 Task: Explore Airbnb accommodation in Kribi, Cameroon from 12th December, 2023 to 16th December, 2023 for 8 adults. Place can be private room with 8 bedrooms having 8 beds and 8 bathrooms. Property type can be hotel. Amenities needed are: wifi, TV, free parkinig on premises, gym, breakfast.
Action: Mouse moved to (533, 116)
Screenshot: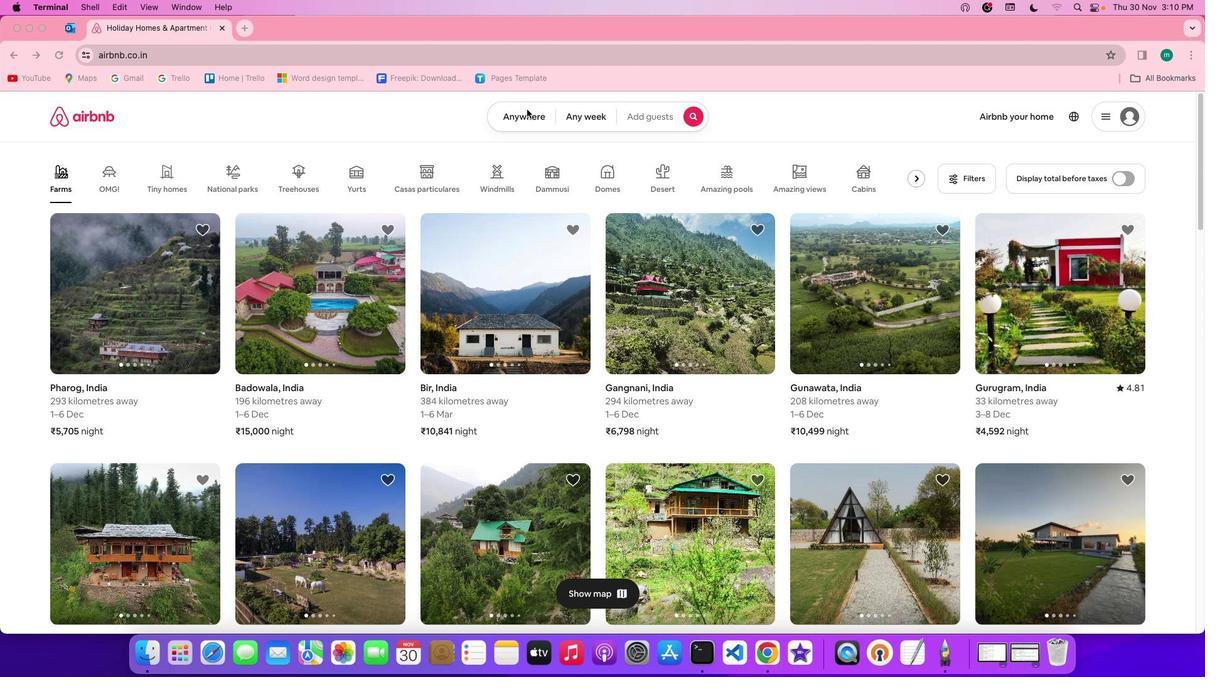 
Action: Mouse pressed left at (533, 116)
Screenshot: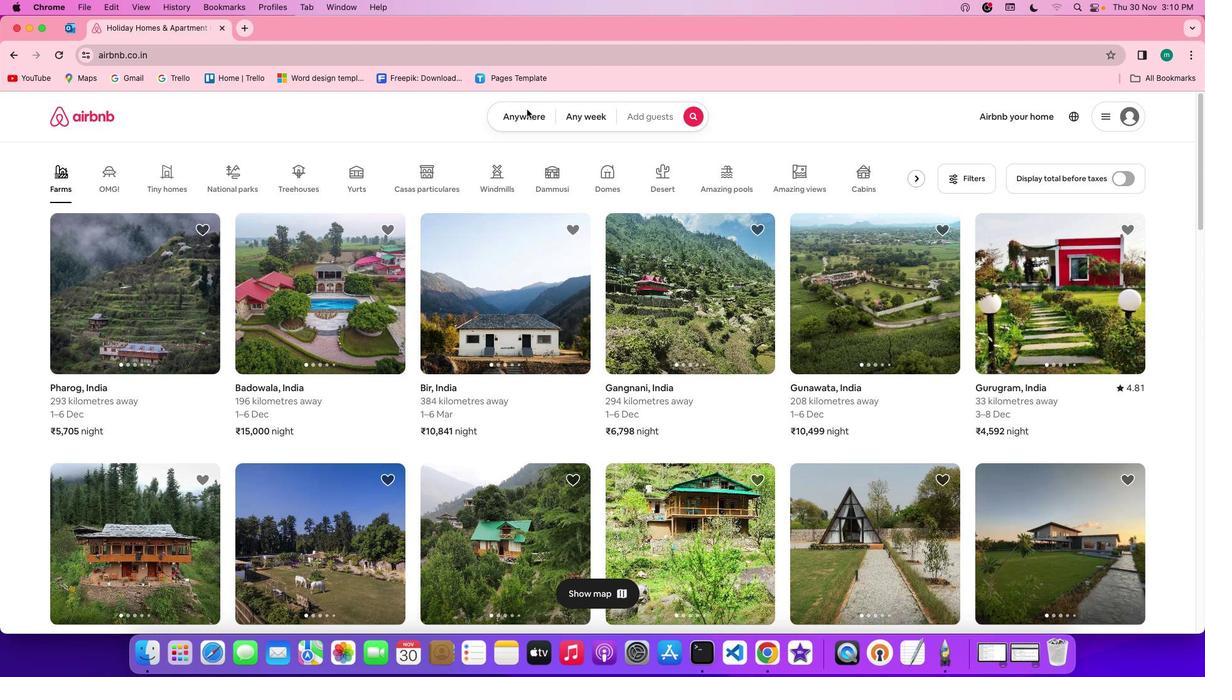 
Action: Mouse moved to (533, 116)
Screenshot: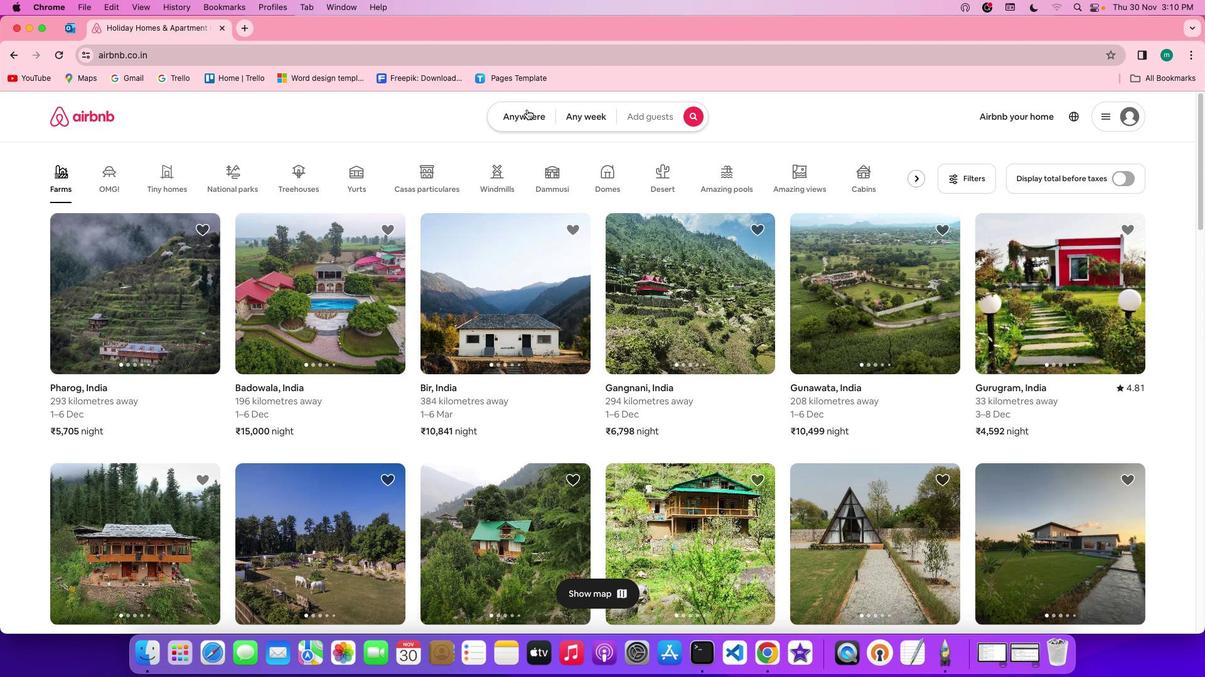 
Action: Mouse pressed left at (533, 116)
Screenshot: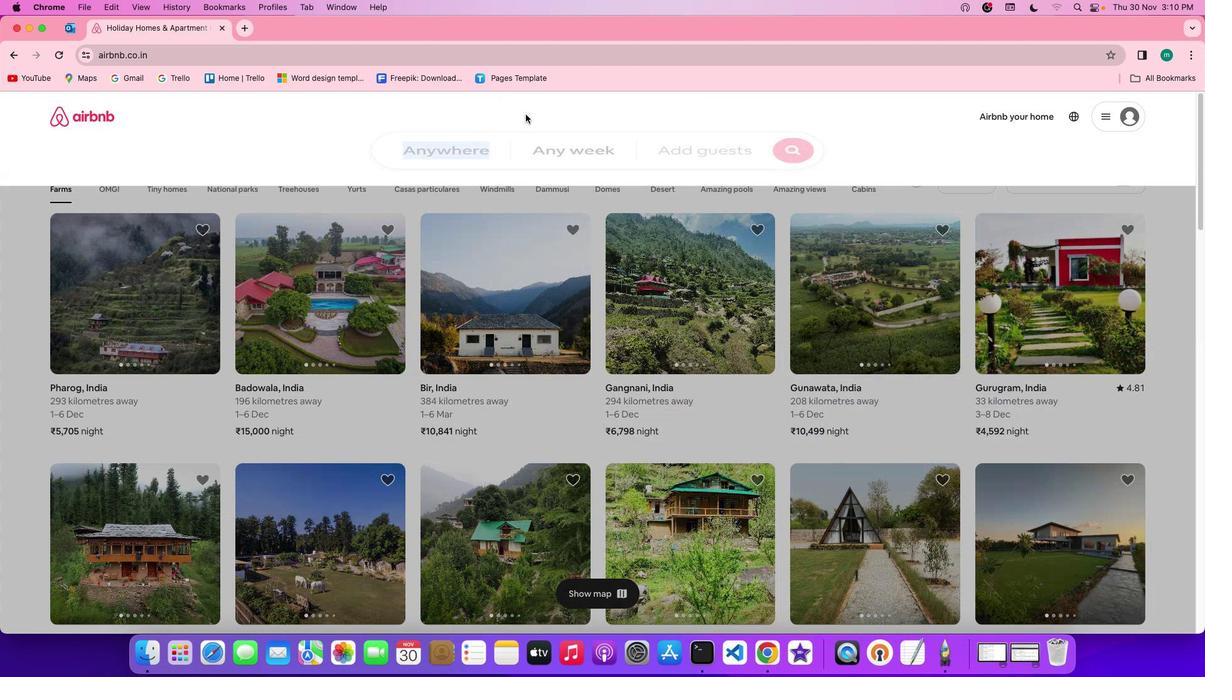 
Action: Mouse moved to (484, 172)
Screenshot: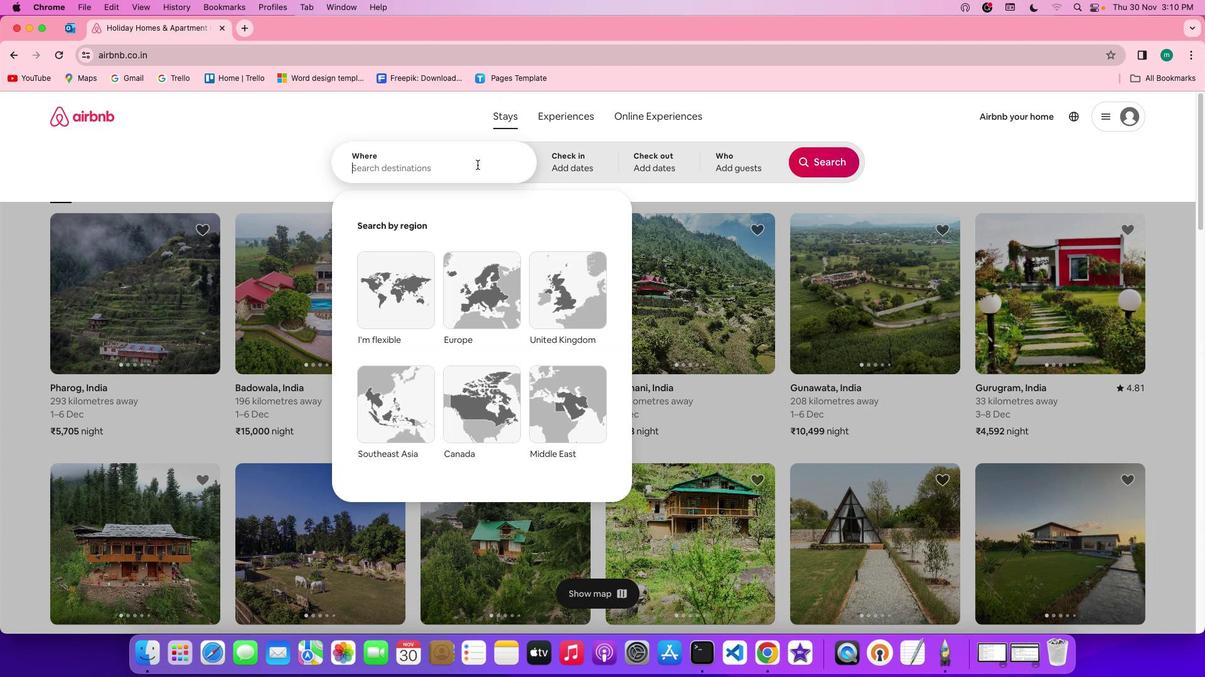 
Action: Mouse pressed left at (484, 172)
Screenshot: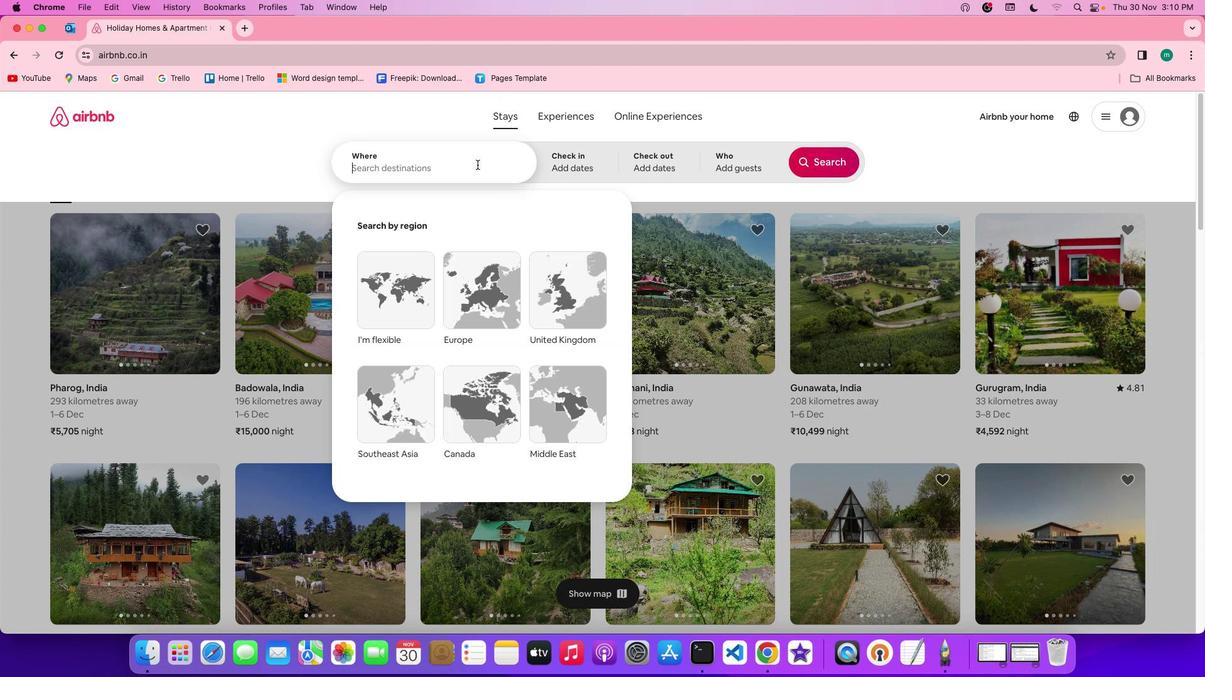 
Action: Key pressed Key.shift'K''r''i''b''i'','Key.spaceKey.shift'c''a''m''e''r''o''o''n'
Screenshot: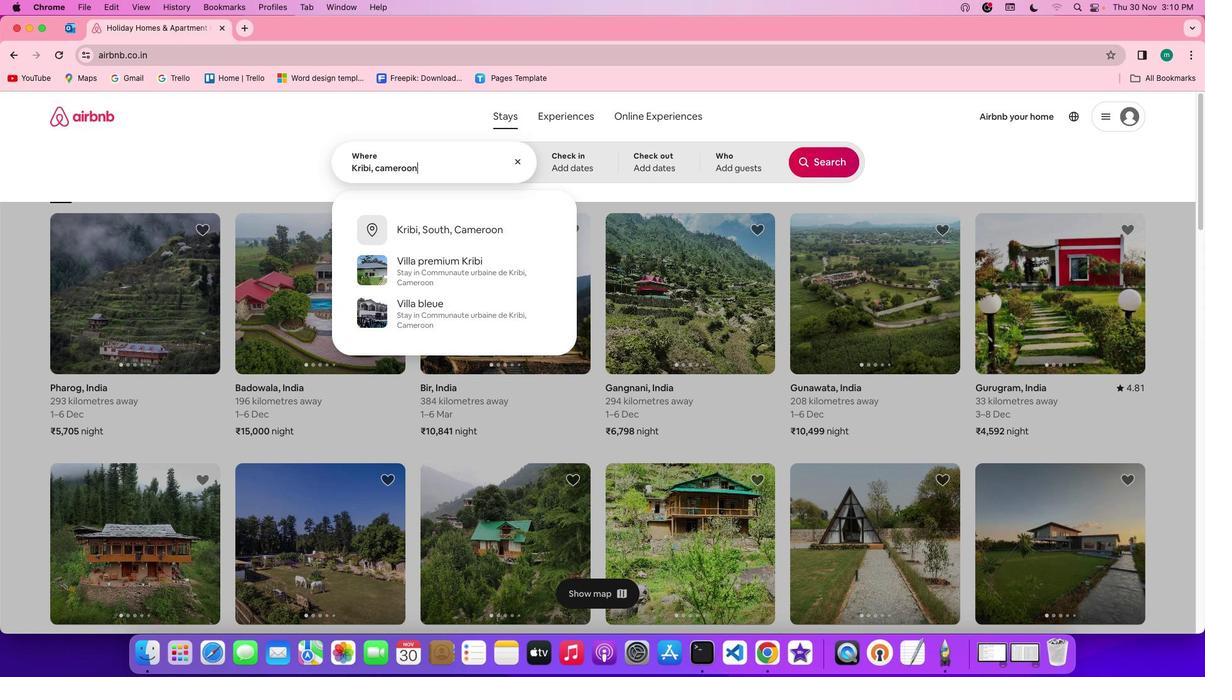 
Action: Mouse moved to (576, 172)
Screenshot: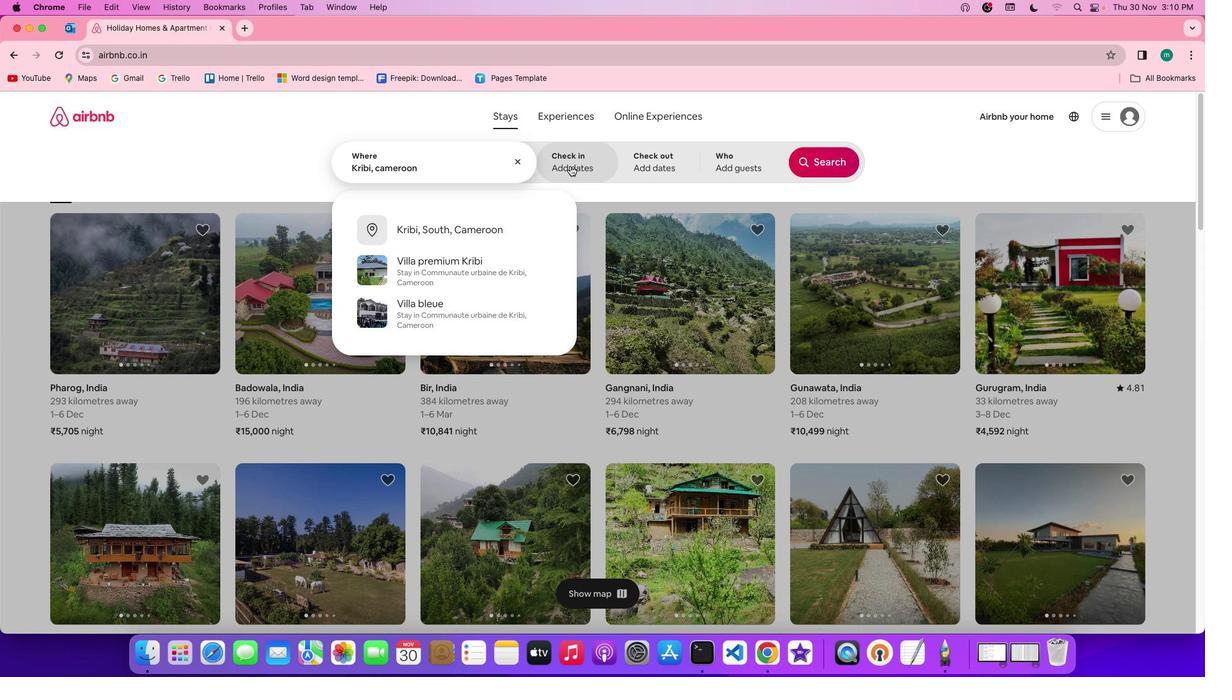 
Action: Mouse pressed left at (576, 172)
Screenshot: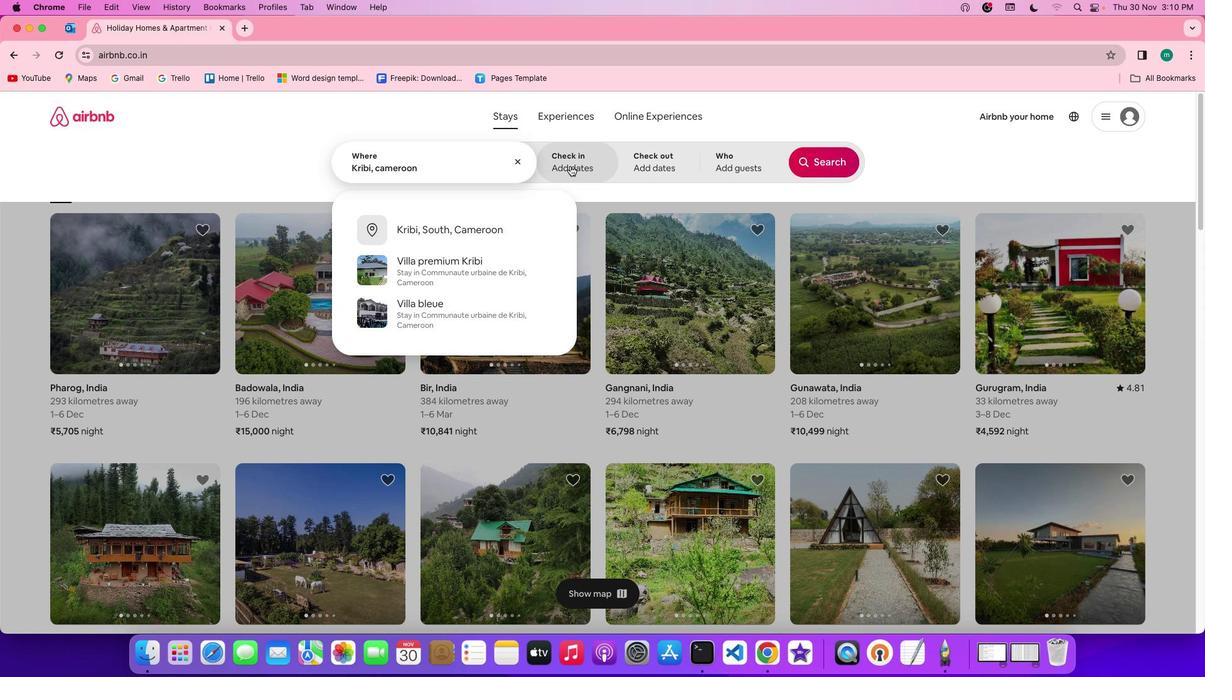 
Action: Mouse moved to (697, 392)
Screenshot: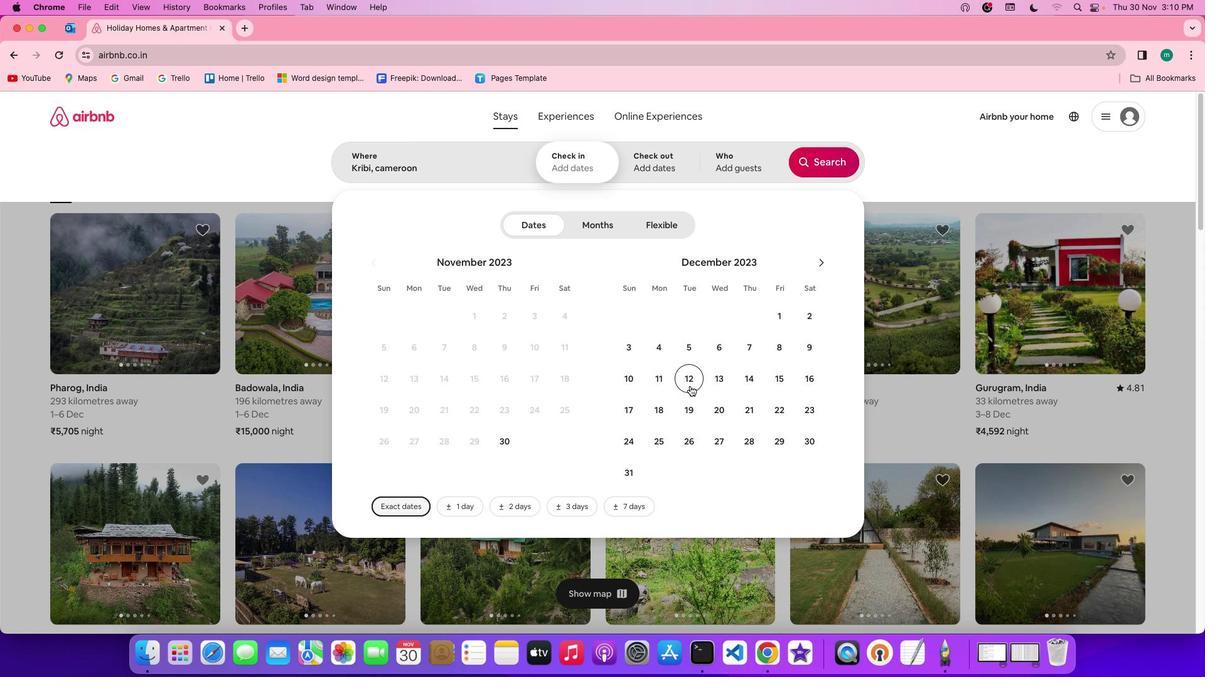 
Action: Mouse pressed left at (697, 392)
Screenshot: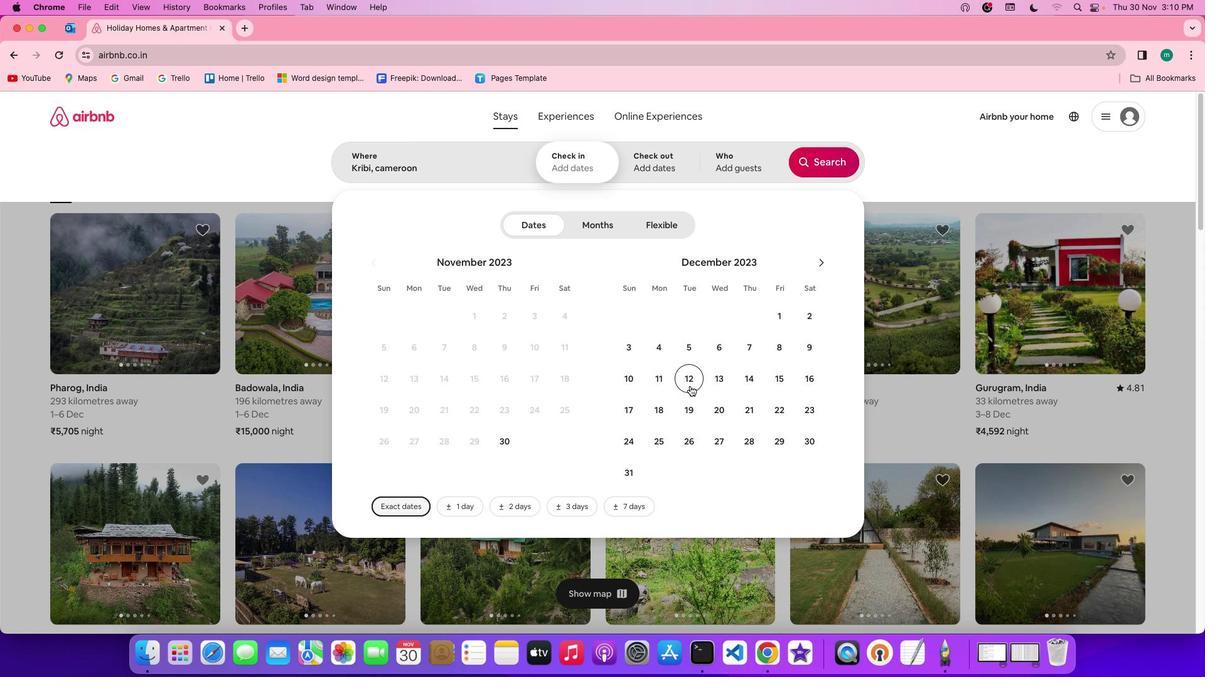 
Action: Mouse moved to (814, 389)
Screenshot: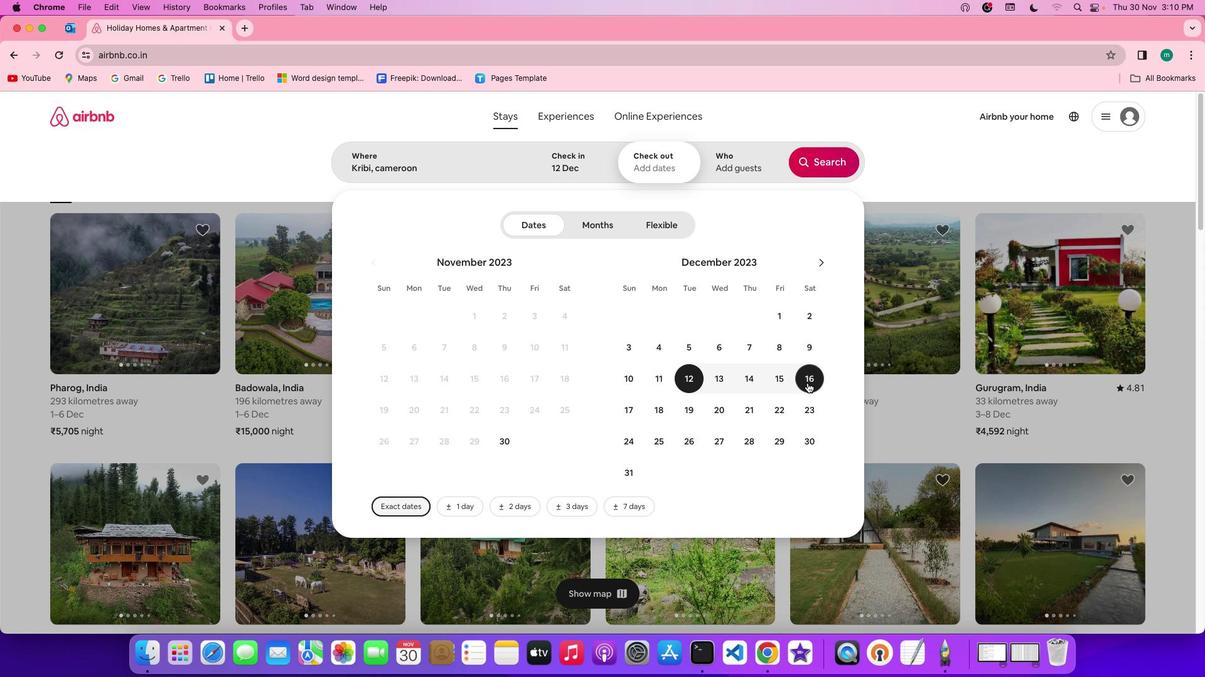 
Action: Mouse pressed left at (814, 389)
Screenshot: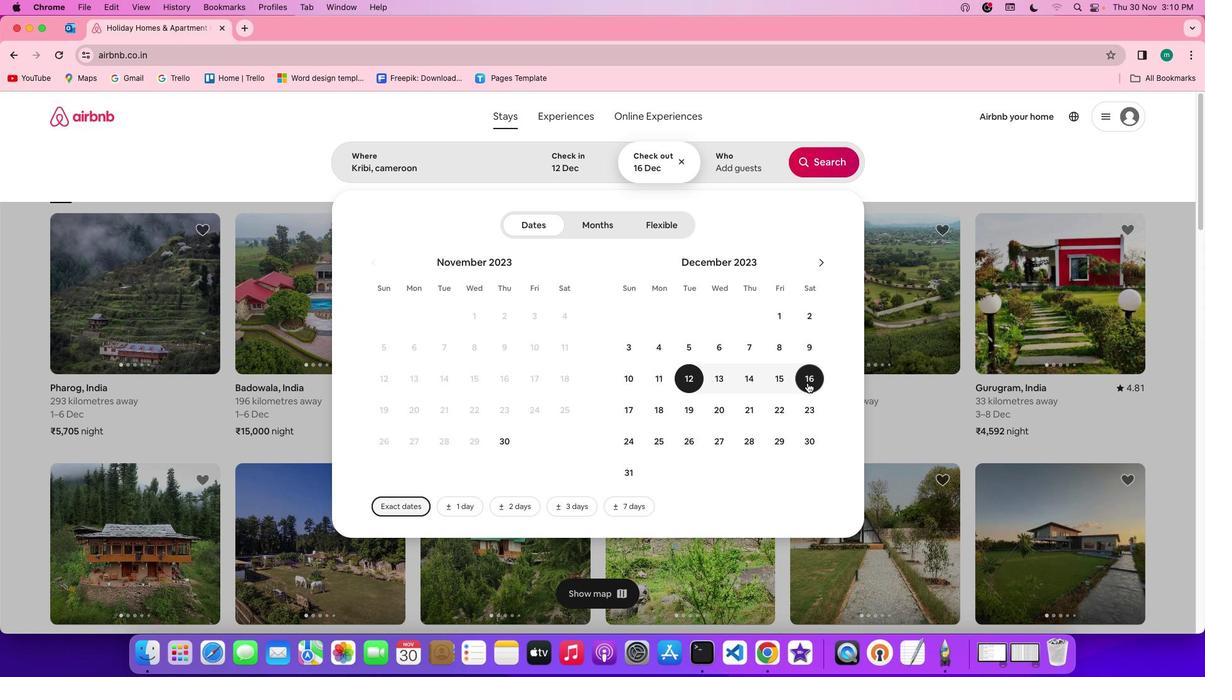 
Action: Mouse moved to (740, 182)
Screenshot: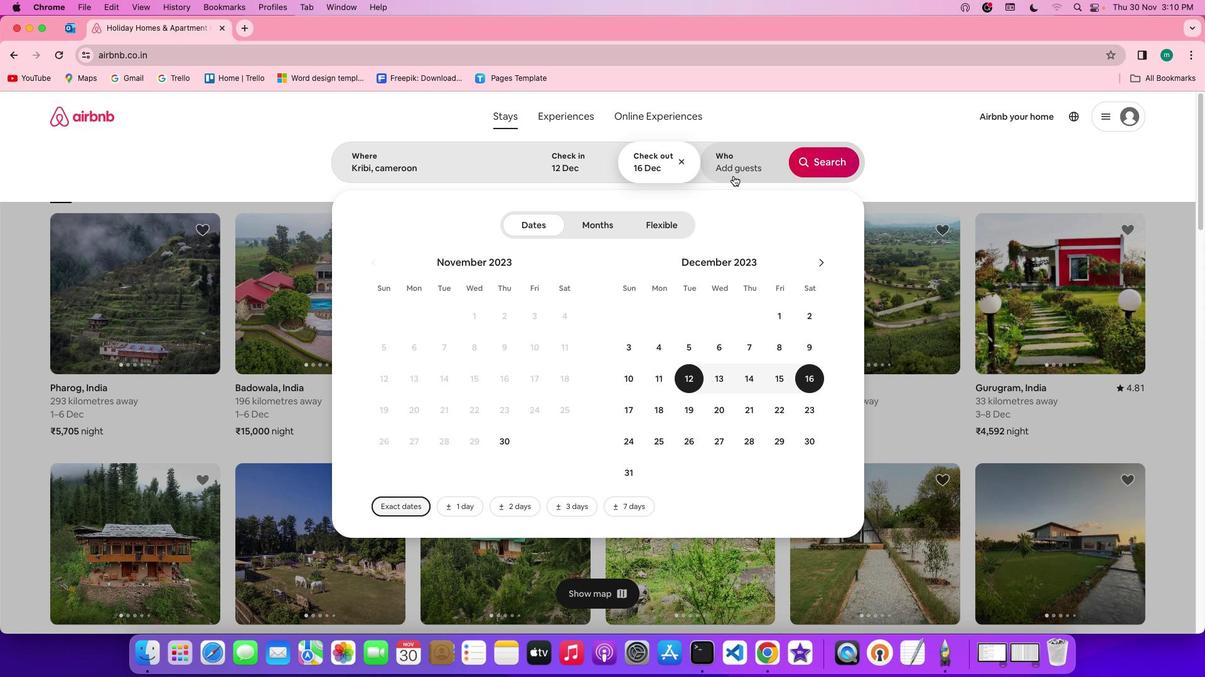 
Action: Mouse pressed left at (740, 182)
Screenshot: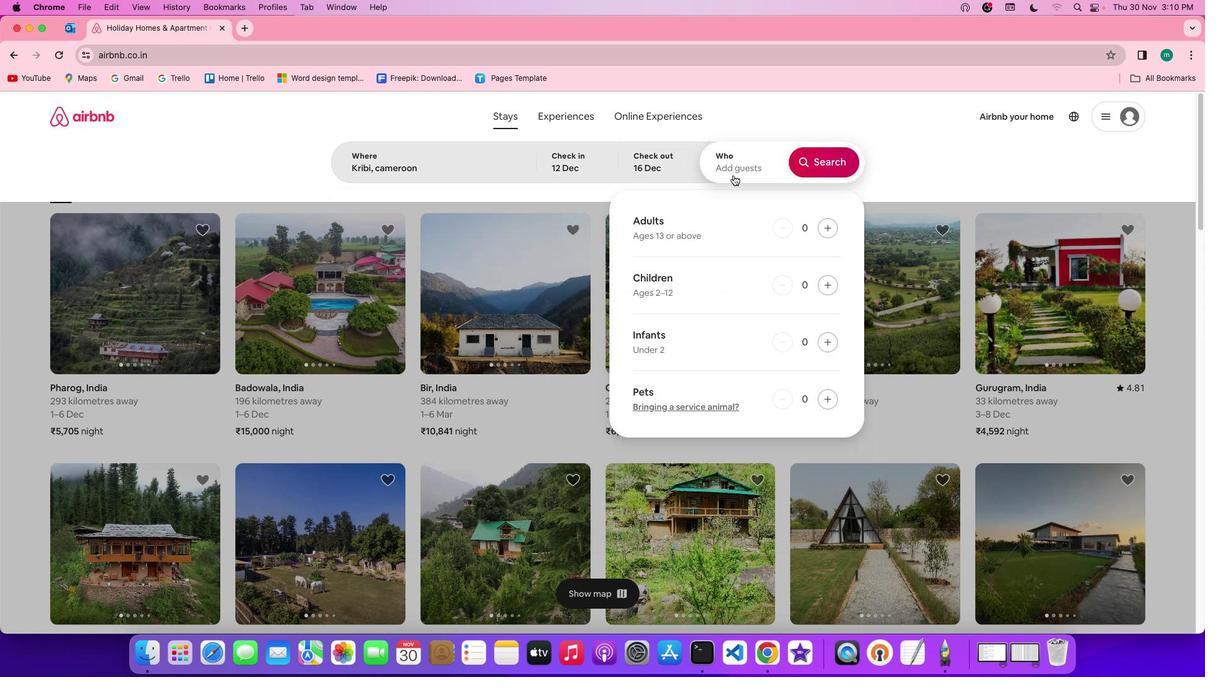 
Action: Mouse moved to (836, 232)
Screenshot: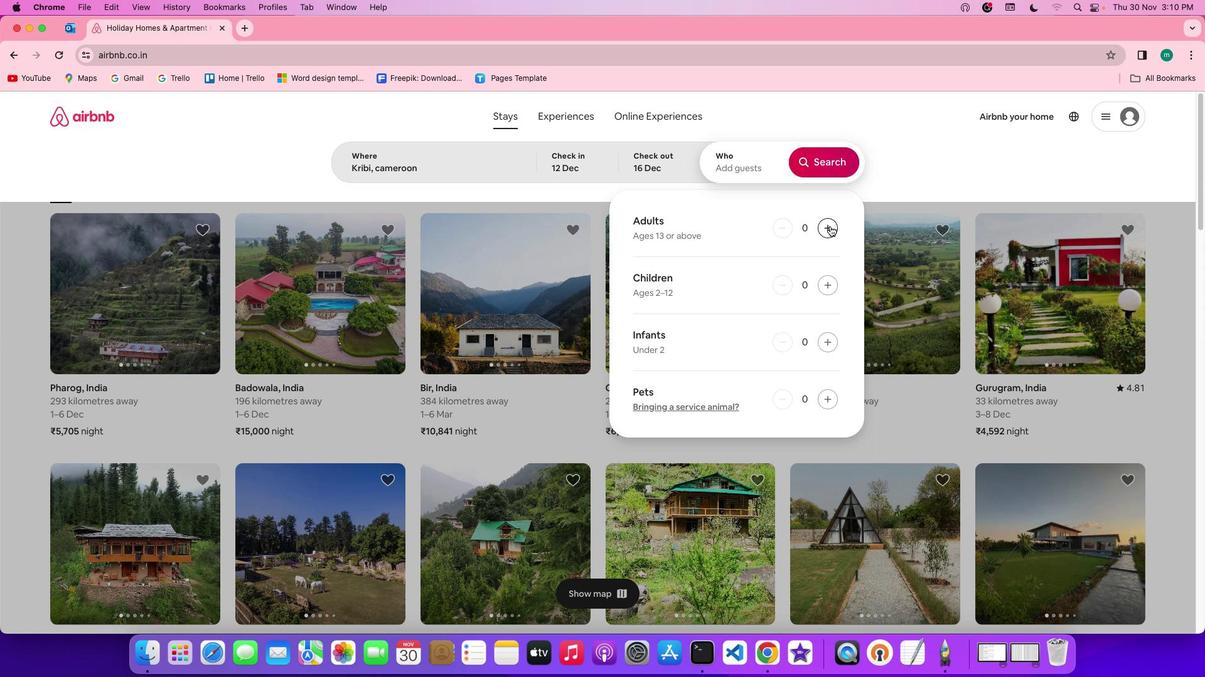 
Action: Mouse pressed left at (836, 232)
Screenshot: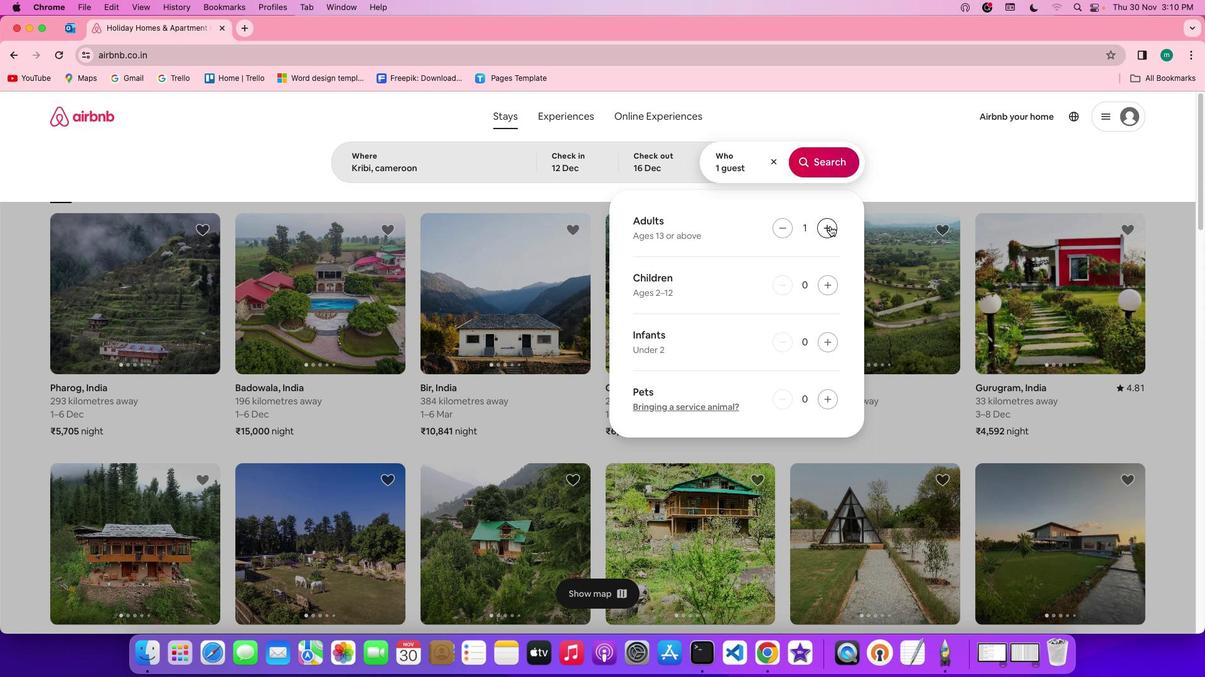 
Action: Mouse pressed left at (836, 232)
Screenshot: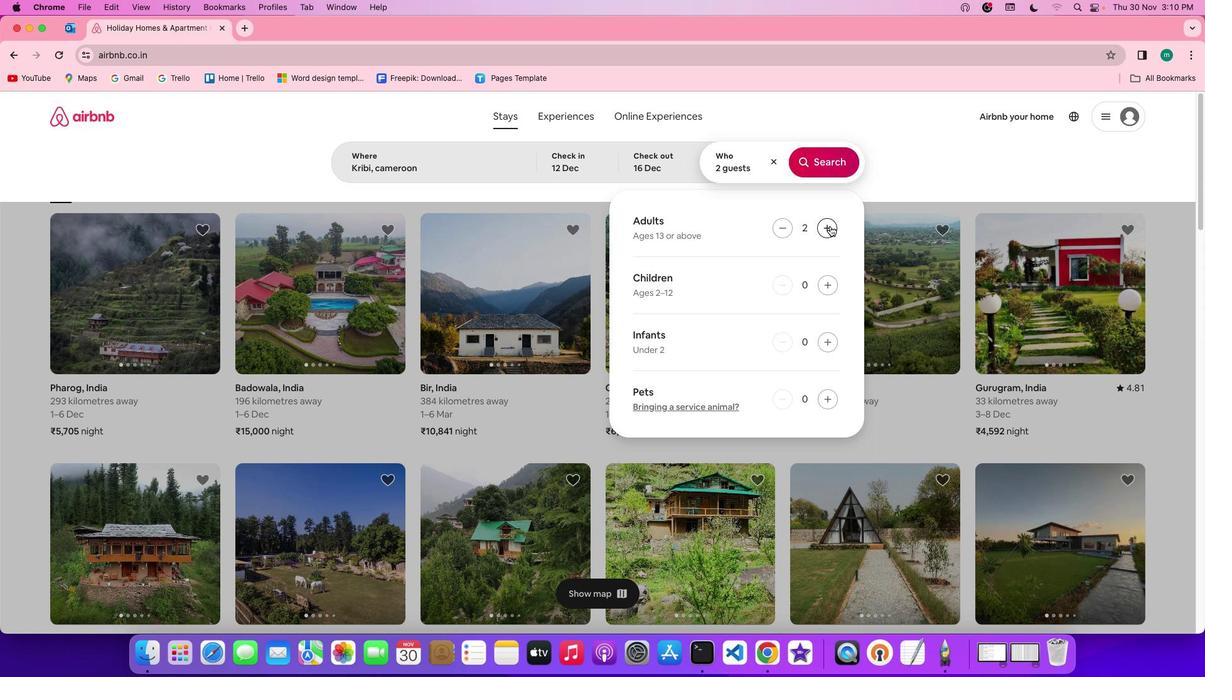 
Action: Mouse pressed left at (836, 232)
Screenshot: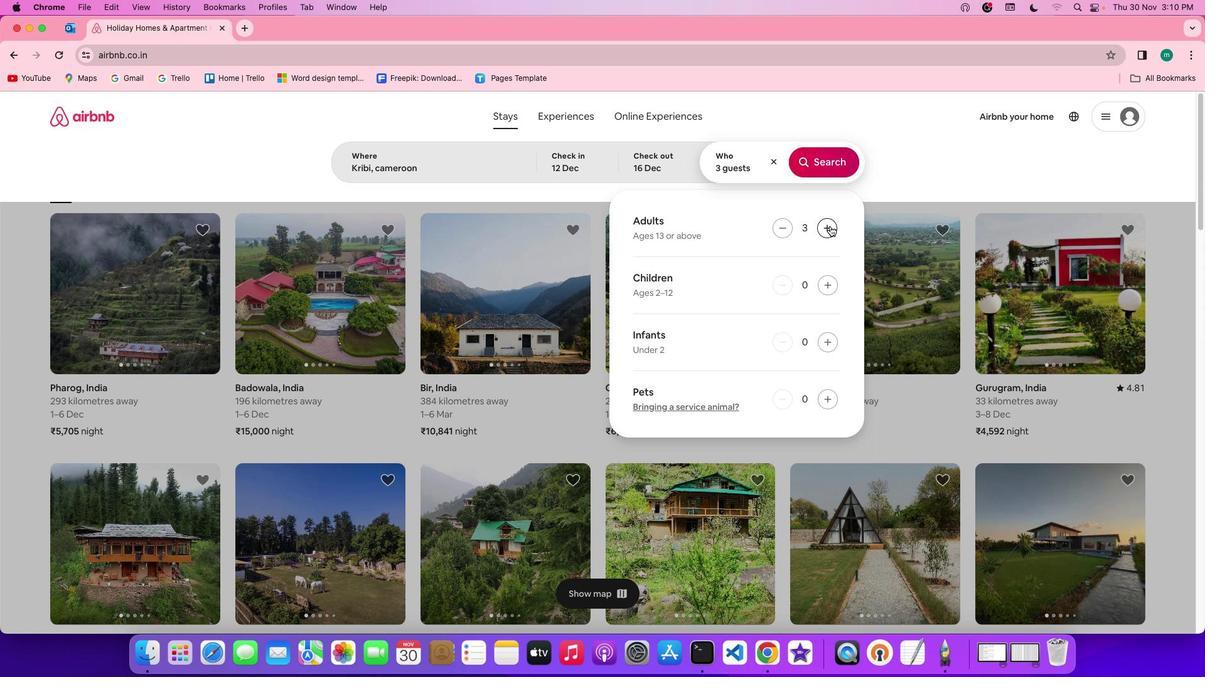 
Action: Mouse pressed left at (836, 232)
Screenshot: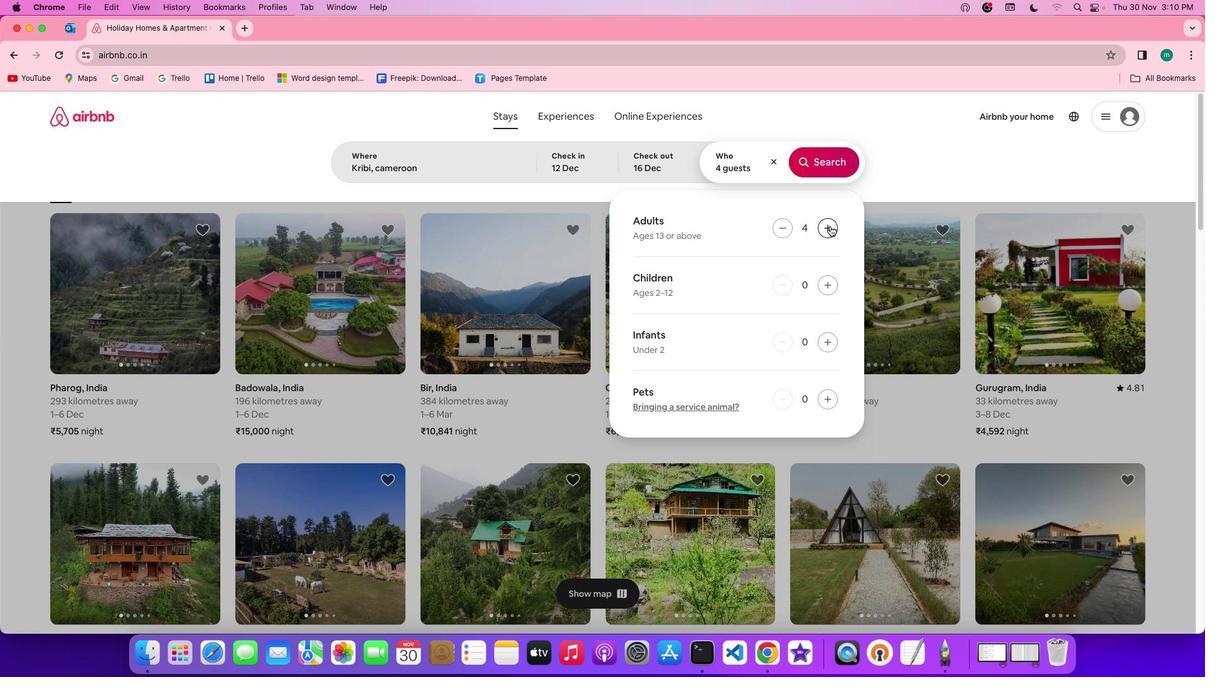 
Action: Mouse pressed left at (836, 232)
Screenshot: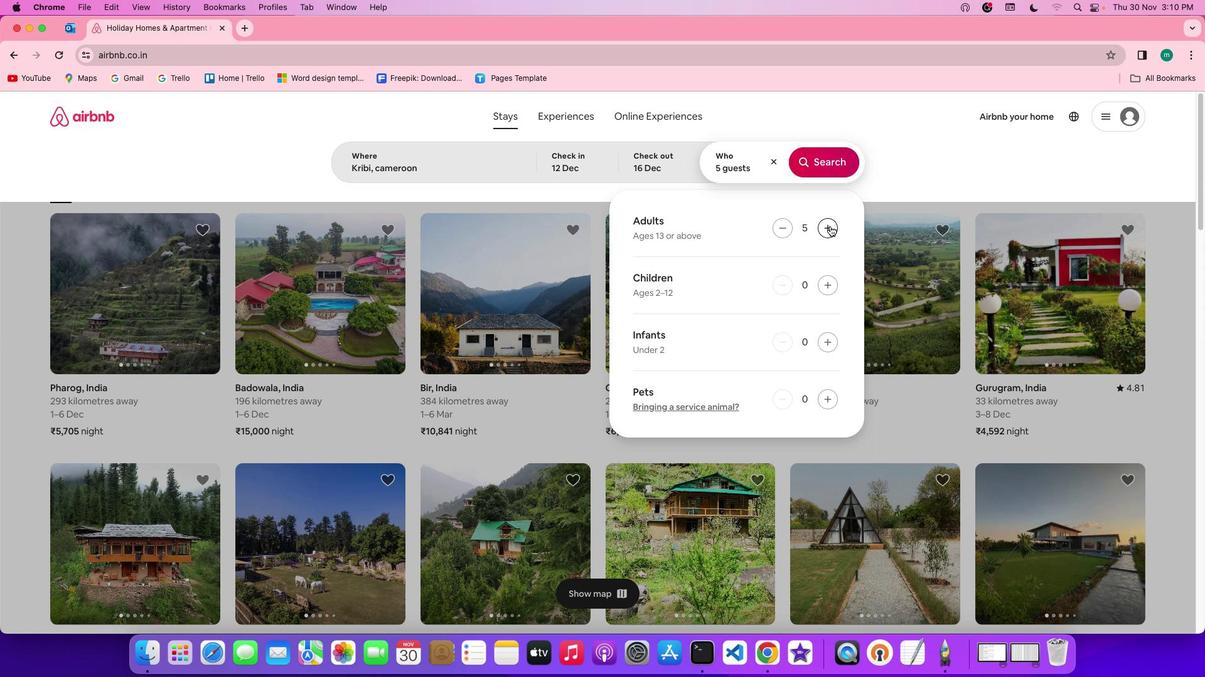 
Action: Mouse pressed left at (836, 232)
Screenshot: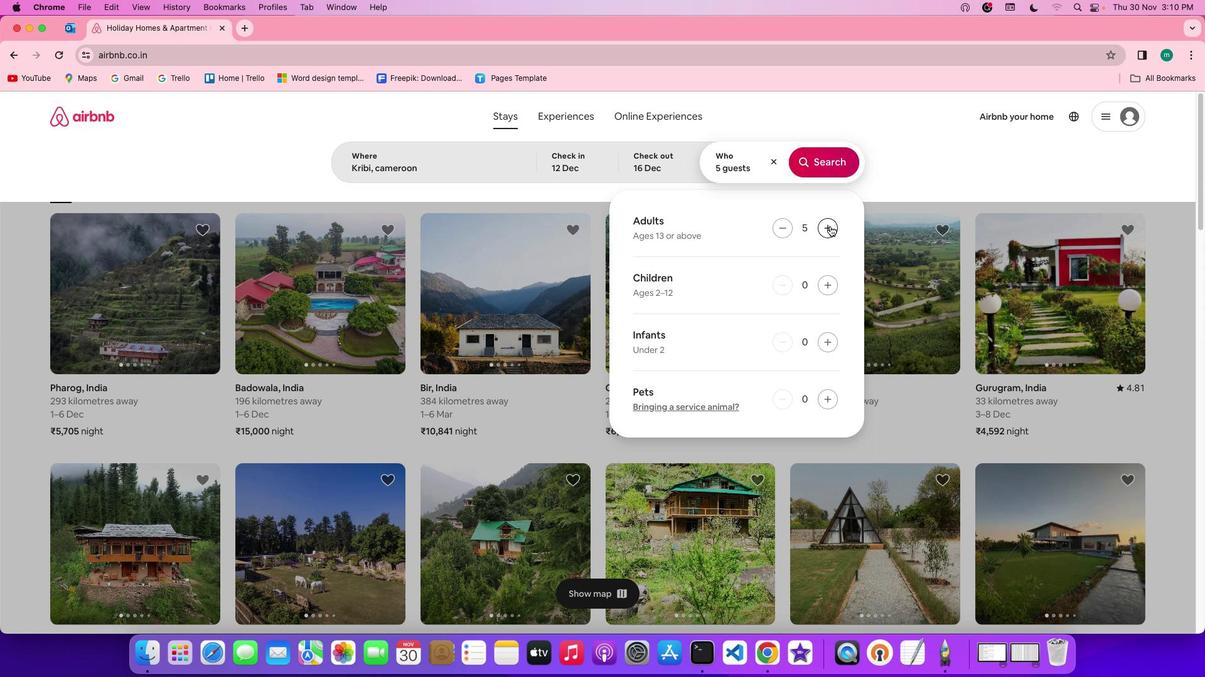 
Action: Mouse pressed left at (836, 232)
Screenshot: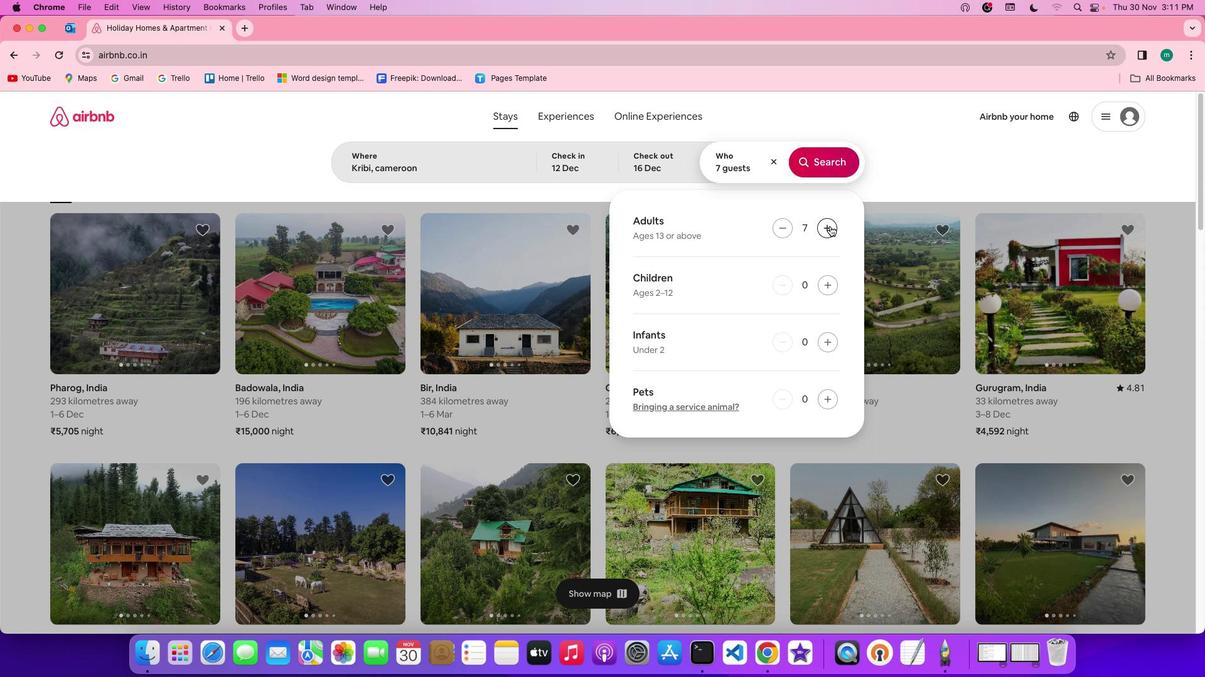 
Action: Mouse pressed left at (836, 232)
Screenshot: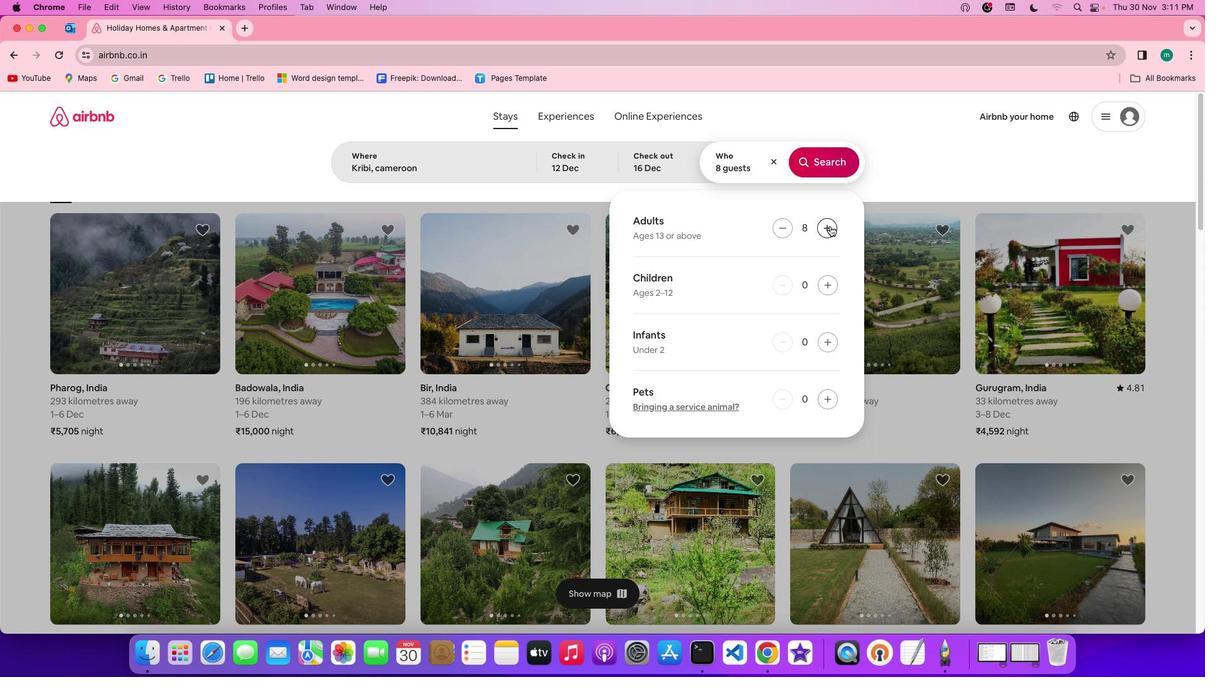 
Action: Mouse moved to (822, 167)
Screenshot: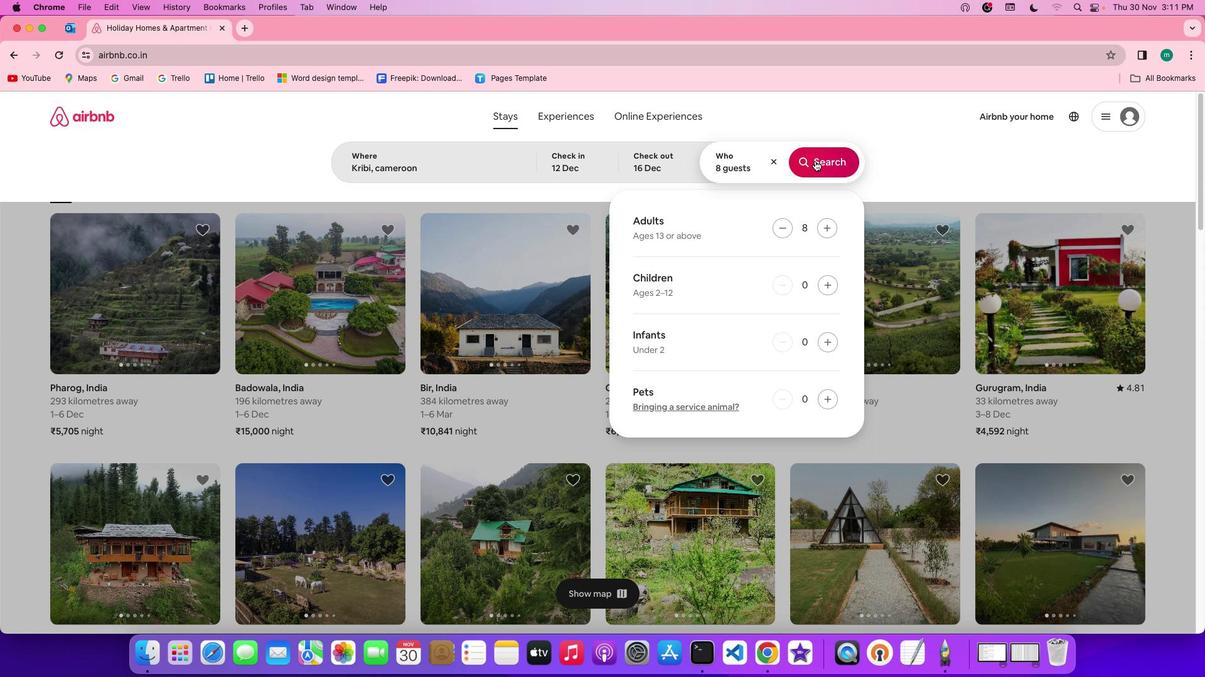 
Action: Mouse pressed left at (822, 167)
Screenshot: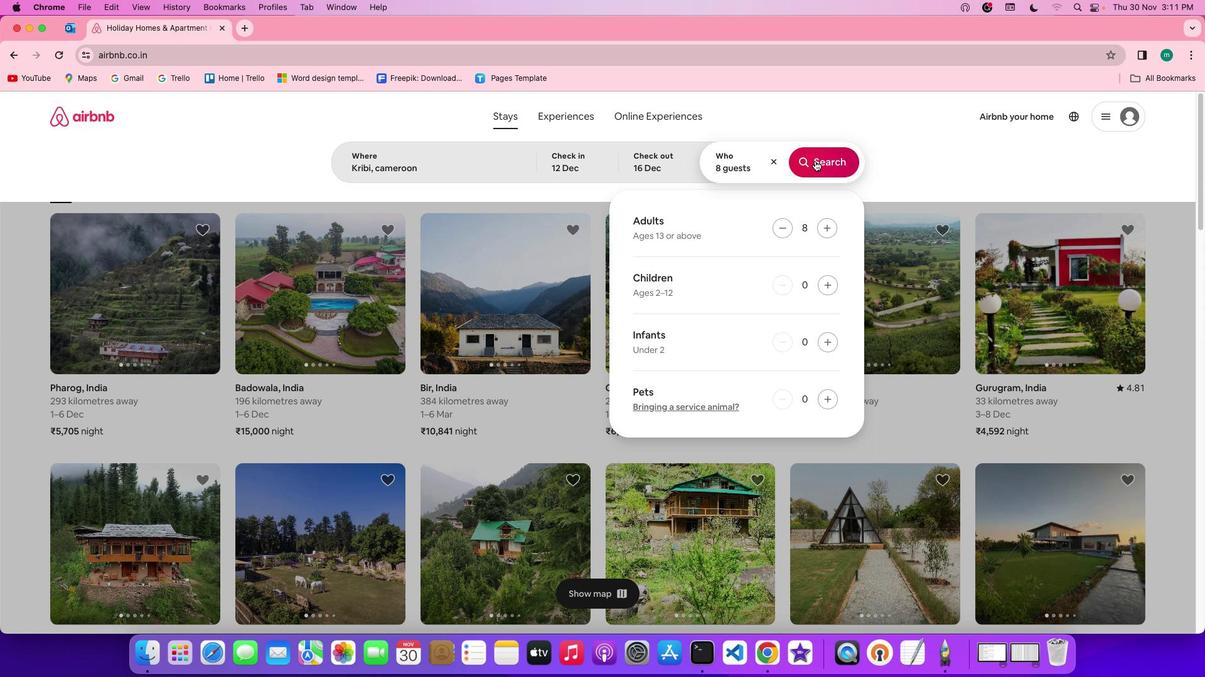 
Action: Mouse moved to (1005, 174)
Screenshot: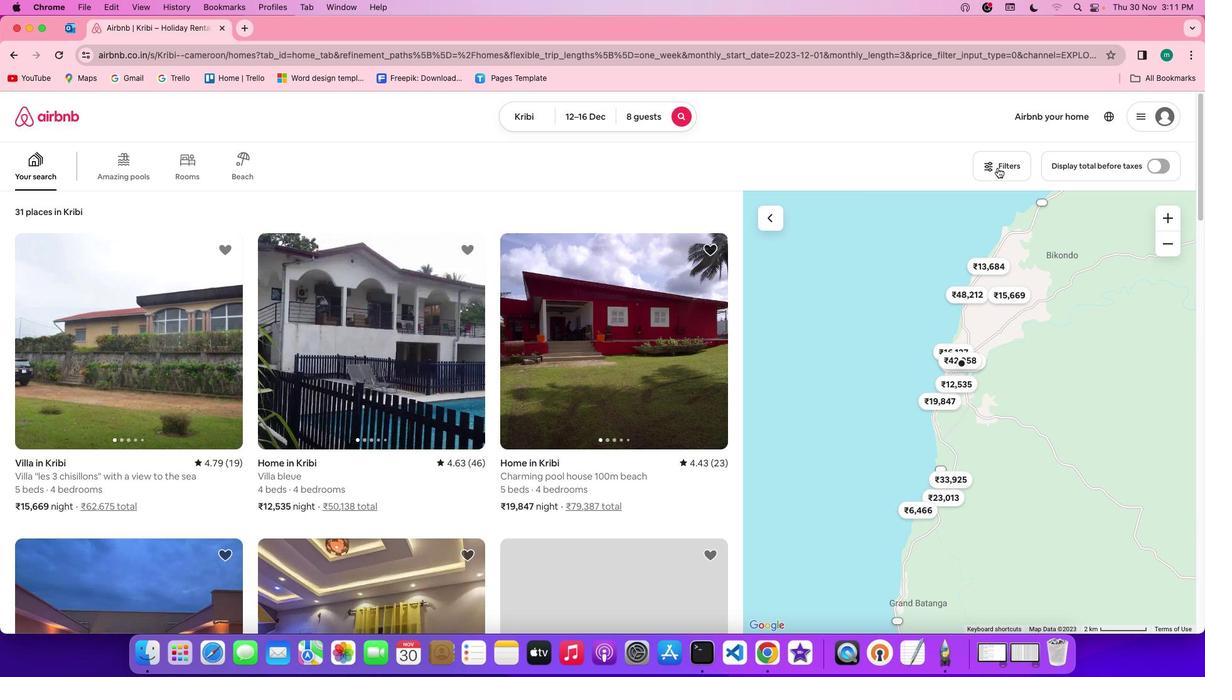 
Action: Mouse pressed left at (1005, 174)
Screenshot: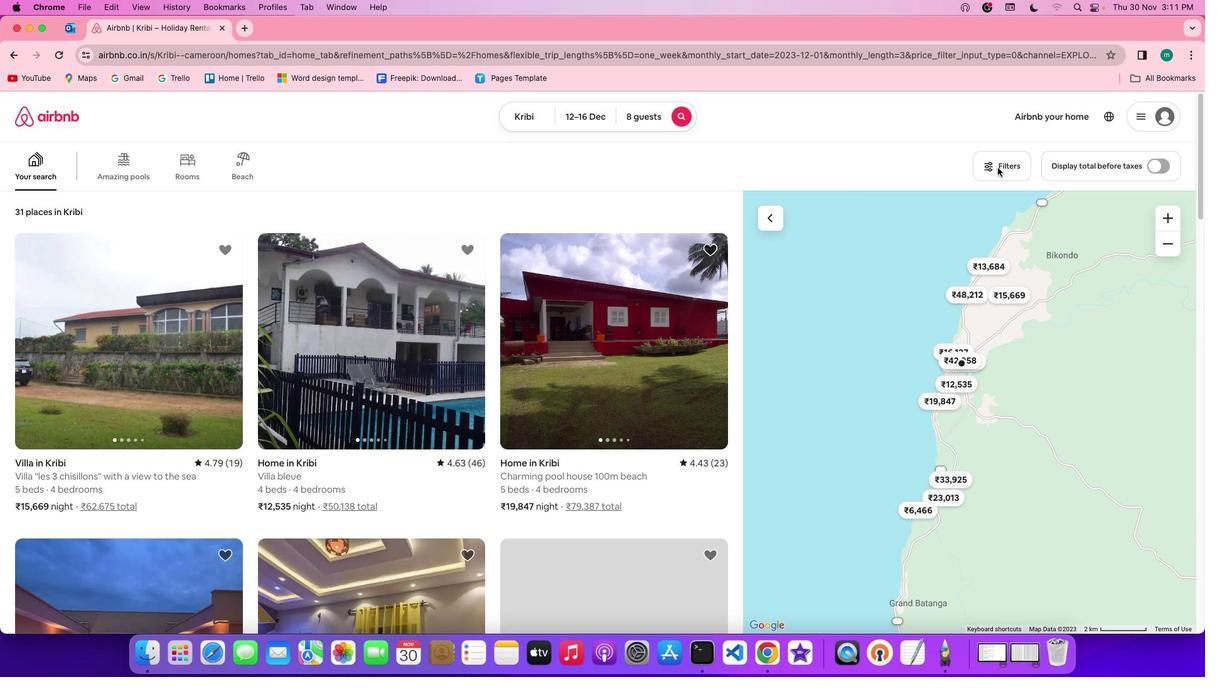 
Action: Mouse moved to (772, 325)
Screenshot: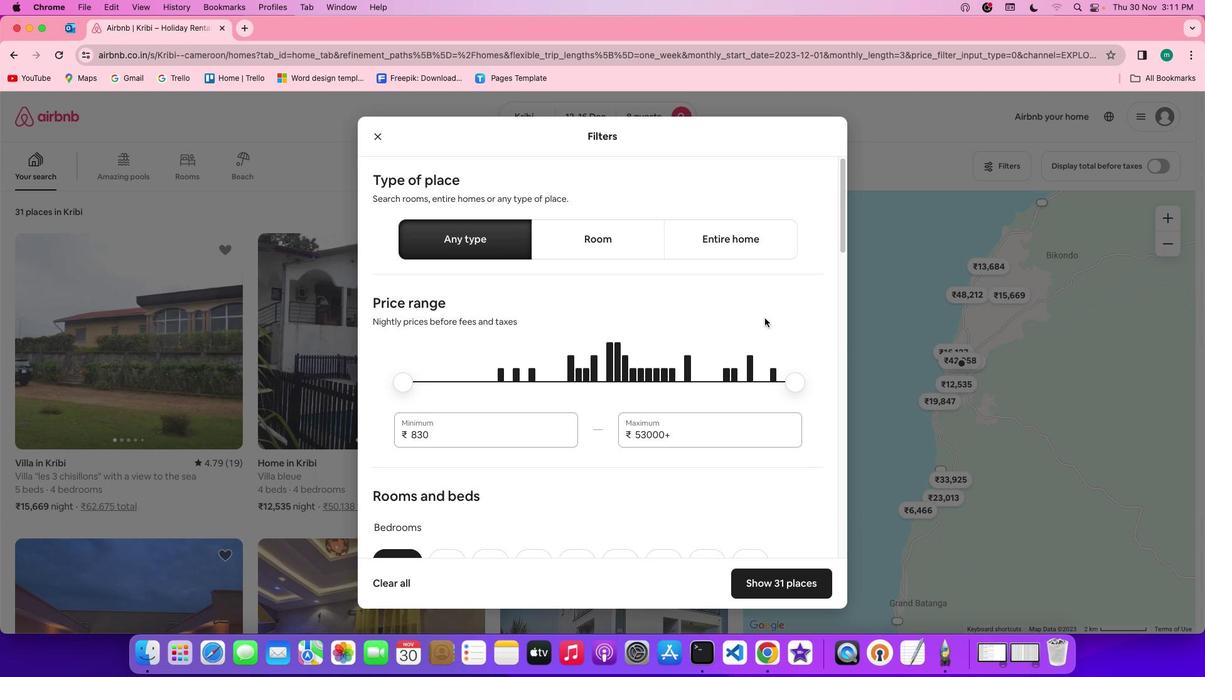 
Action: Mouse scrolled (772, 325) with delta (6, 6)
Screenshot: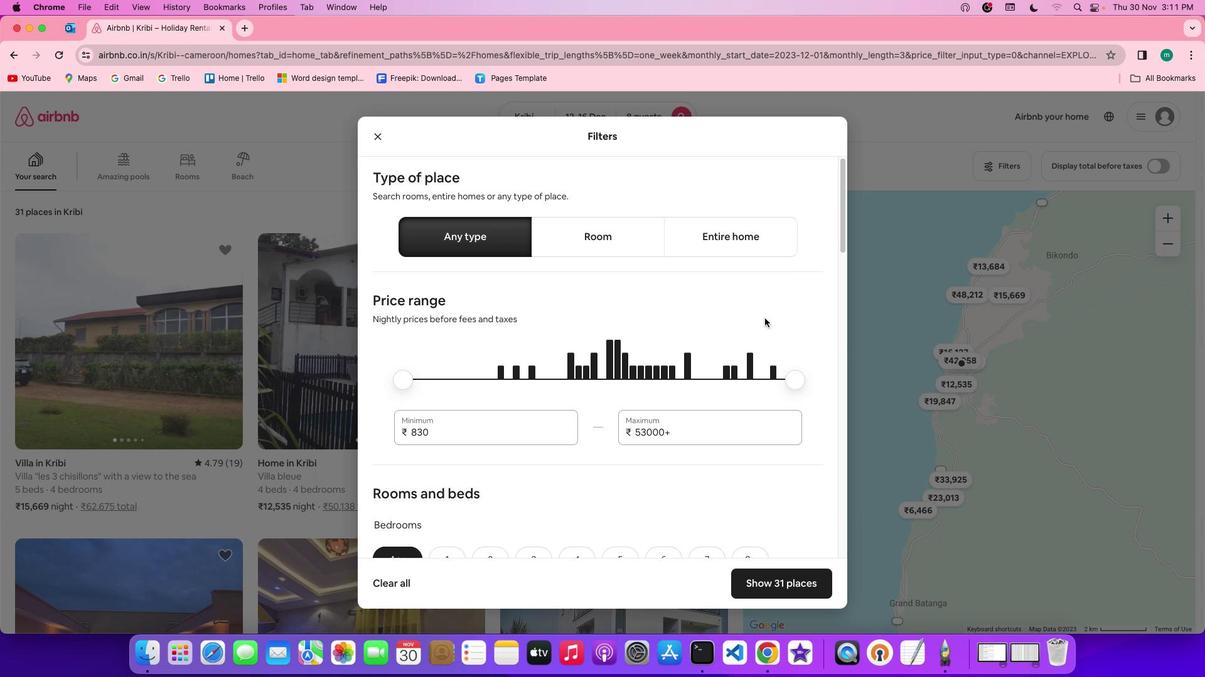
Action: Mouse scrolled (772, 325) with delta (6, 6)
Screenshot: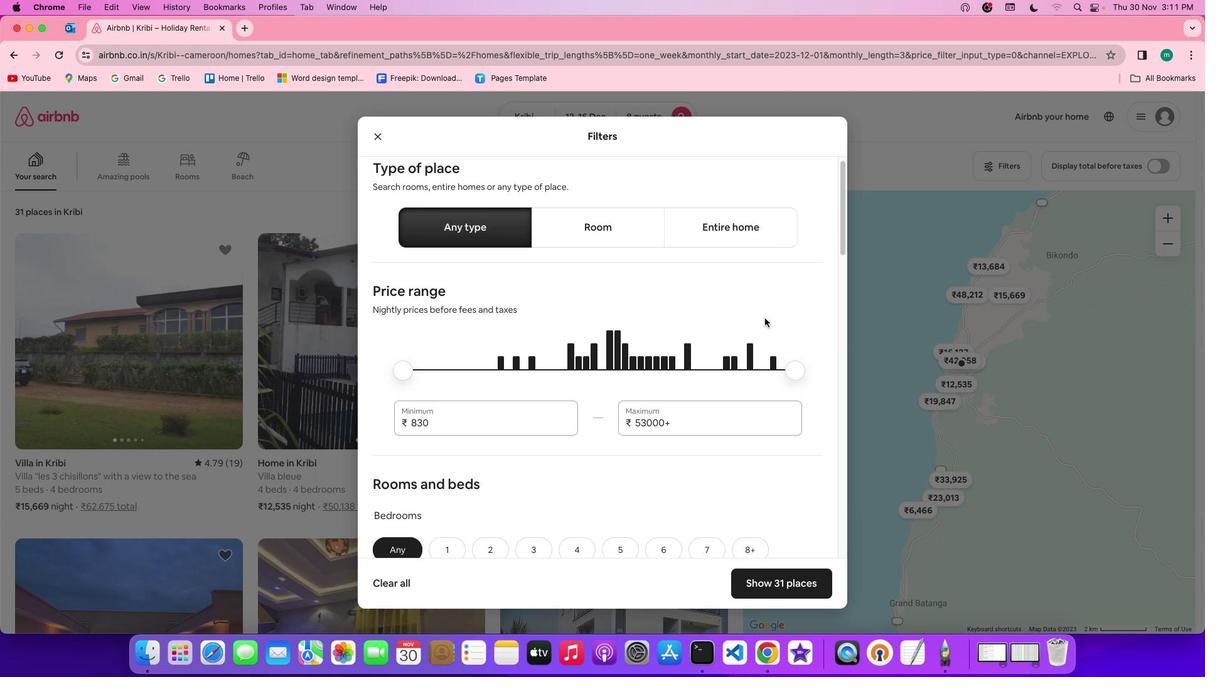 
Action: Mouse scrolled (772, 325) with delta (6, 6)
Screenshot: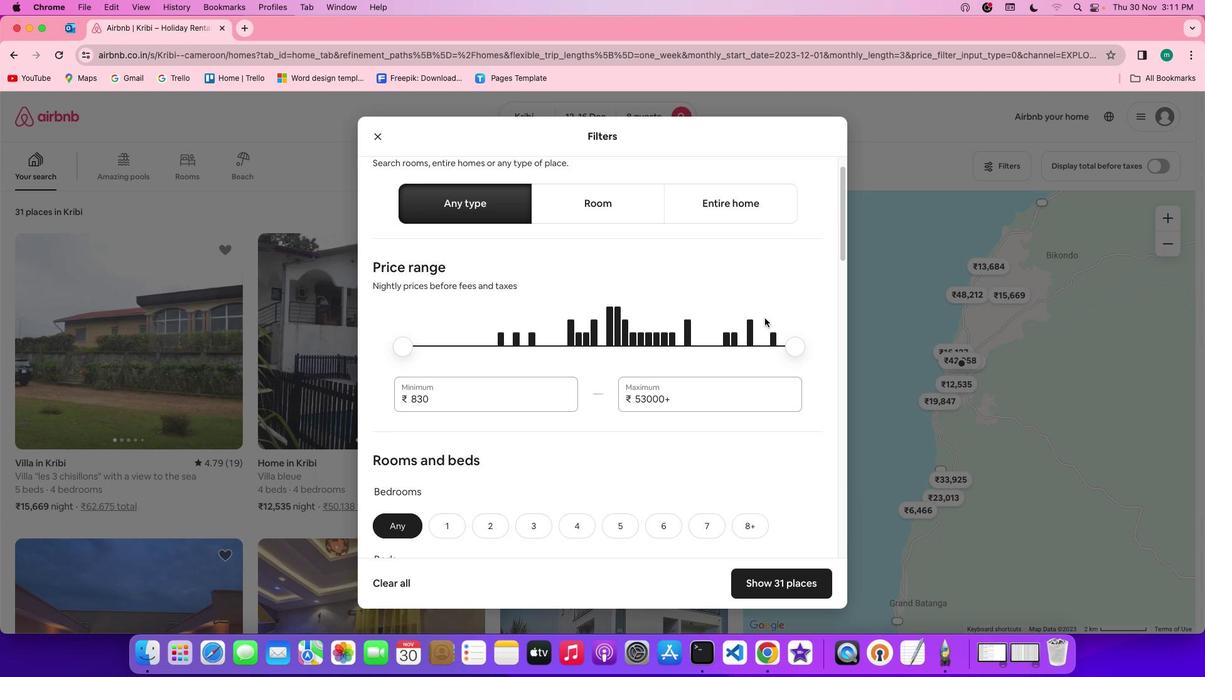 
Action: Mouse scrolled (772, 325) with delta (6, 6)
Screenshot: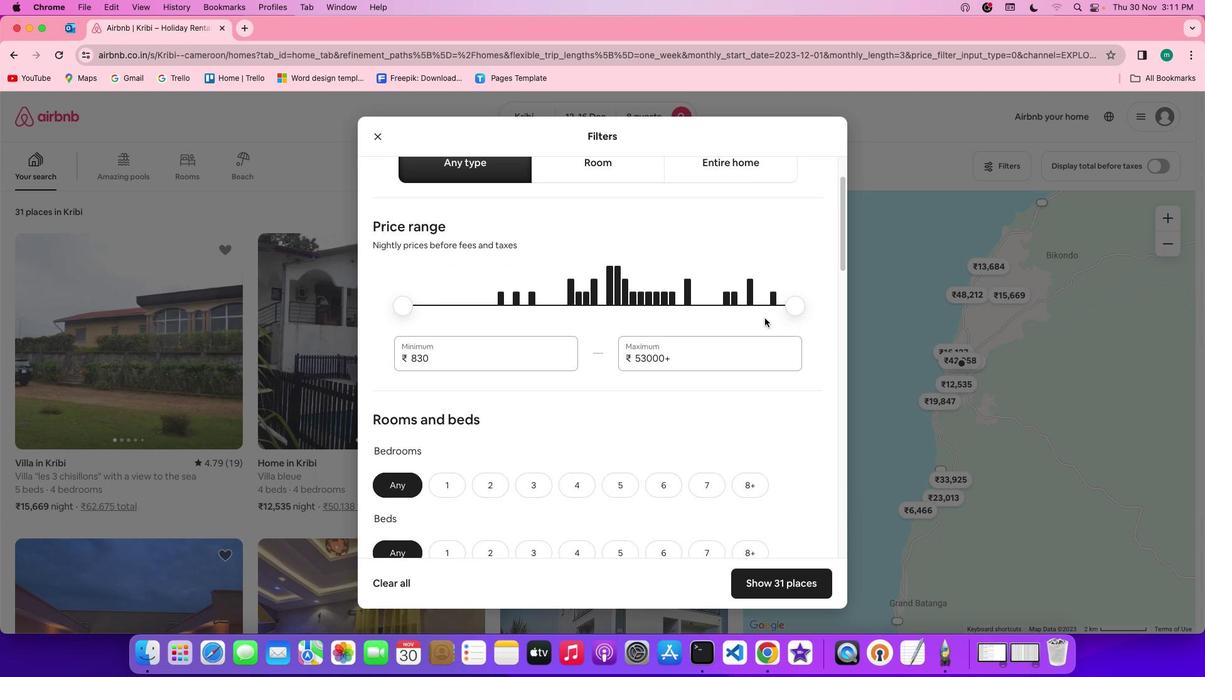 
Action: Mouse scrolled (772, 325) with delta (6, 6)
Screenshot: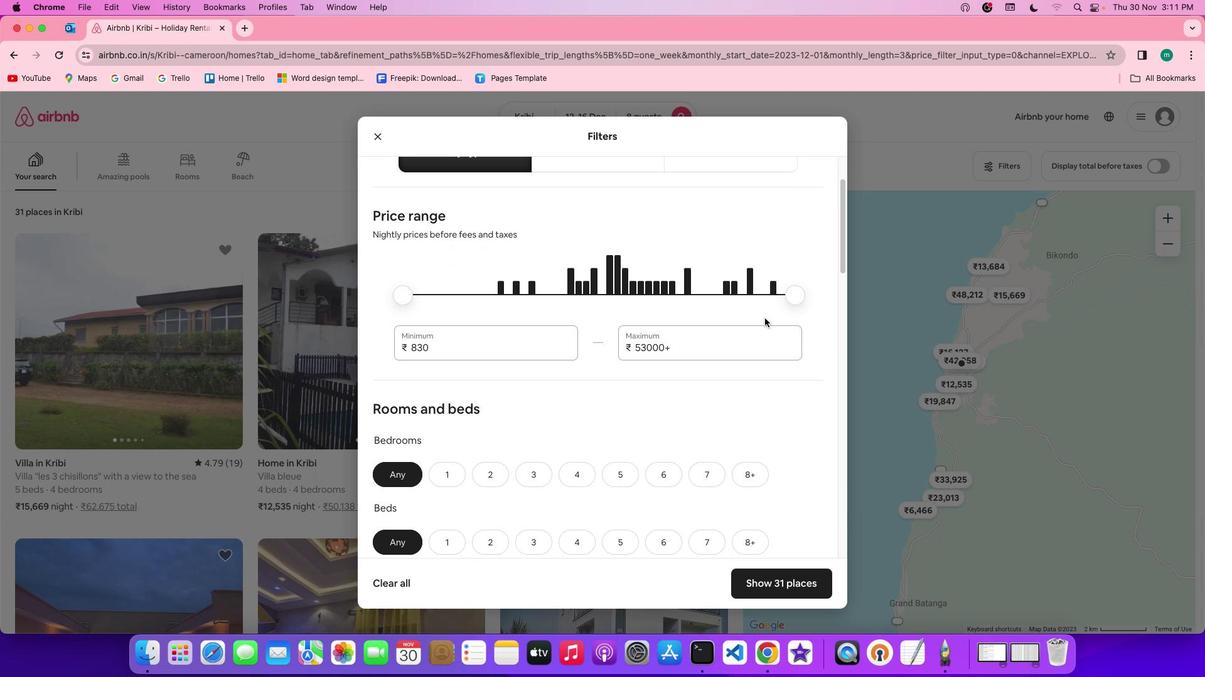 
Action: Mouse scrolled (772, 325) with delta (6, 6)
Screenshot: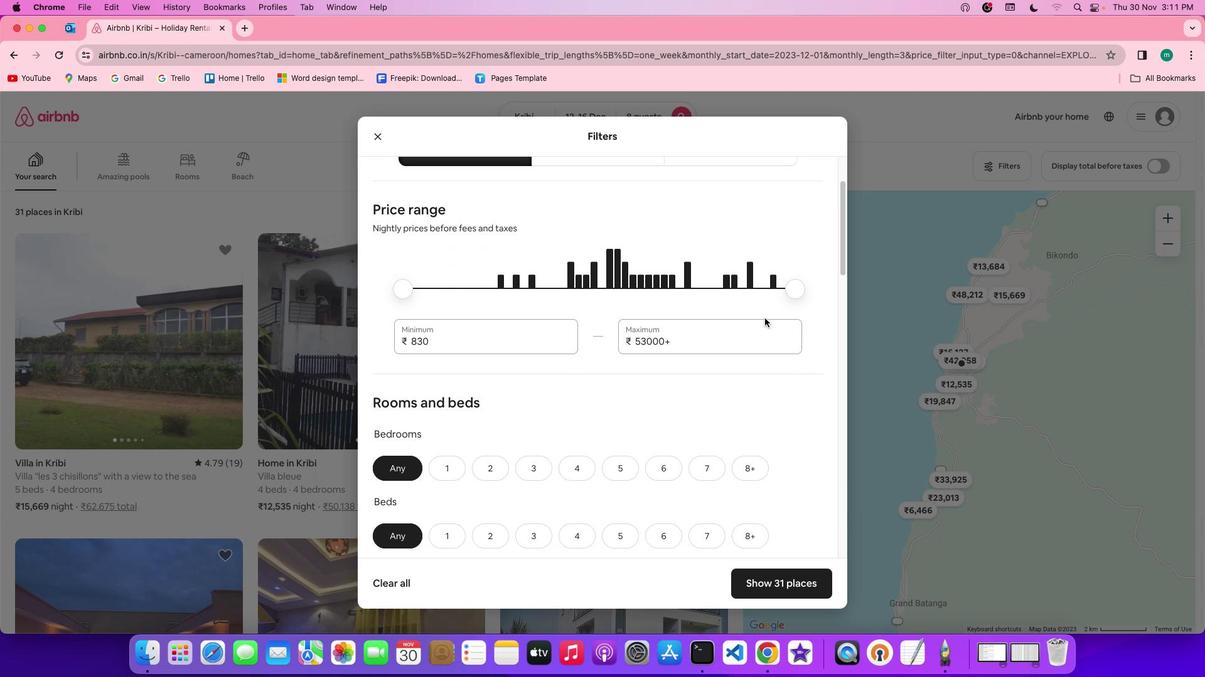 
Action: Mouse scrolled (772, 325) with delta (6, 6)
Screenshot: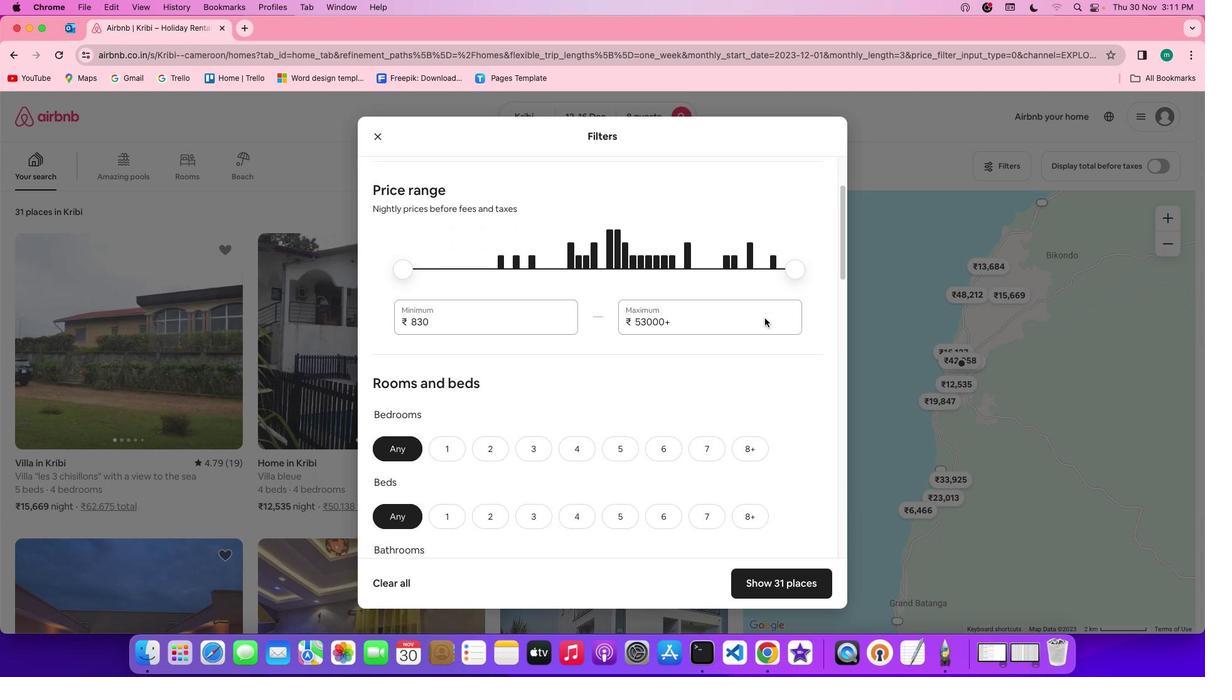 
Action: Mouse scrolled (772, 325) with delta (6, 6)
Screenshot: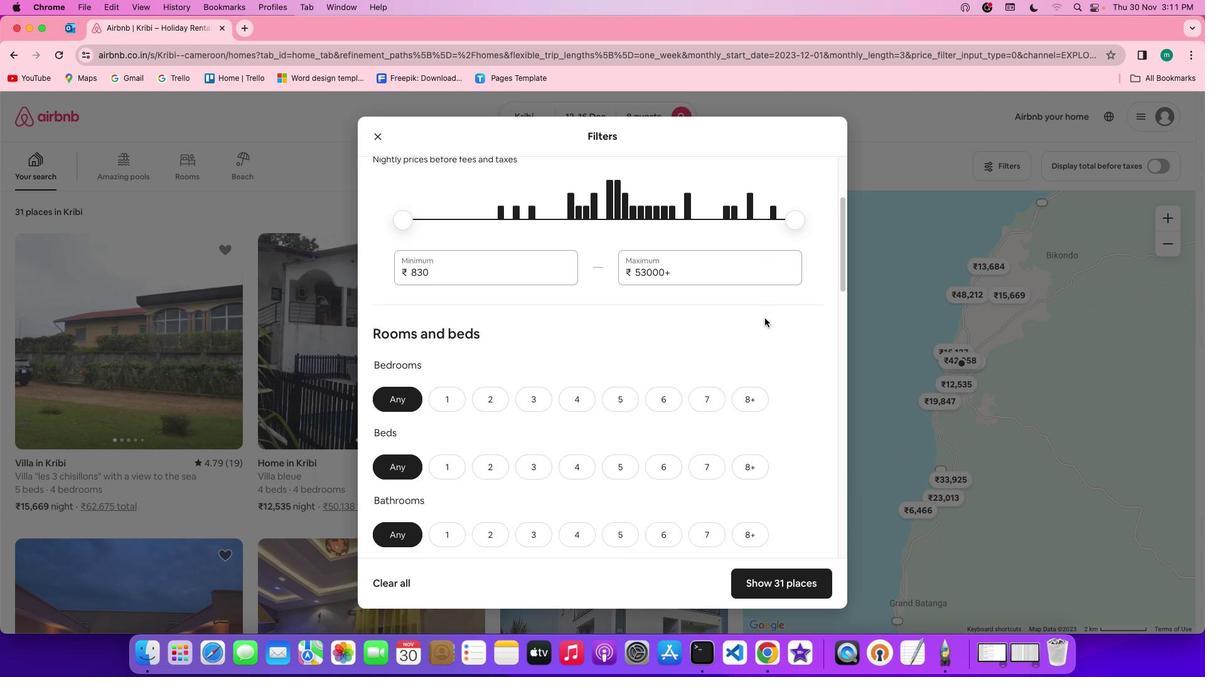 
Action: Mouse moved to (756, 398)
Screenshot: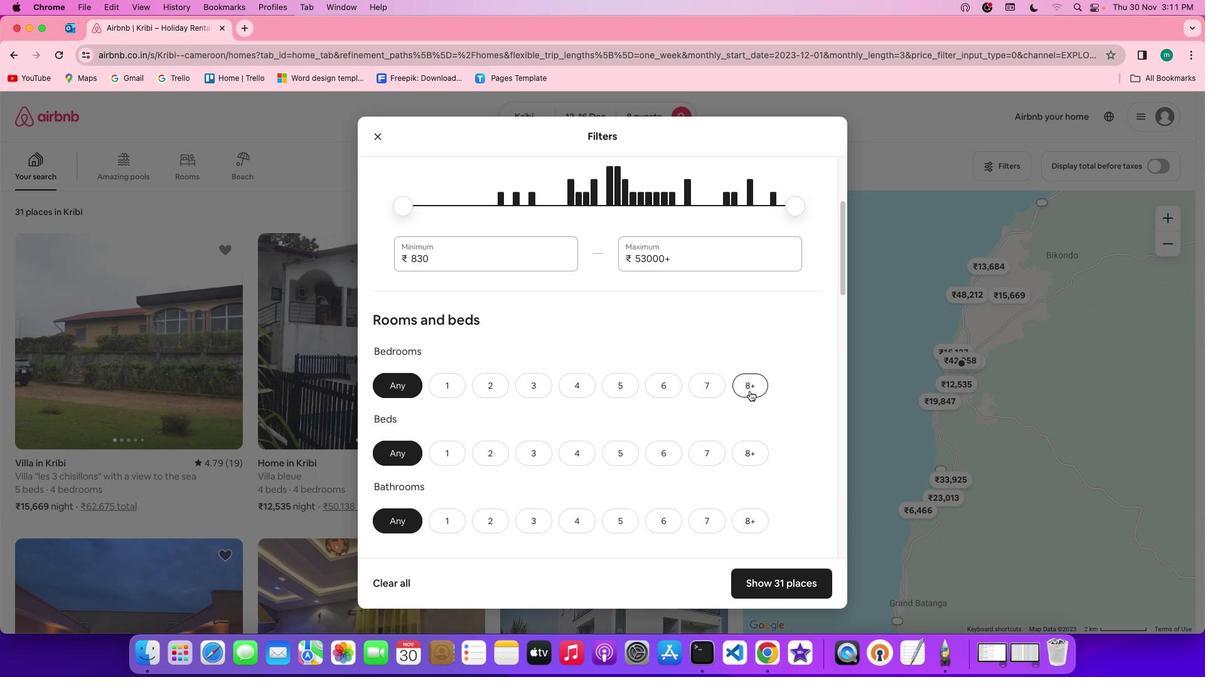 
Action: Mouse pressed left at (756, 398)
Screenshot: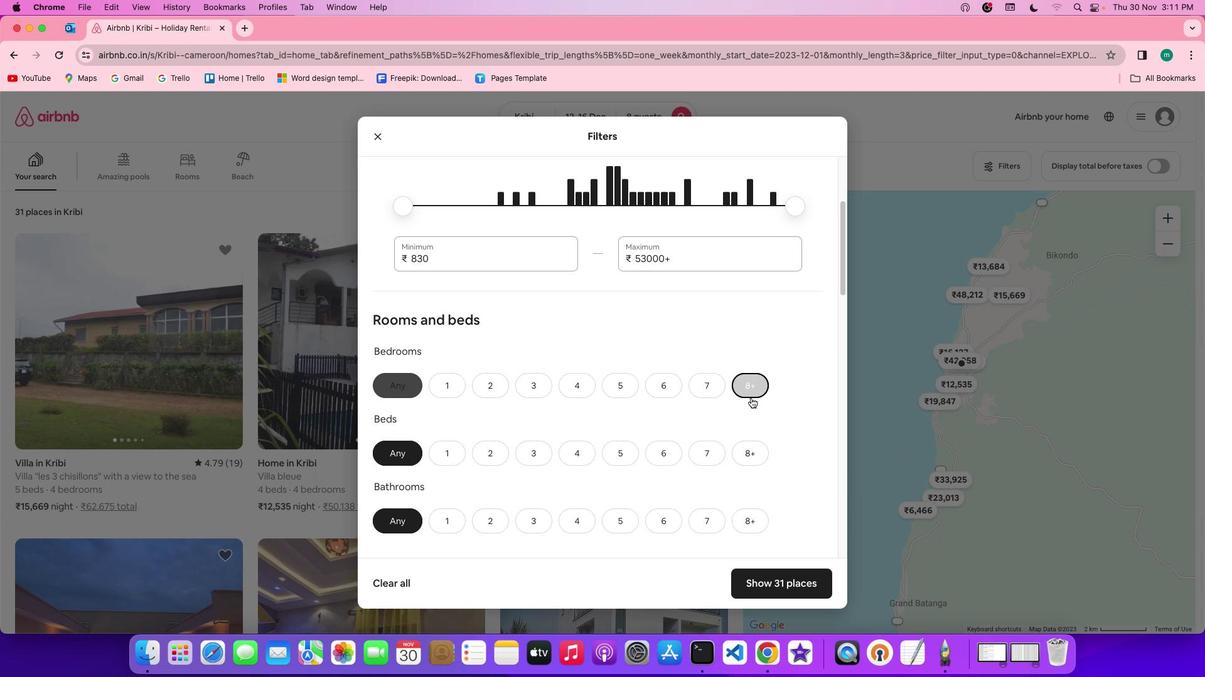 
Action: Mouse moved to (759, 463)
Screenshot: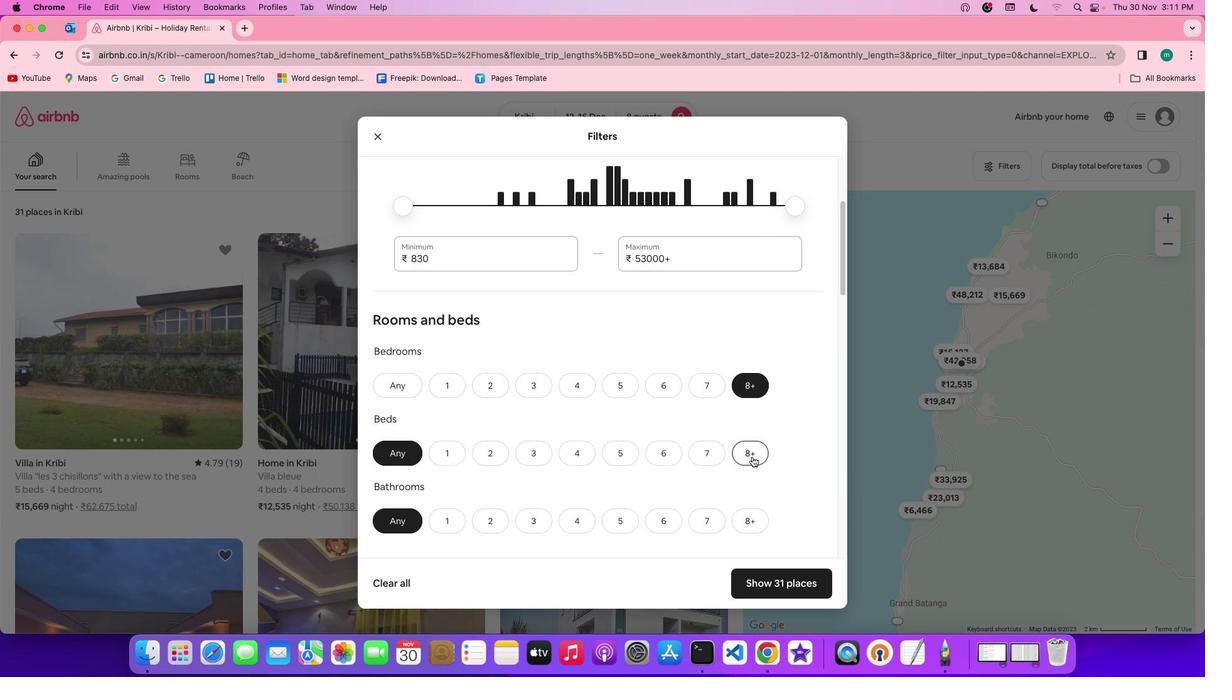 
Action: Mouse pressed left at (759, 463)
Screenshot: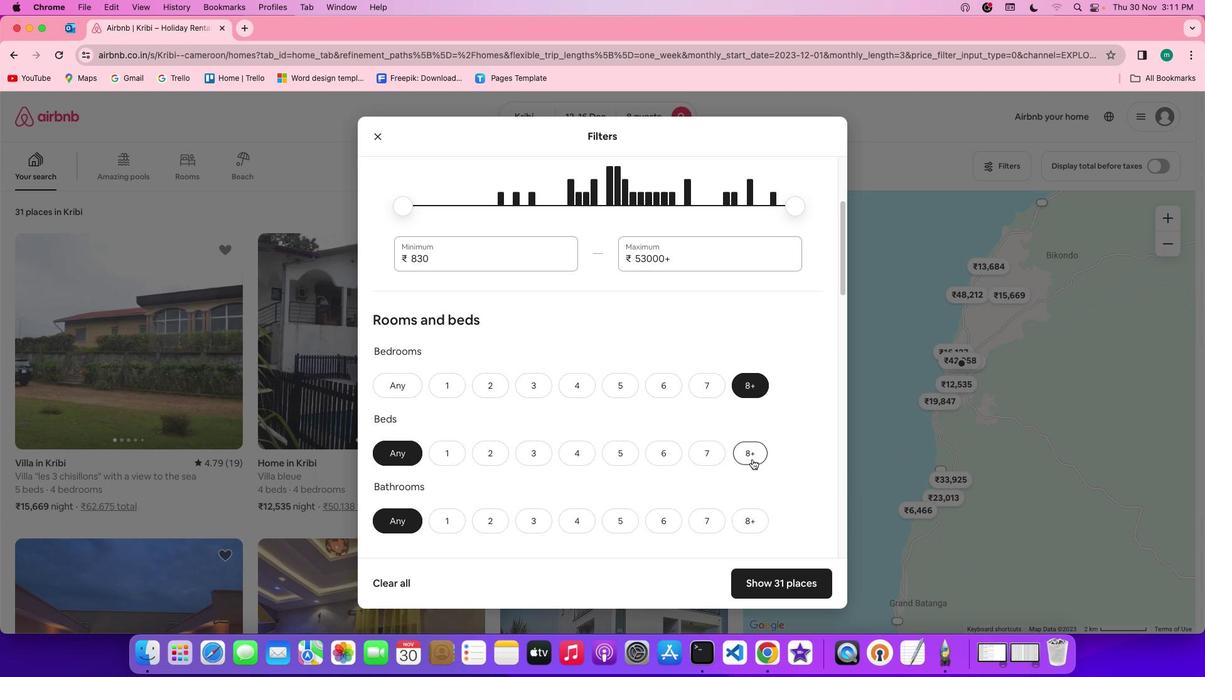 
Action: Mouse moved to (757, 536)
Screenshot: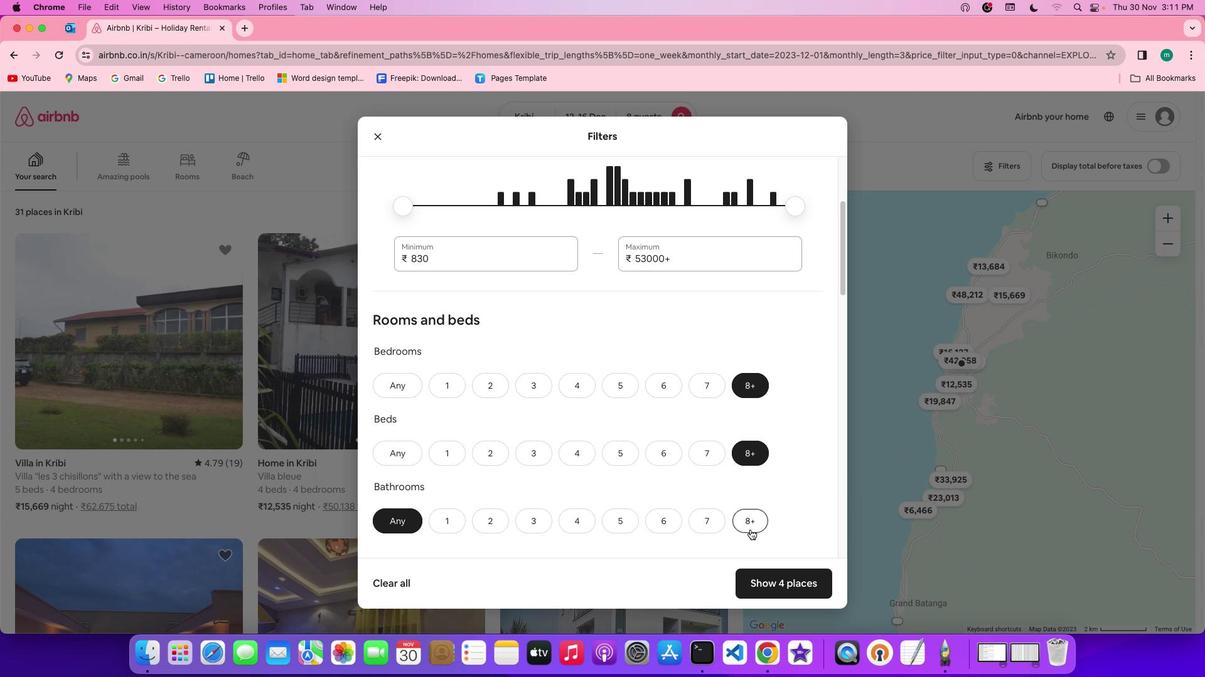 
Action: Mouse pressed left at (757, 536)
Screenshot: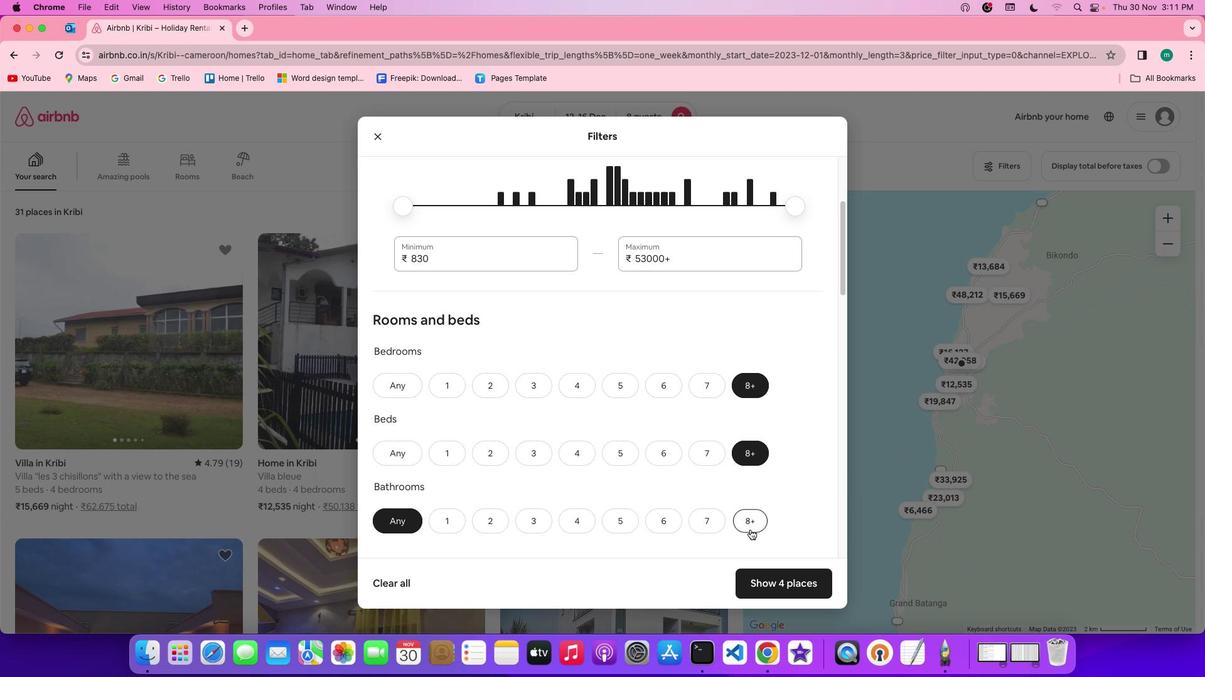 
Action: Mouse moved to (674, 463)
Screenshot: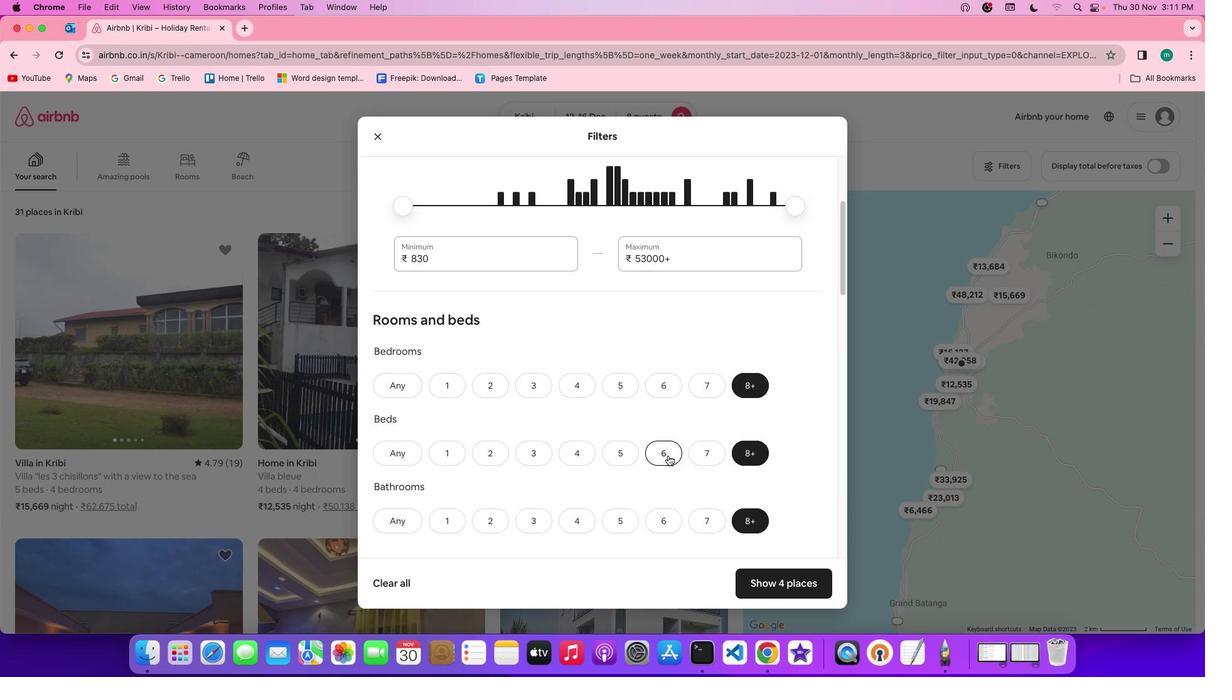 
Action: Mouse scrolled (674, 463) with delta (6, 6)
Screenshot: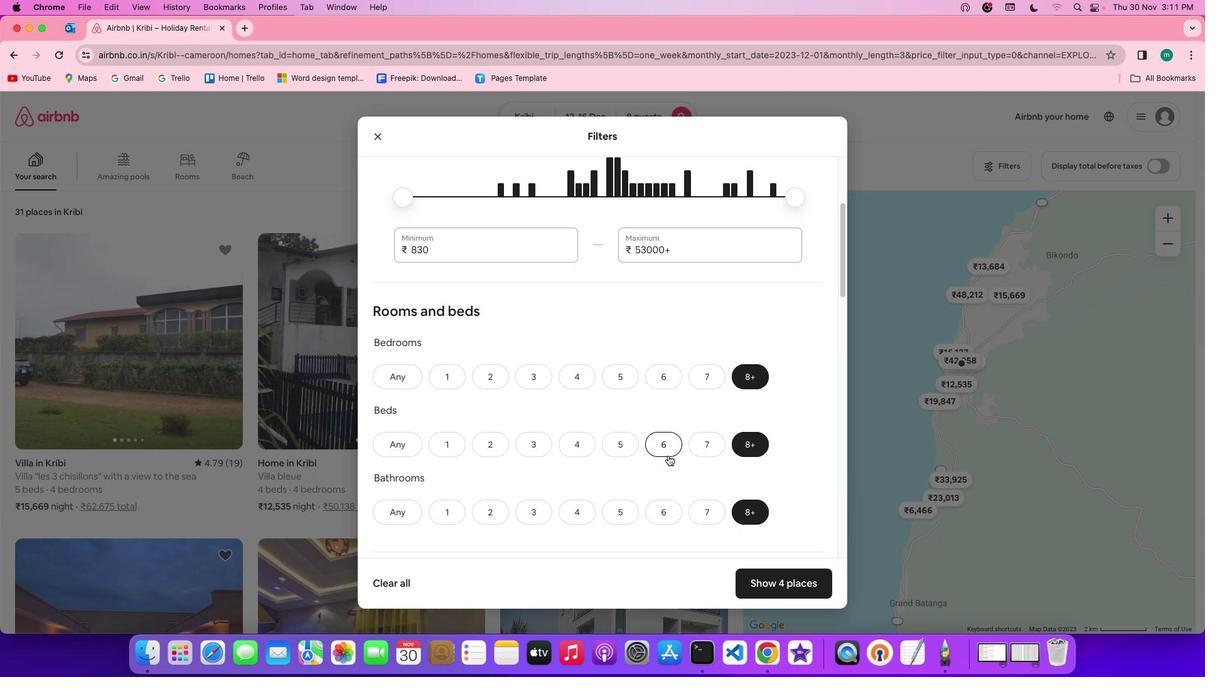 
Action: Mouse scrolled (674, 463) with delta (6, 6)
Screenshot: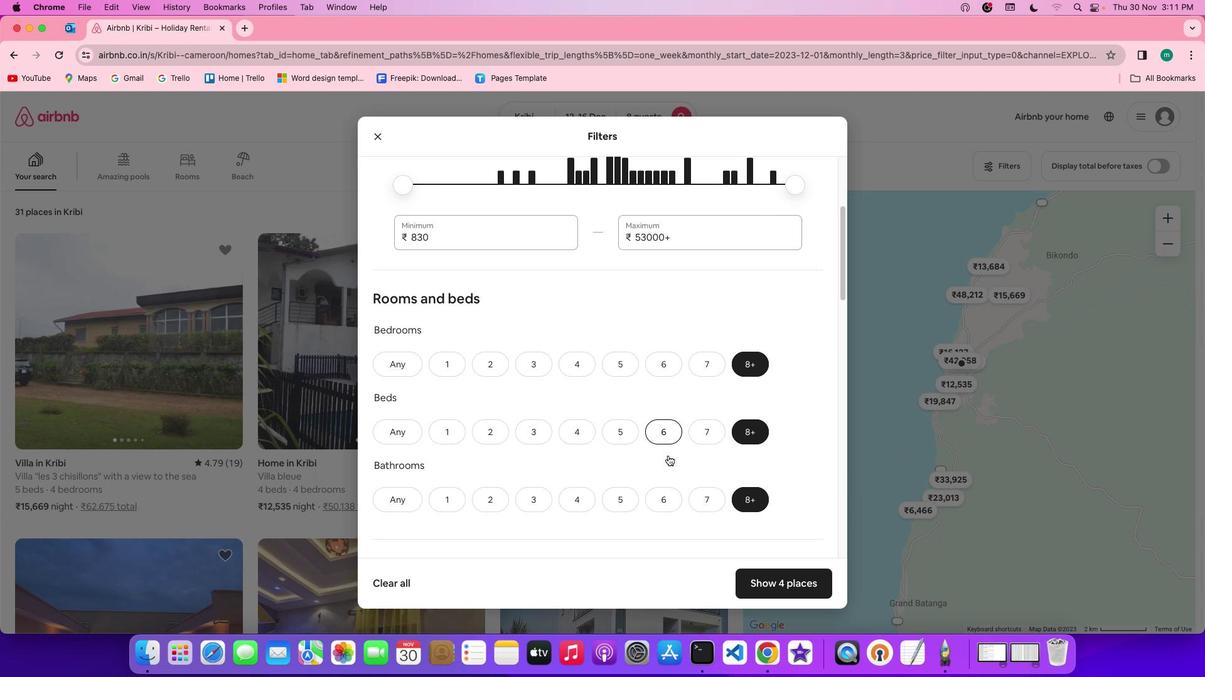 
Action: Mouse scrolled (674, 463) with delta (6, 5)
Screenshot: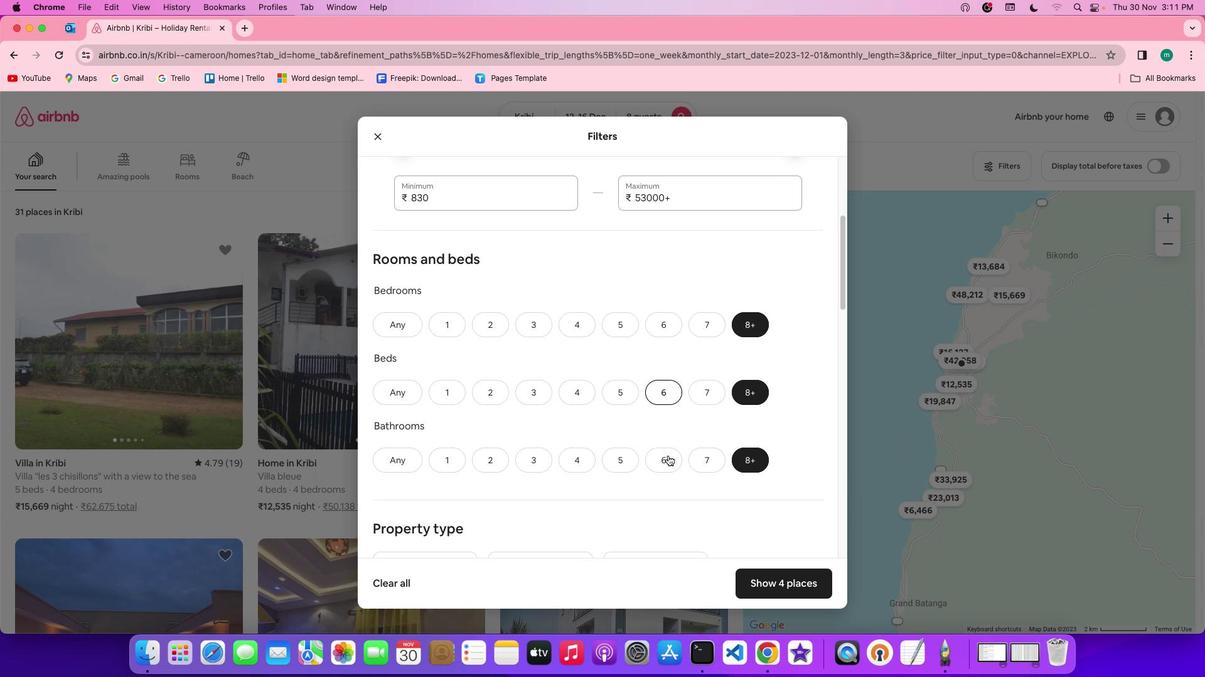 
Action: Mouse scrolled (674, 463) with delta (6, 6)
Screenshot: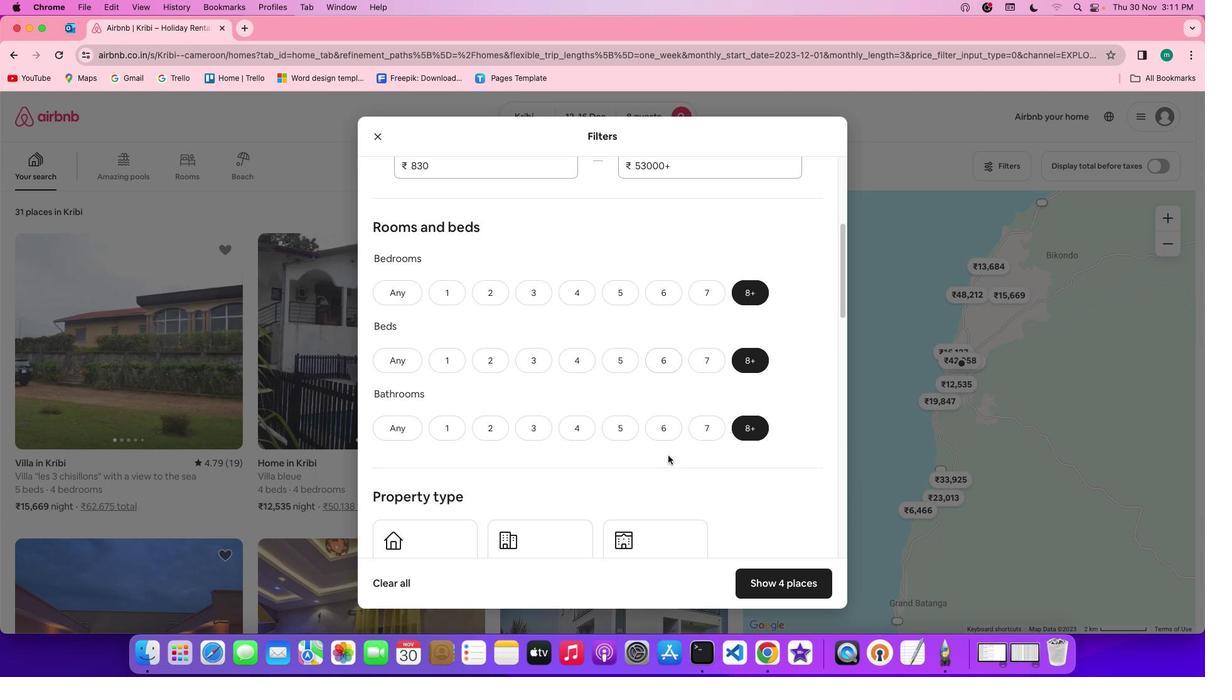 
Action: Mouse moved to (674, 462)
Screenshot: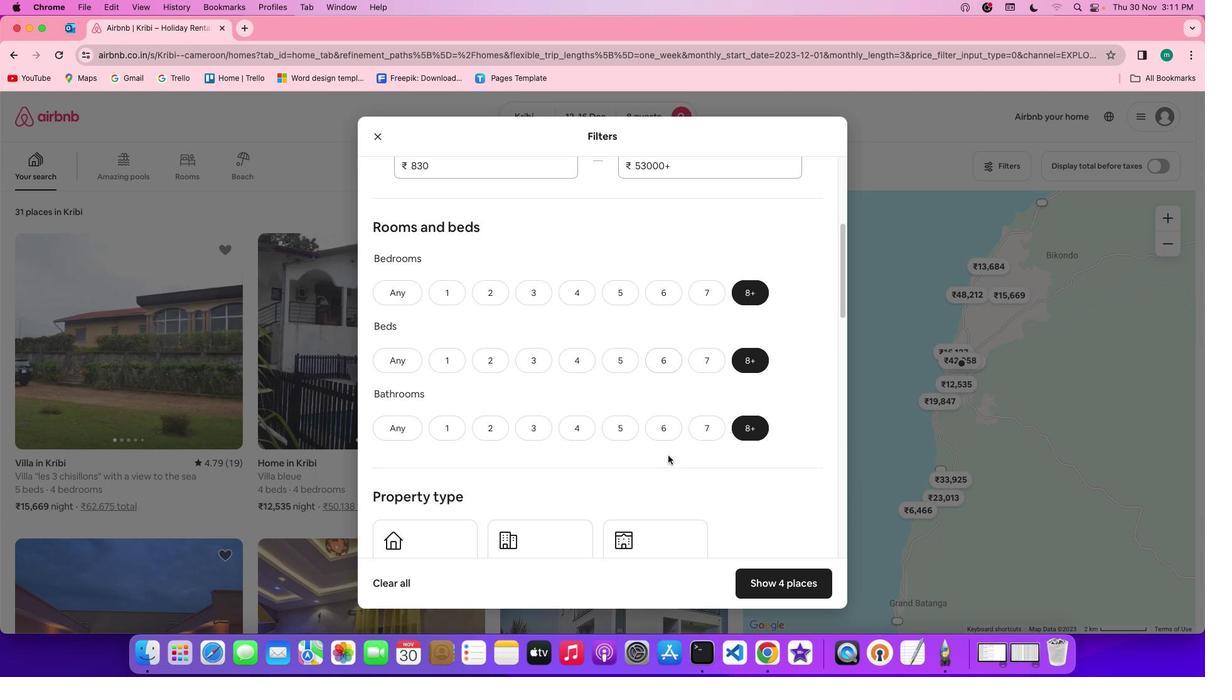 
Action: Mouse scrolled (674, 462) with delta (6, 6)
Screenshot: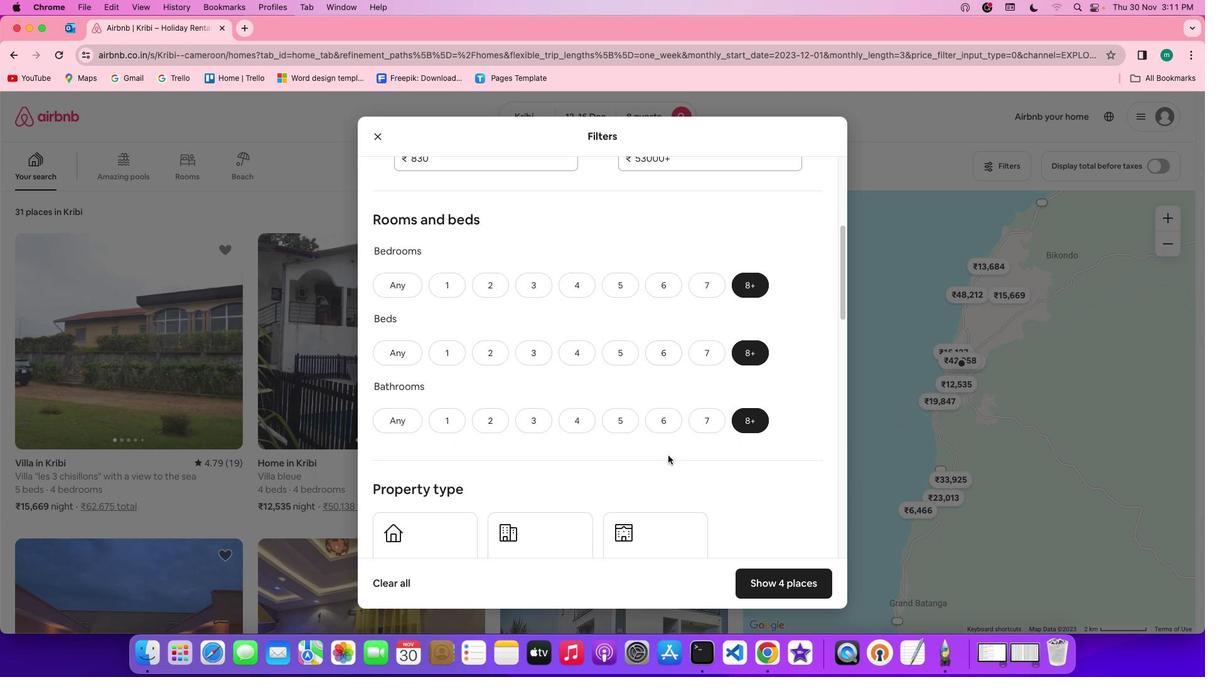
Action: Mouse scrolled (674, 462) with delta (6, 5)
Screenshot: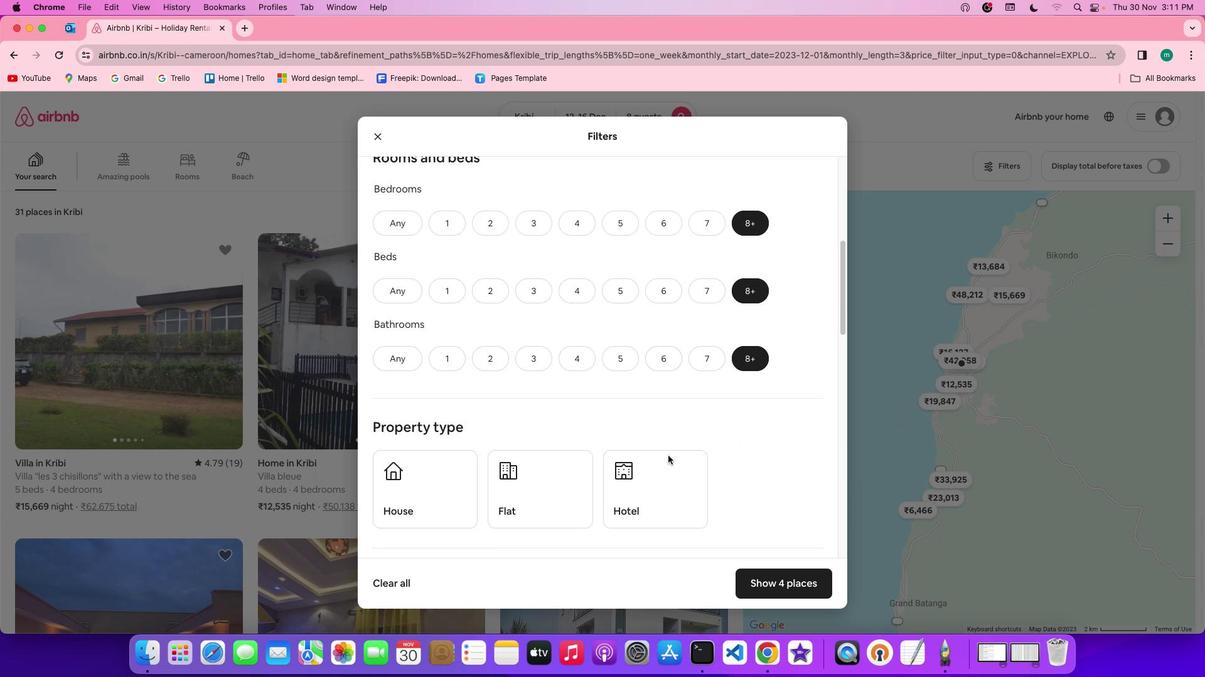 
Action: Mouse scrolled (674, 462) with delta (6, 4)
Screenshot: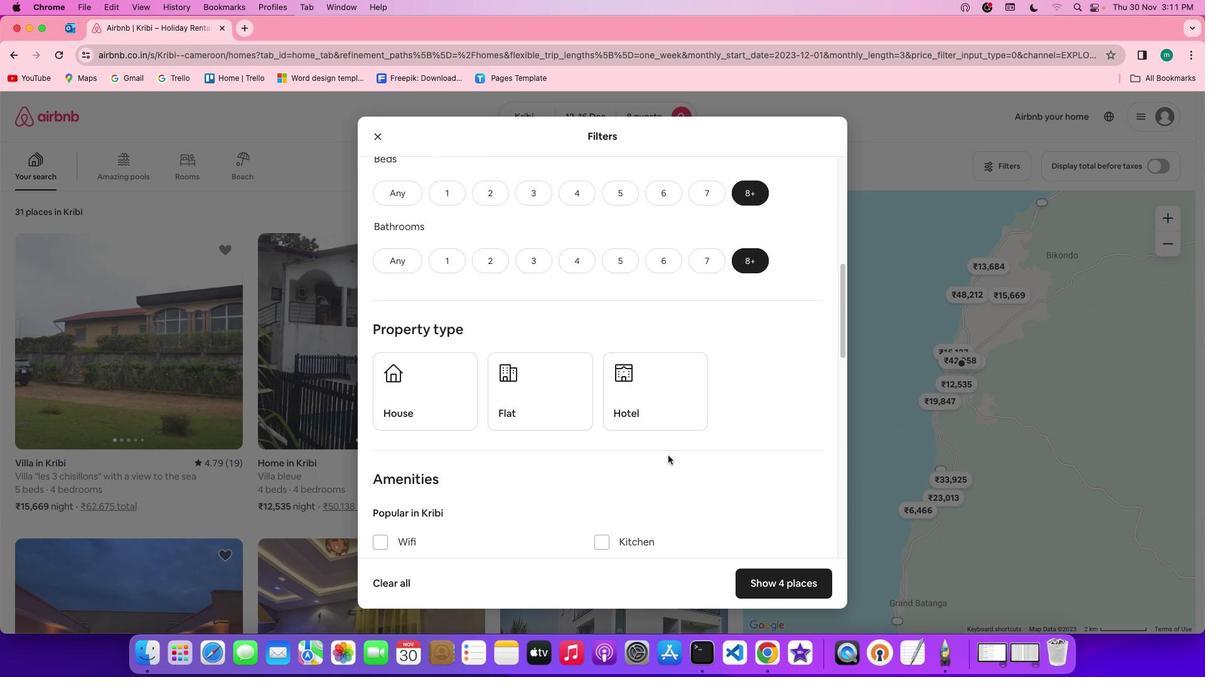 
Action: Mouse moved to (671, 462)
Screenshot: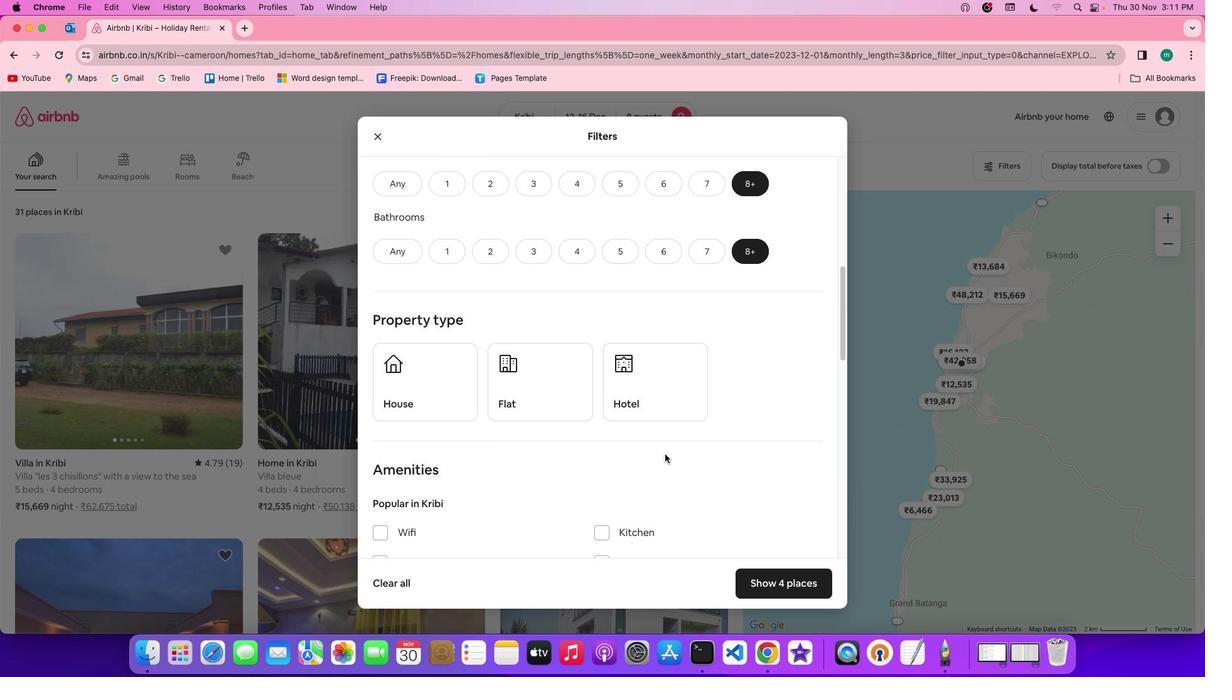 
Action: Mouse scrolled (671, 462) with delta (6, 6)
Screenshot: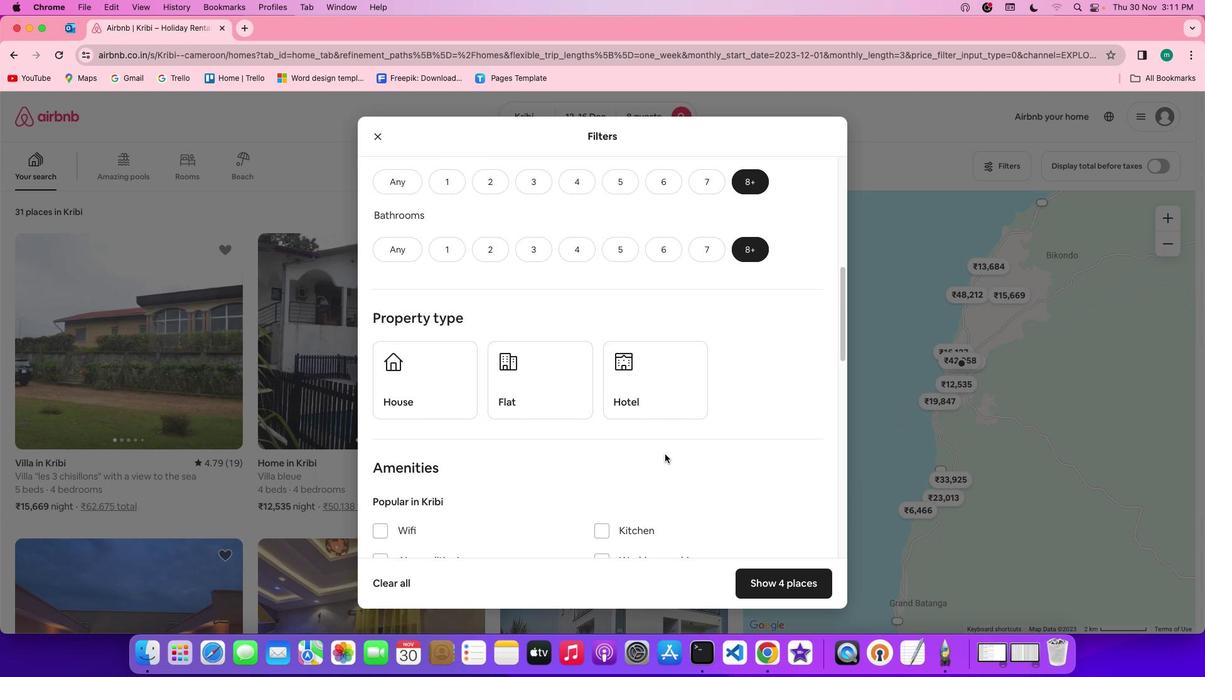 
Action: Mouse scrolled (671, 462) with delta (6, 6)
Screenshot: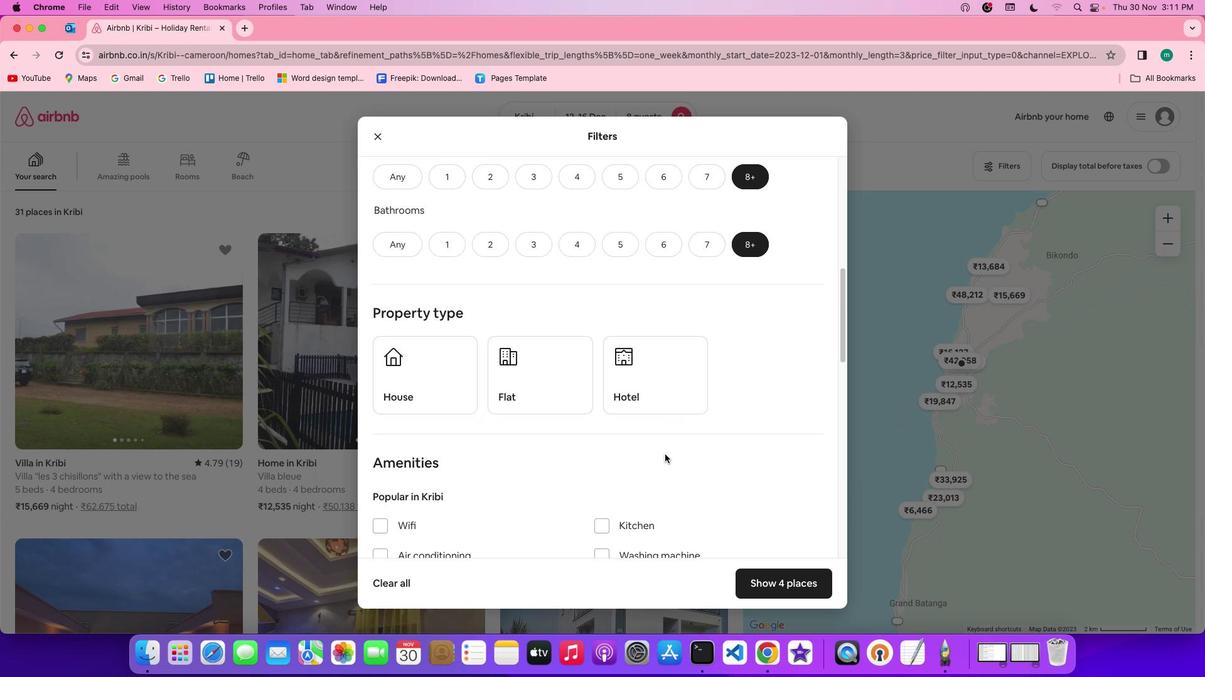 
Action: Mouse scrolled (671, 462) with delta (6, 6)
Screenshot: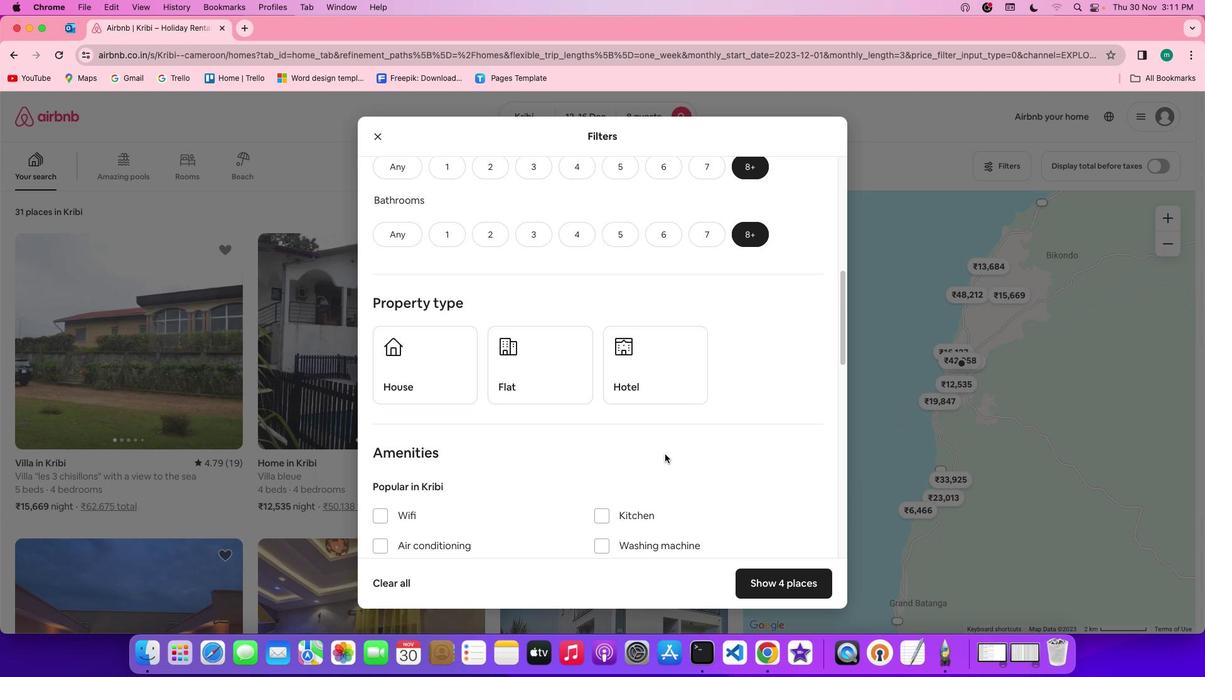 
Action: Mouse scrolled (671, 462) with delta (6, 6)
Screenshot: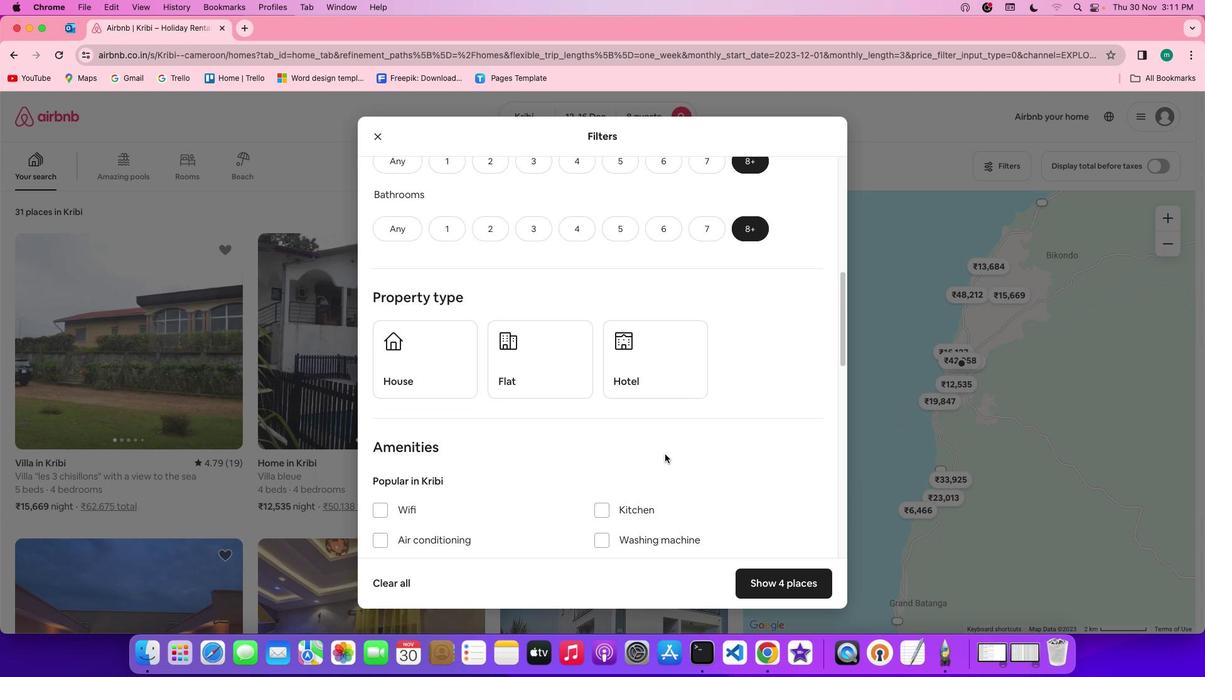 
Action: Mouse scrolled (671, 462) with delta (6, 6)
Screenshot: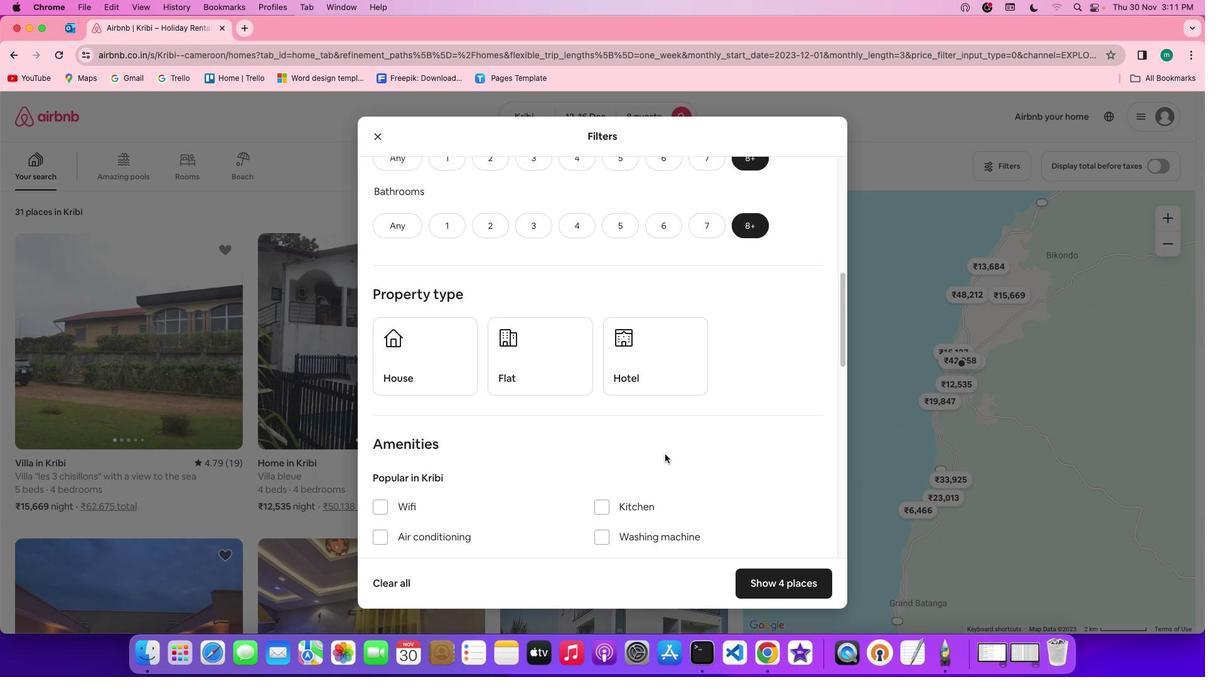 
Action: Mouse scrolled (671, 462) with delta (6, 6)
Screenshot: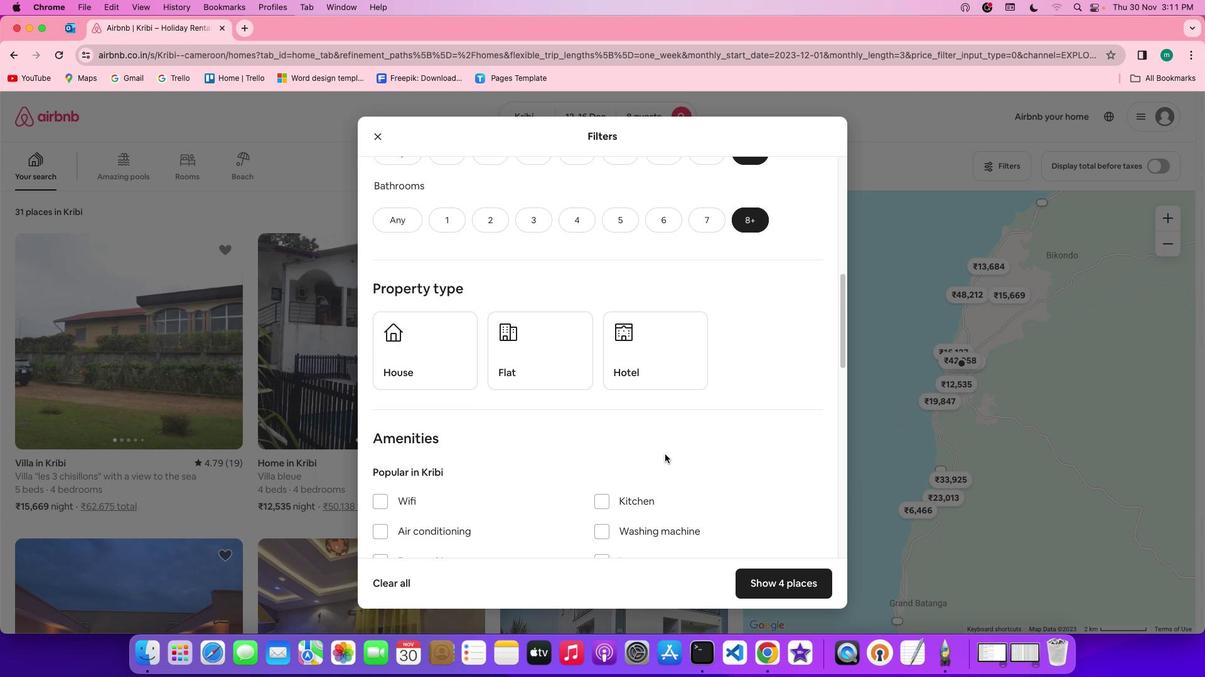 
Action: Mouse scrolled (671, 462) with delta (6, 6)
Screenshot: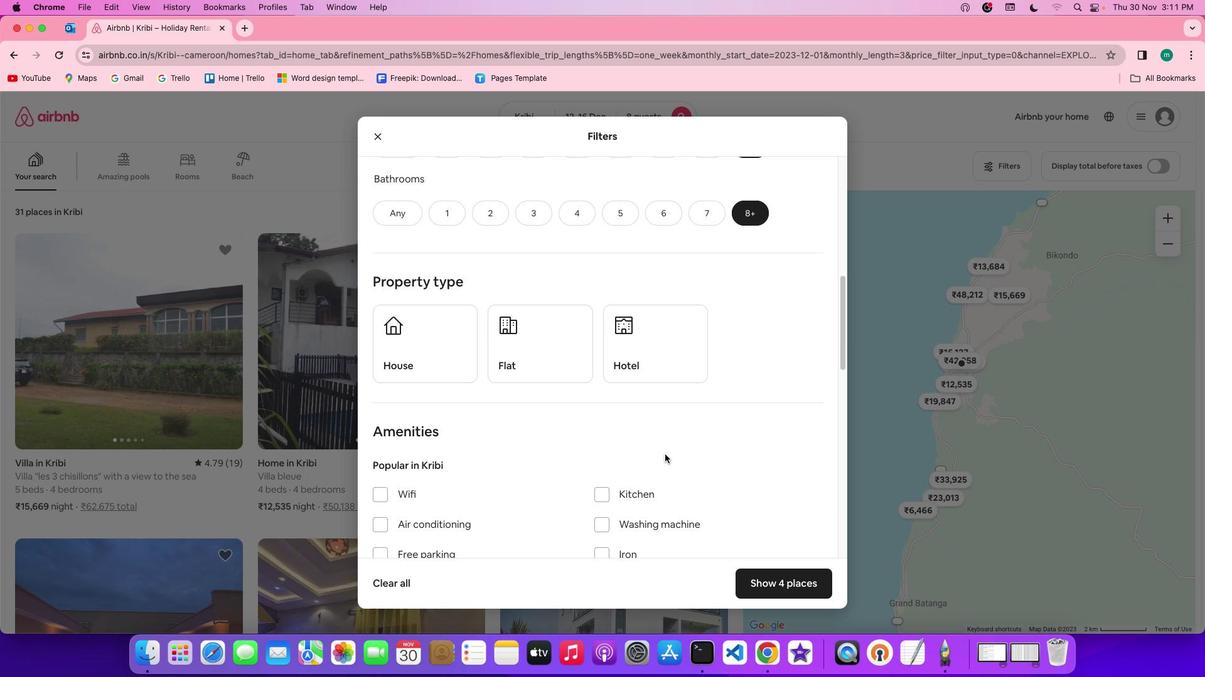 
Action: Mouse scrolled (671, 462) with delta (6, 6)
Screenshot: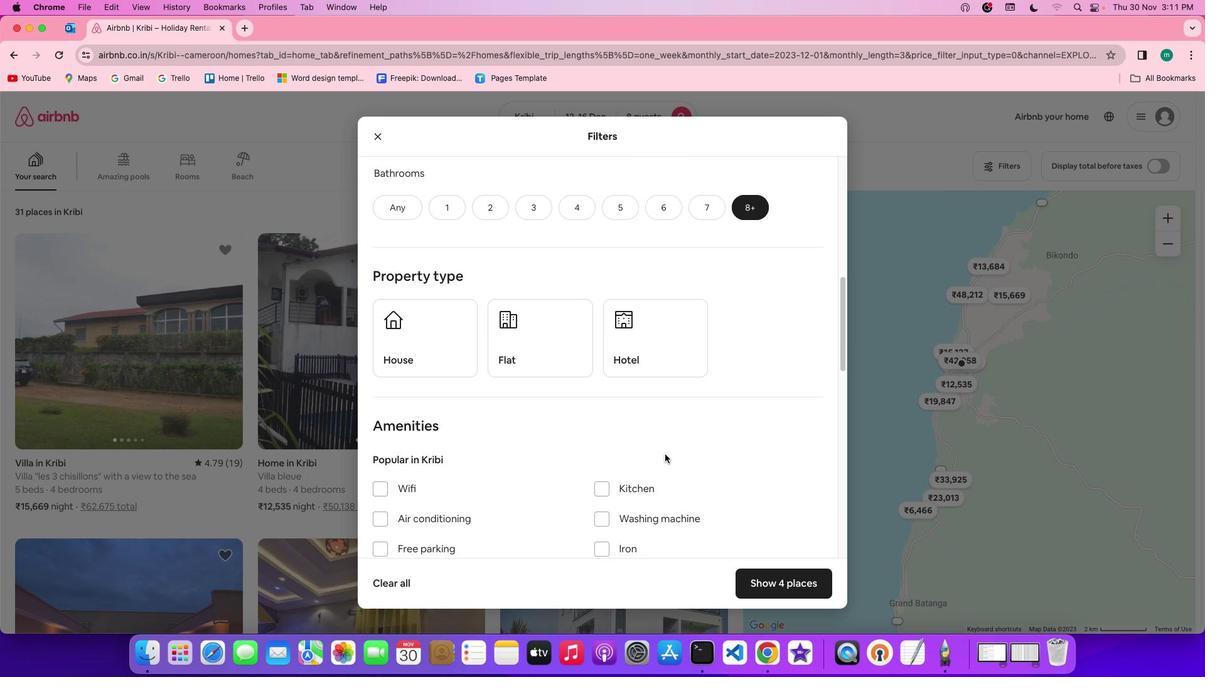 
Action: Mouse scrolled (671, 462) with delta (6, 6)
Screenshot: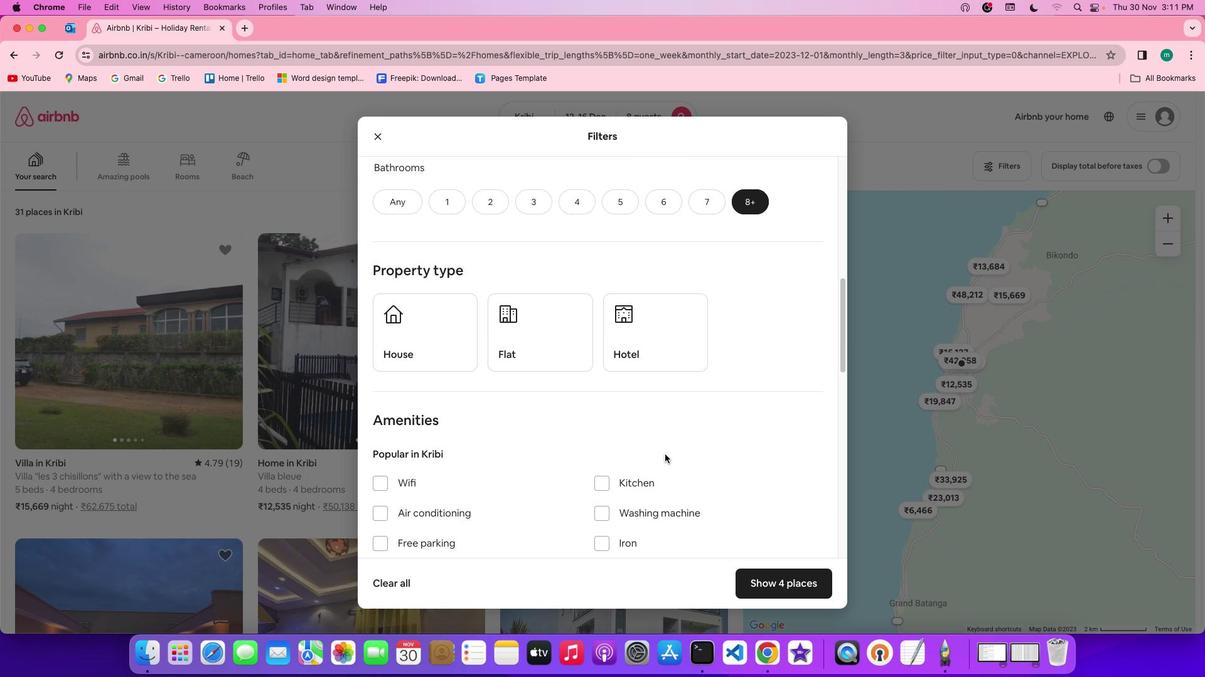 
Action: Mouse moved to (678, 367)
Screenshot: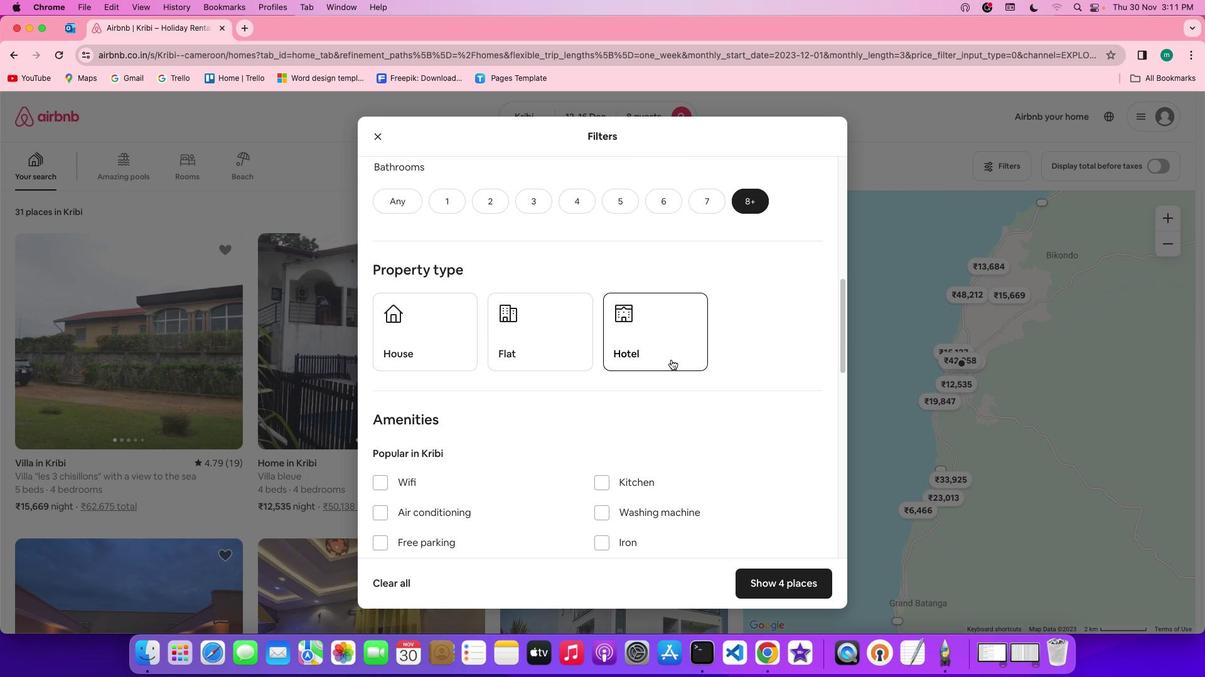 
Action: Mouse pressed left at (678, 367)
Screenshot: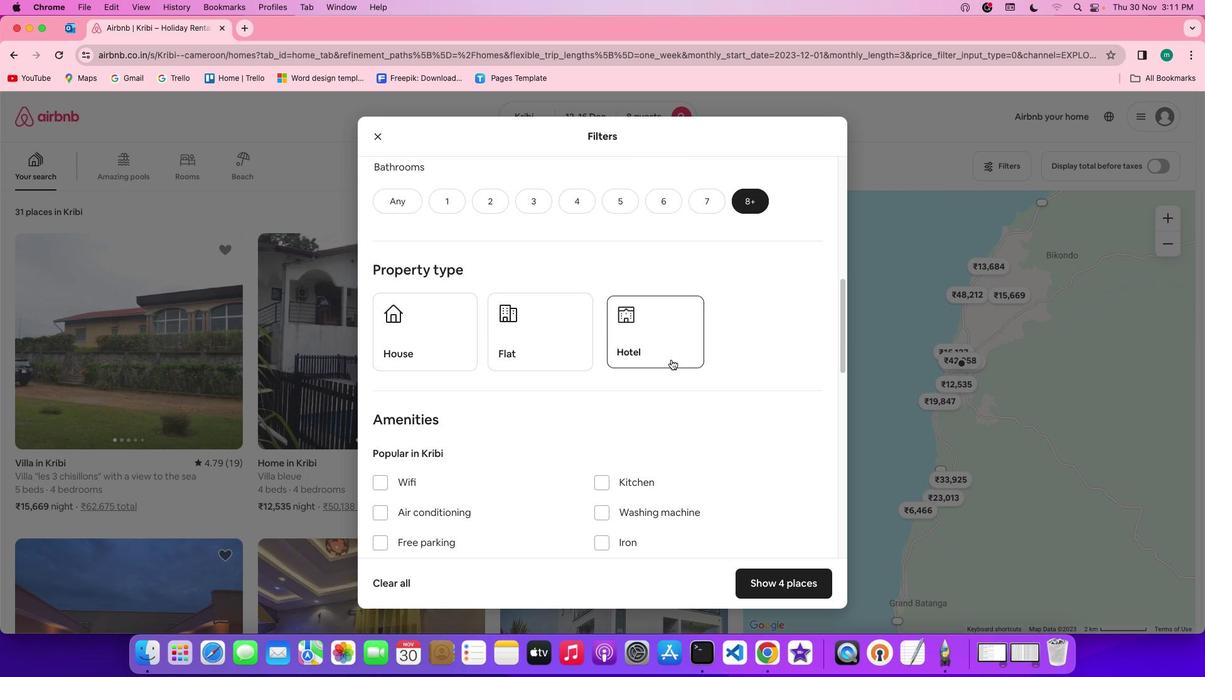
Action: Mouse moved to (759, 443)
Screenshot: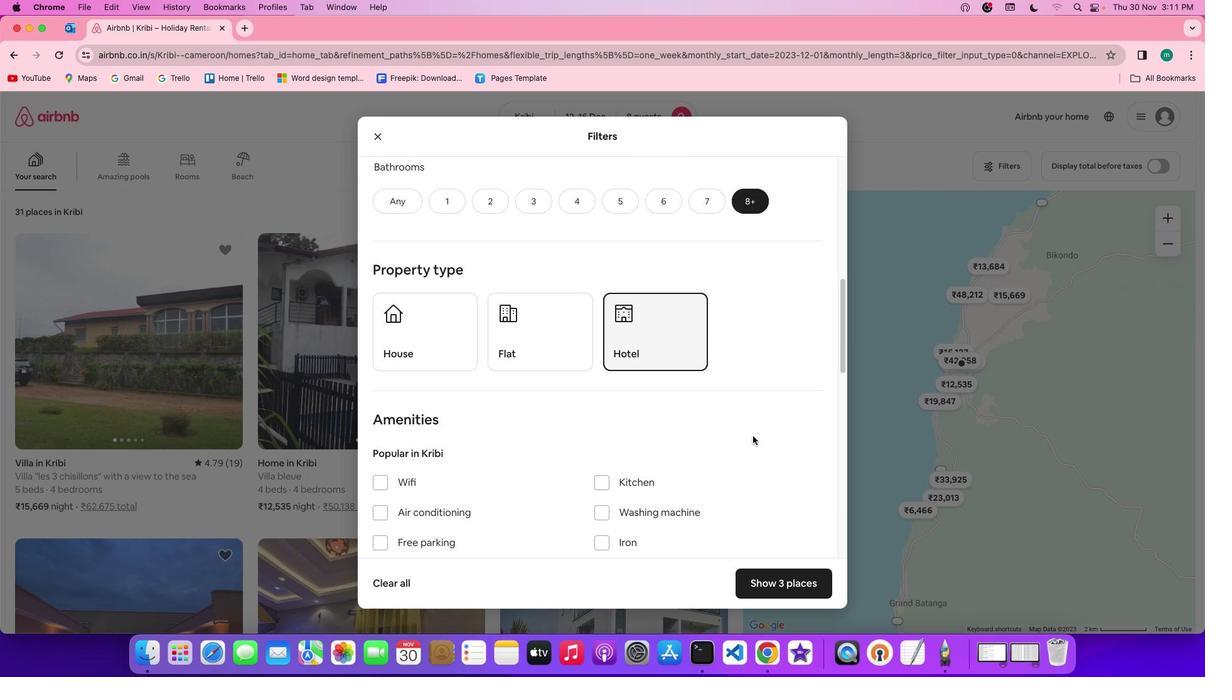 
Action: Mouse scrolled (759, 443) with delta (6, 6)
Screenshot: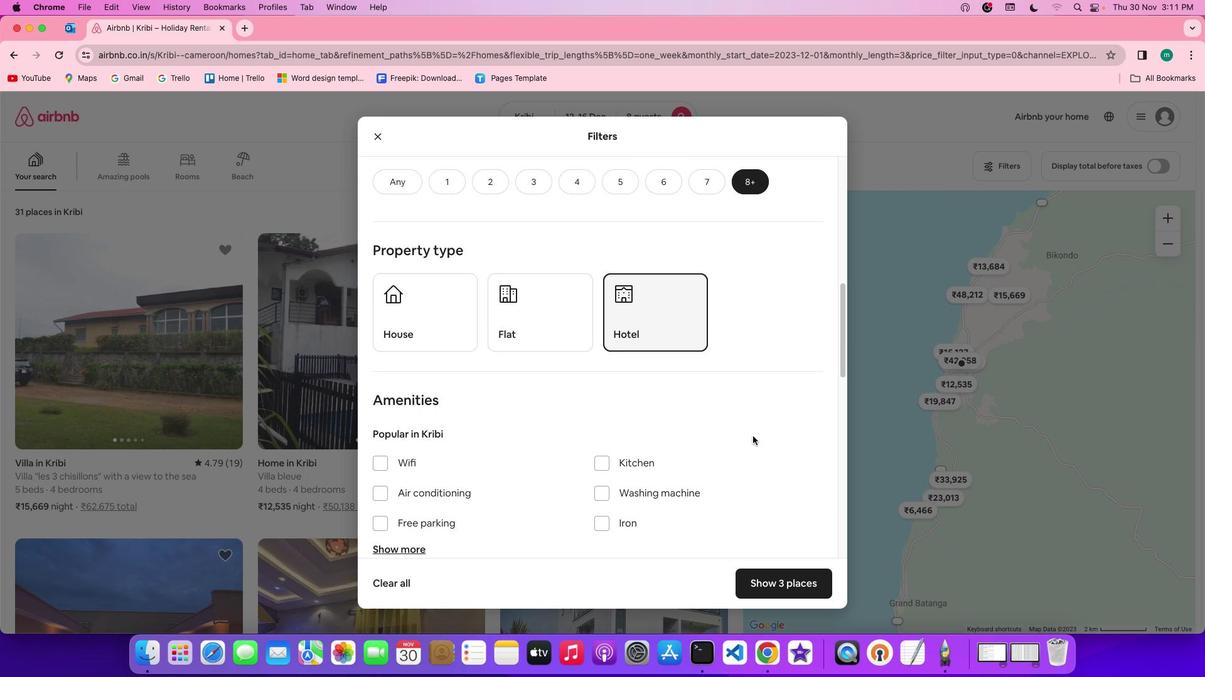 
Action: Mouse scrolled (759, 443) with delta (6, 6)
Screenshot: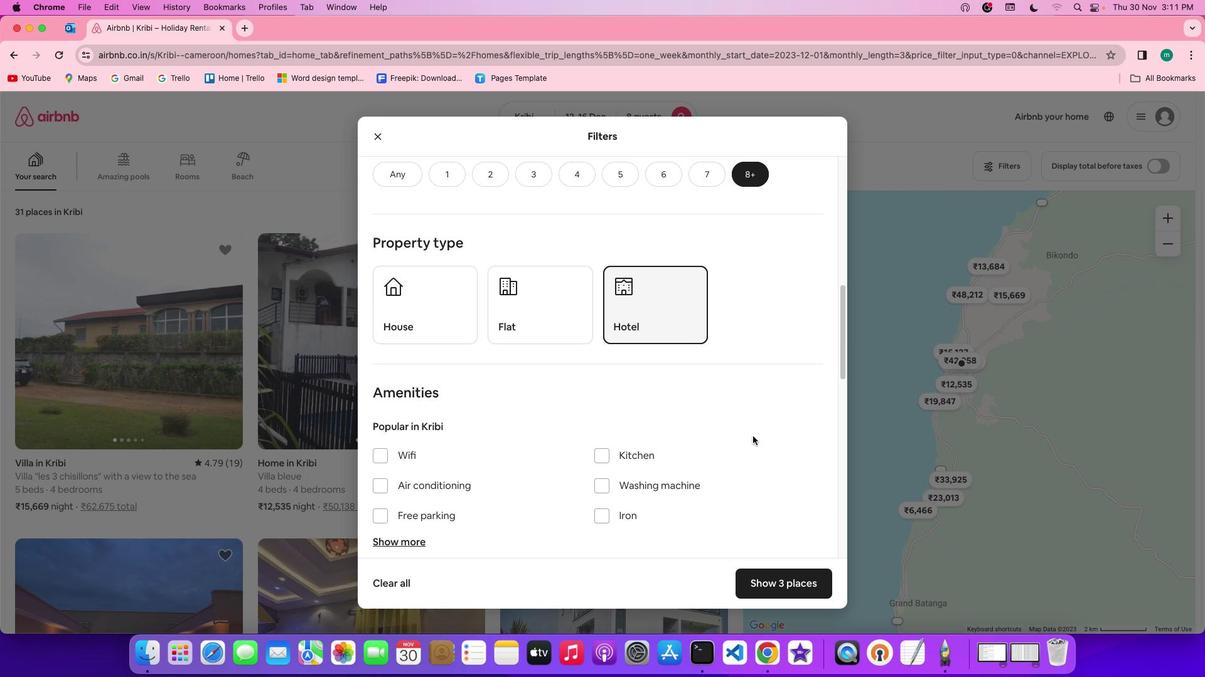 
Action: Mouse scrolled (759, 443) with delta (6, 5)
Screenshot: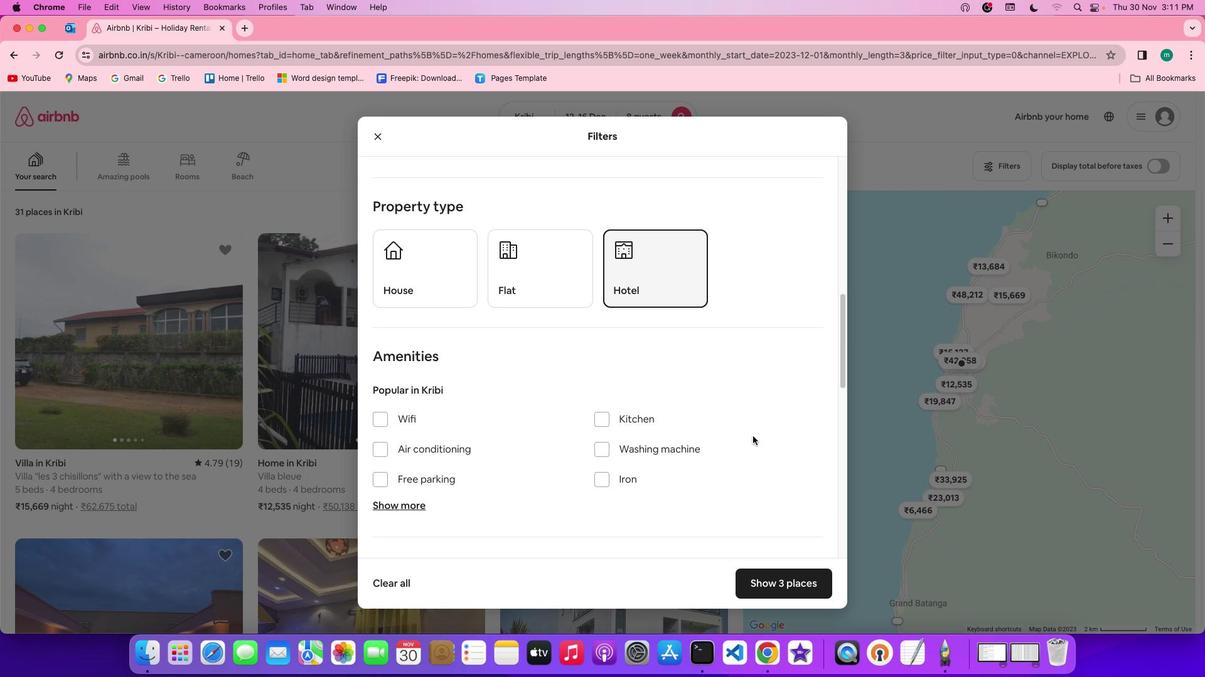 
Action: Mouse scrolled (759, 443) with delta (6, 6)
Screenshot: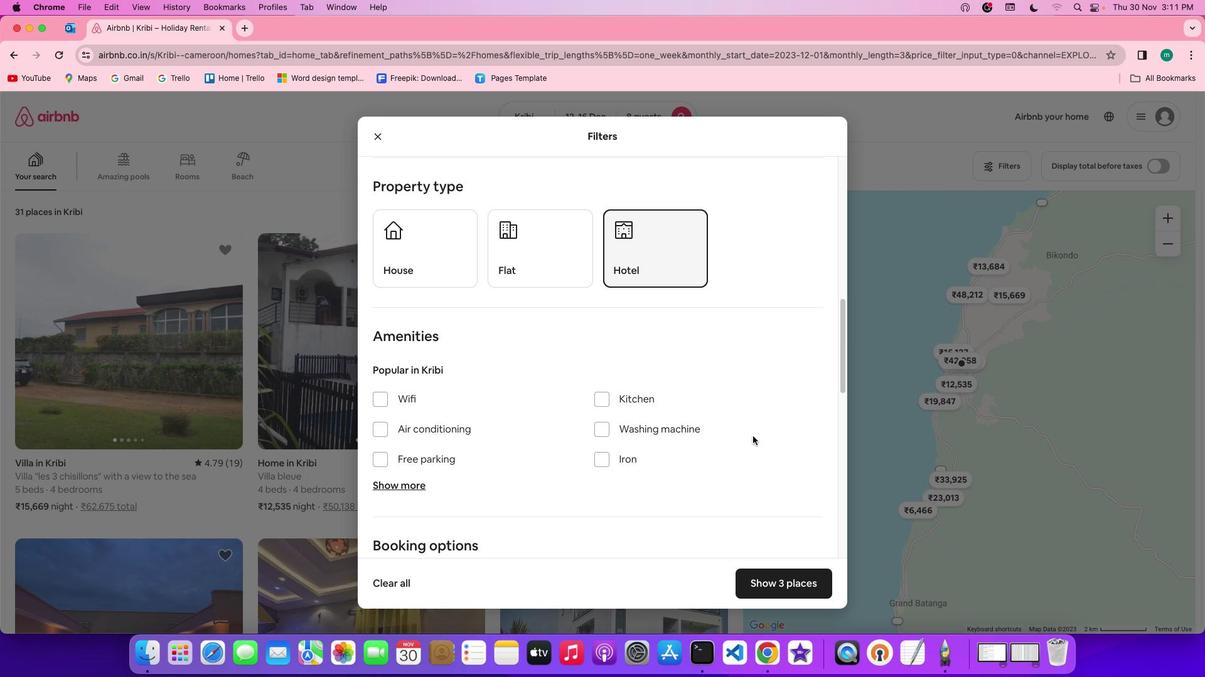 
Action: Mouse scrolled (759, 443) with delta (6, 6)
Screenshot: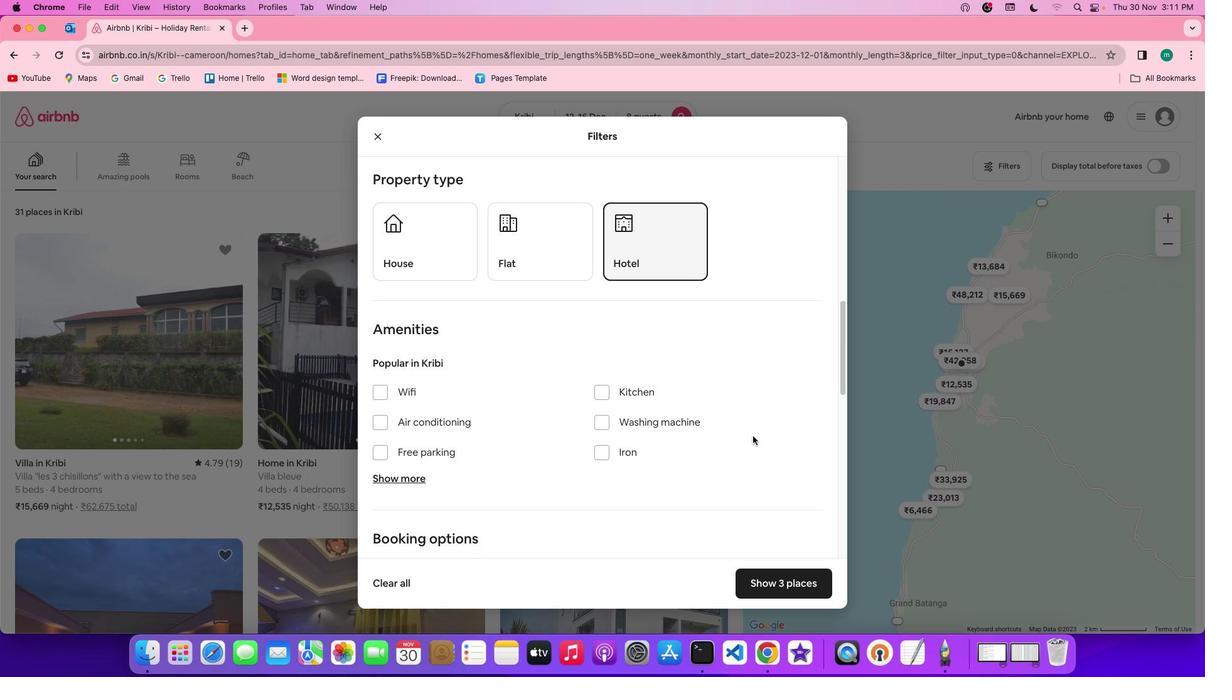 
Action: Mouse scrolled (759, 443) with delta (6, 6)
Screenshot: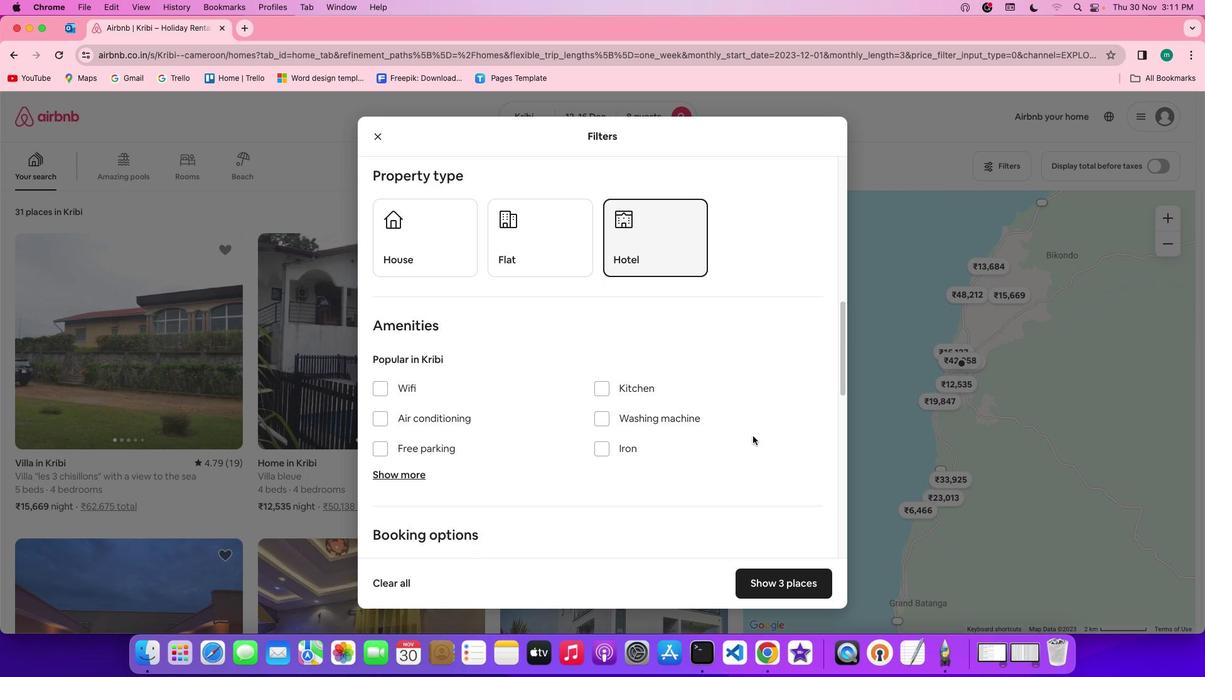 
Action: Mouse scrolled (759, 443) with delta (6, 6)
Screenshot: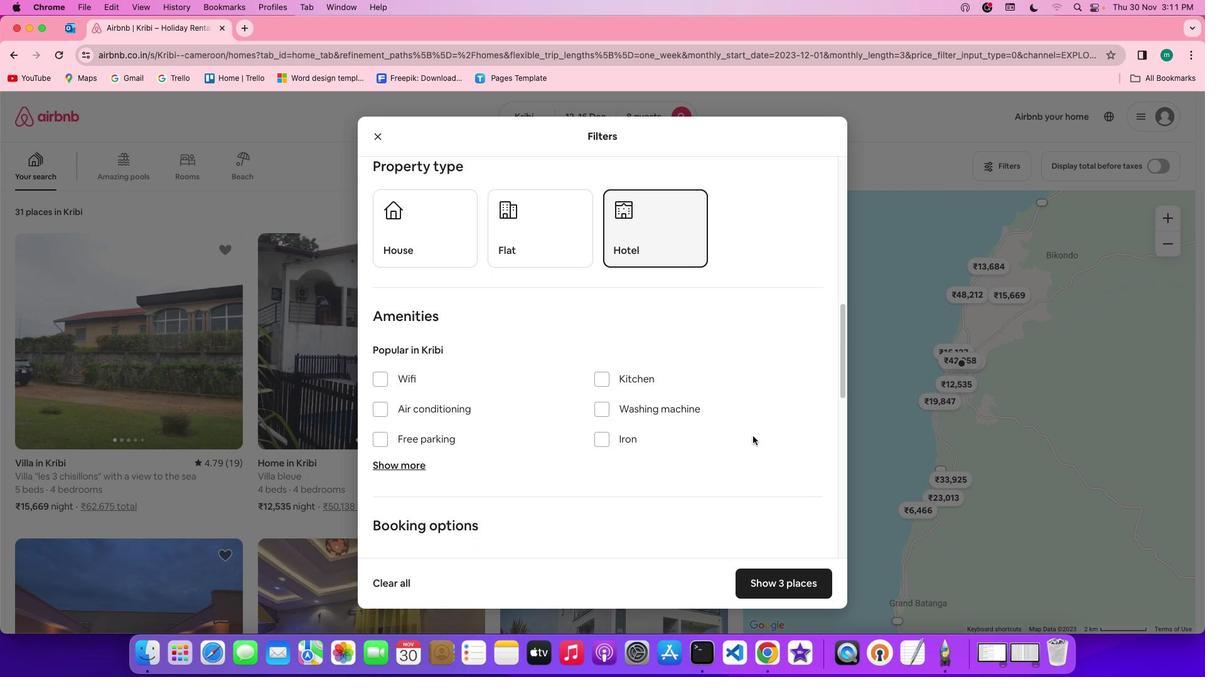 
Action: Mouse scrolled (759, 443) with delta (6, 6)
Screenshot: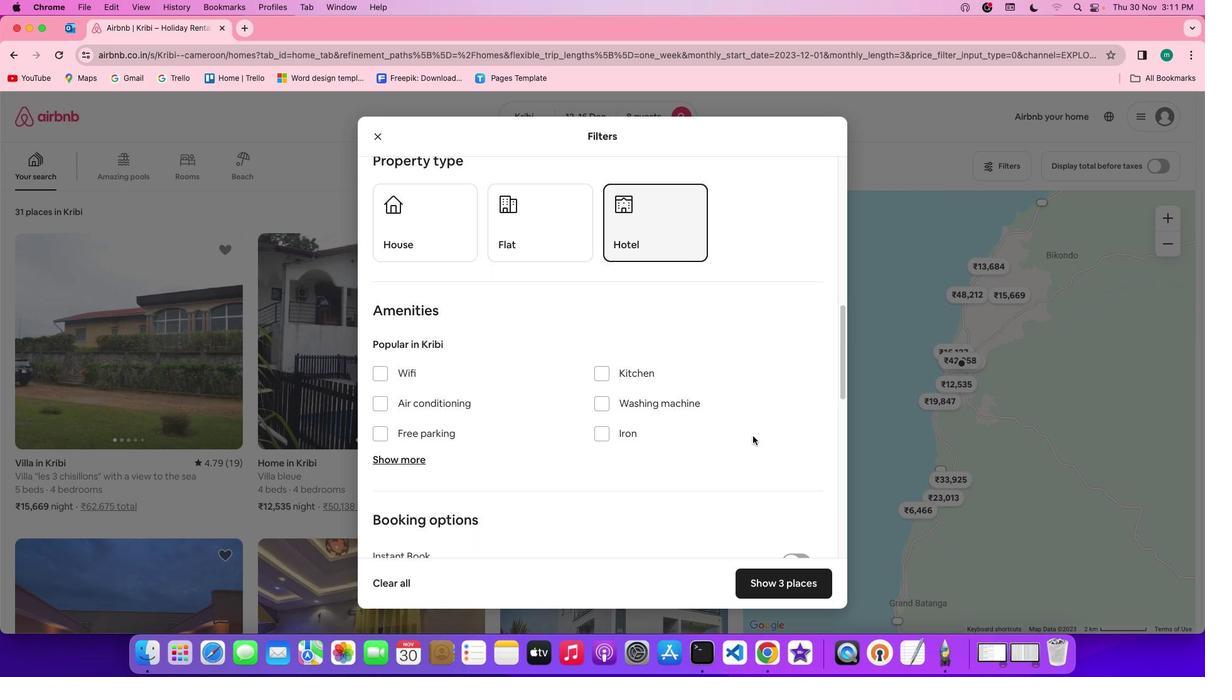
Action: Mouse scrolled (759, 443) with delta (6, 6)
Screenshot: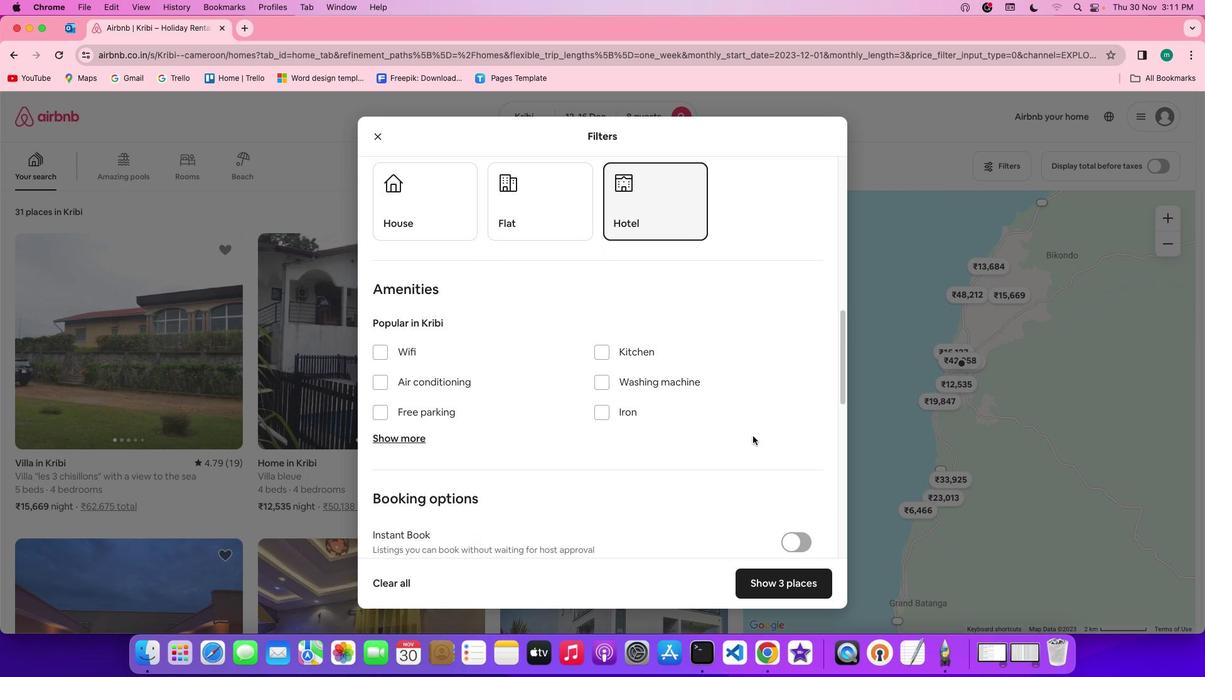 
Action: Mouse scrolled (759, 443) with delta (6, 6)
Screenshot: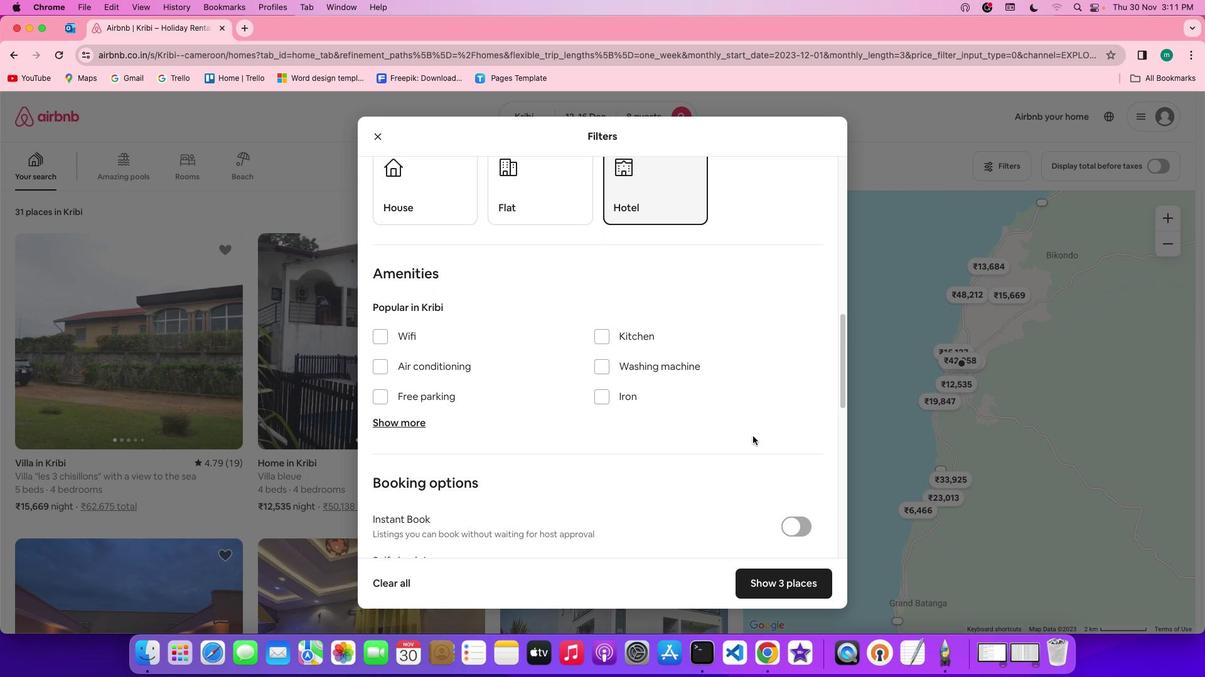 
Action: Mouse scrolled (759, 443) with delta (6, 6)
Screenshot: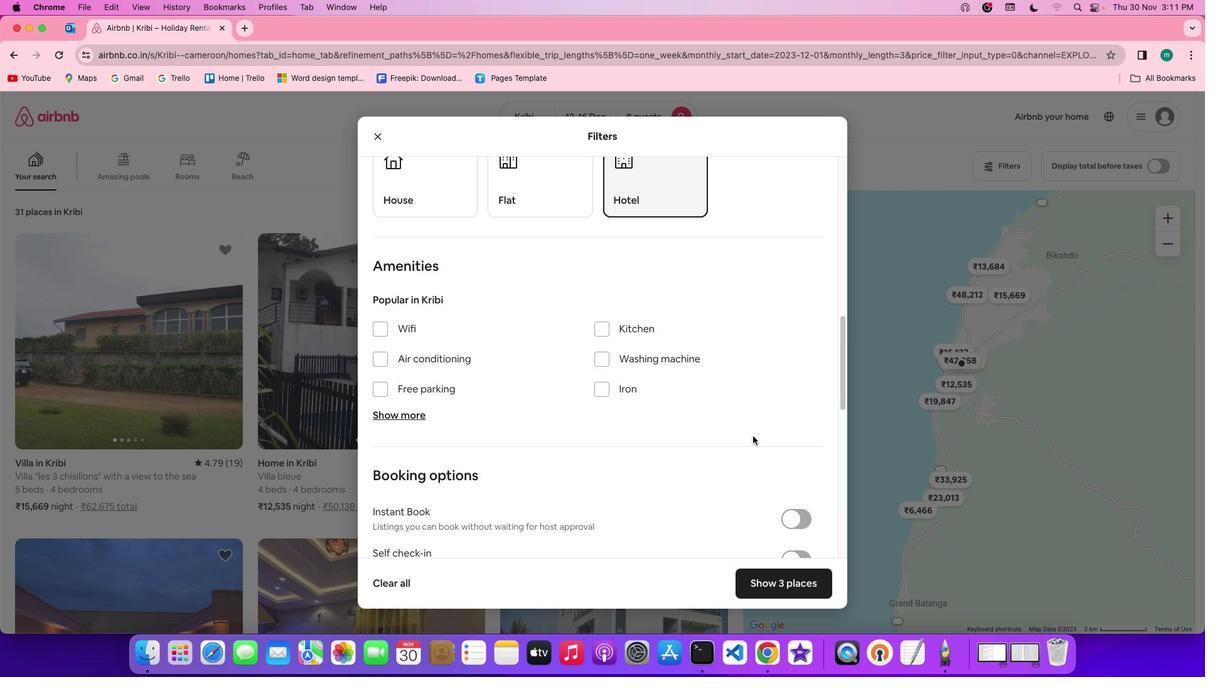 
Action: Mouse scrolled (759, 443) with delta (6, 6)
Screenshot: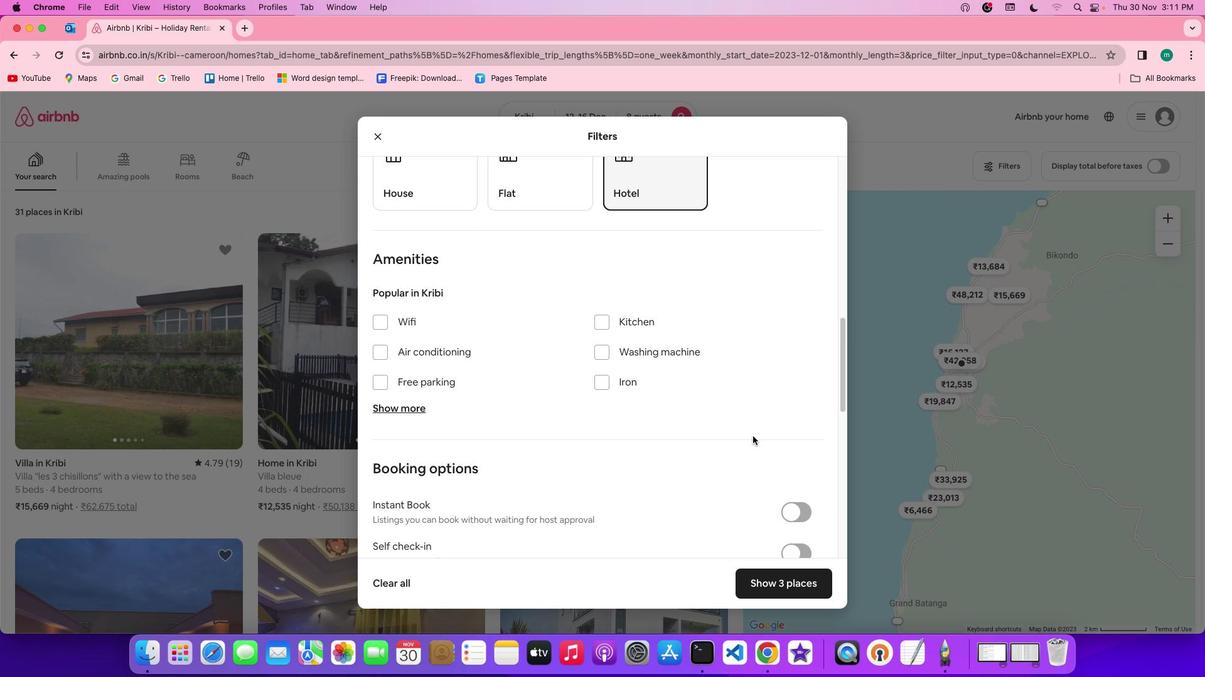 
Action: Mouse scrolled (759, 443) with delta (6, 6)
Screenshot: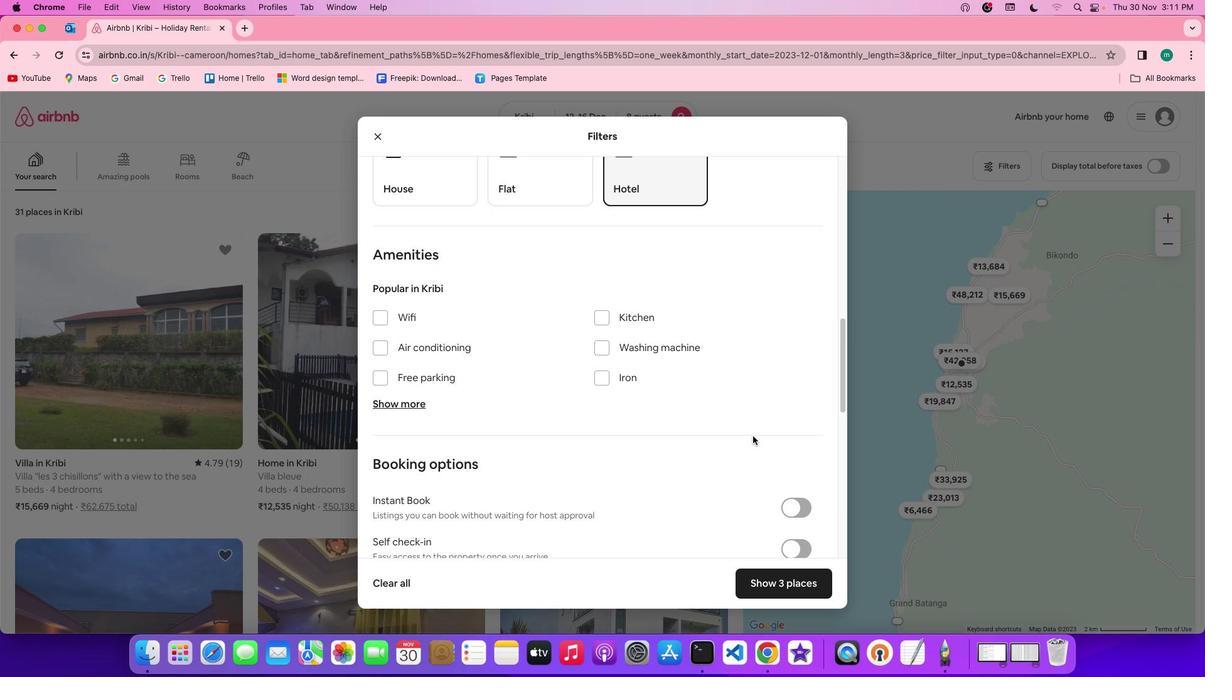 
Action: Mouse scrolled (759, 443) with delta (6, 6)
Screenshot: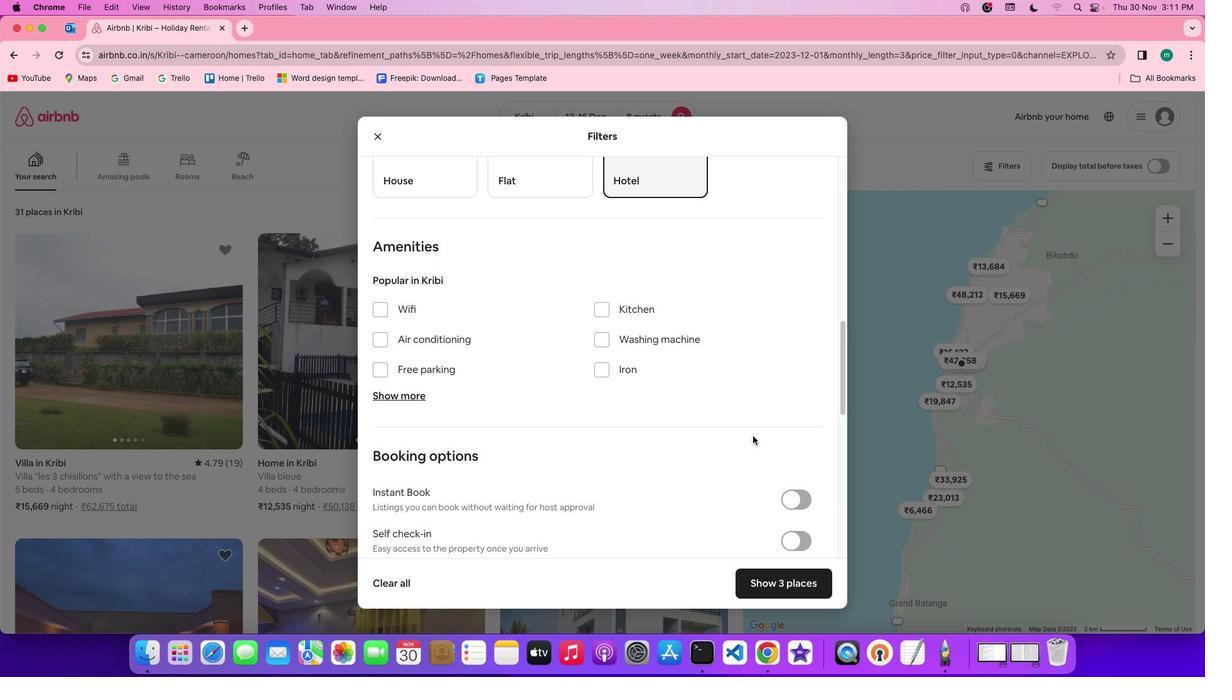 
Action: Mouse moved to (387, 311)
Screenshot: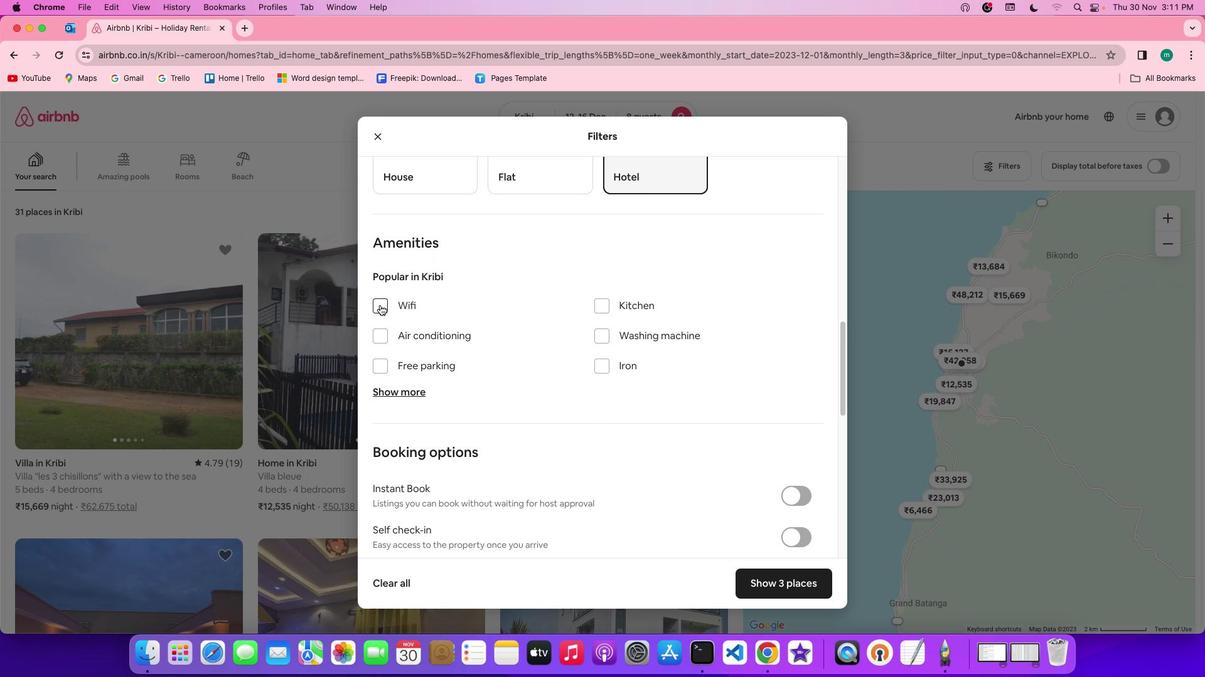 
Action: Mouse pressed left at (387, 311)
Screenshot: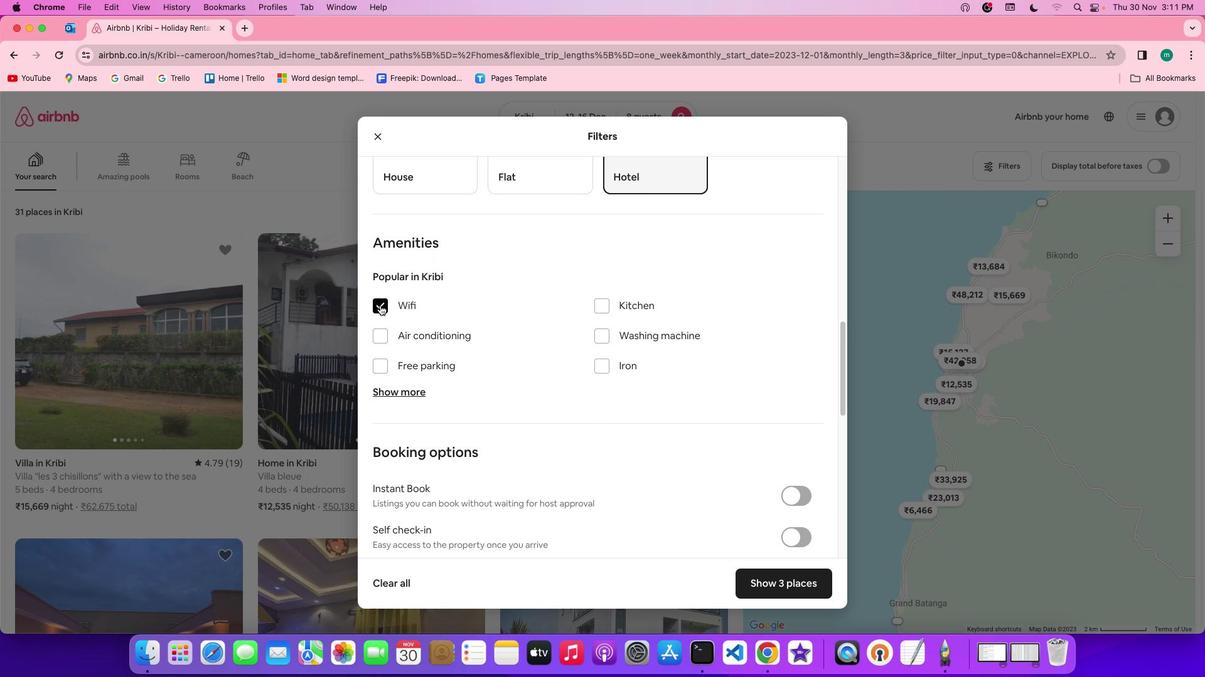 
Action: Mouse moved to (519, 356)
Screenshot: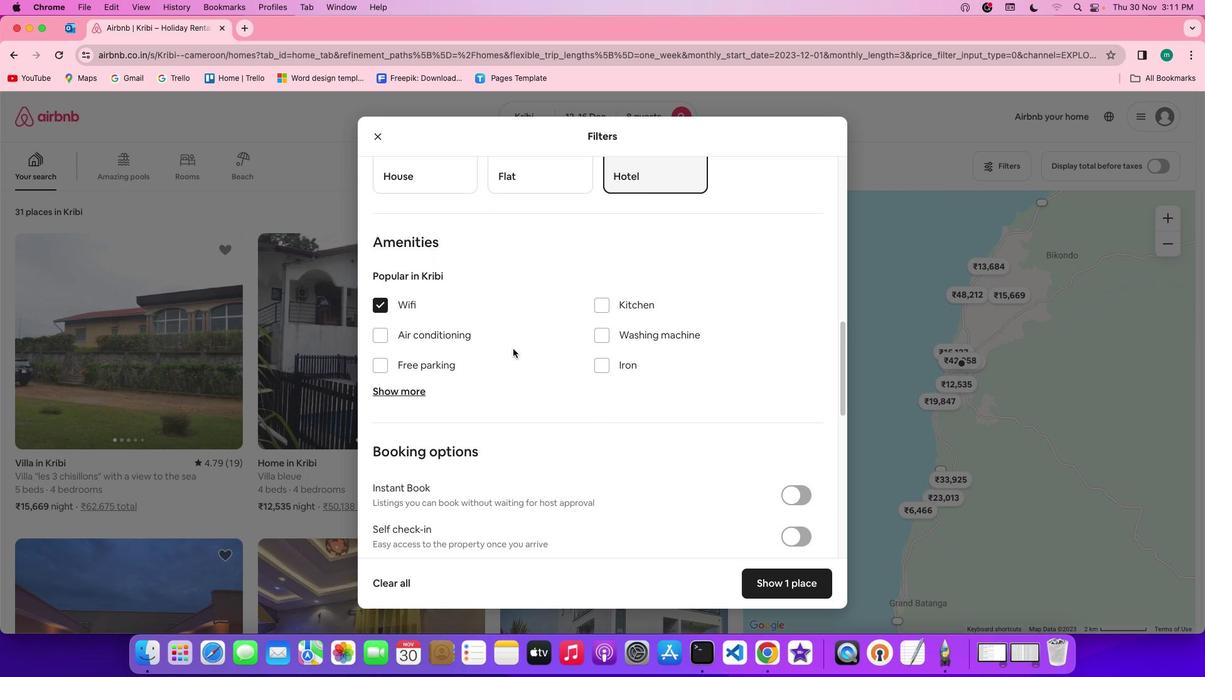 
Action: Mouse scrolled (519, 356) with delta (6, 6)
Screenshot: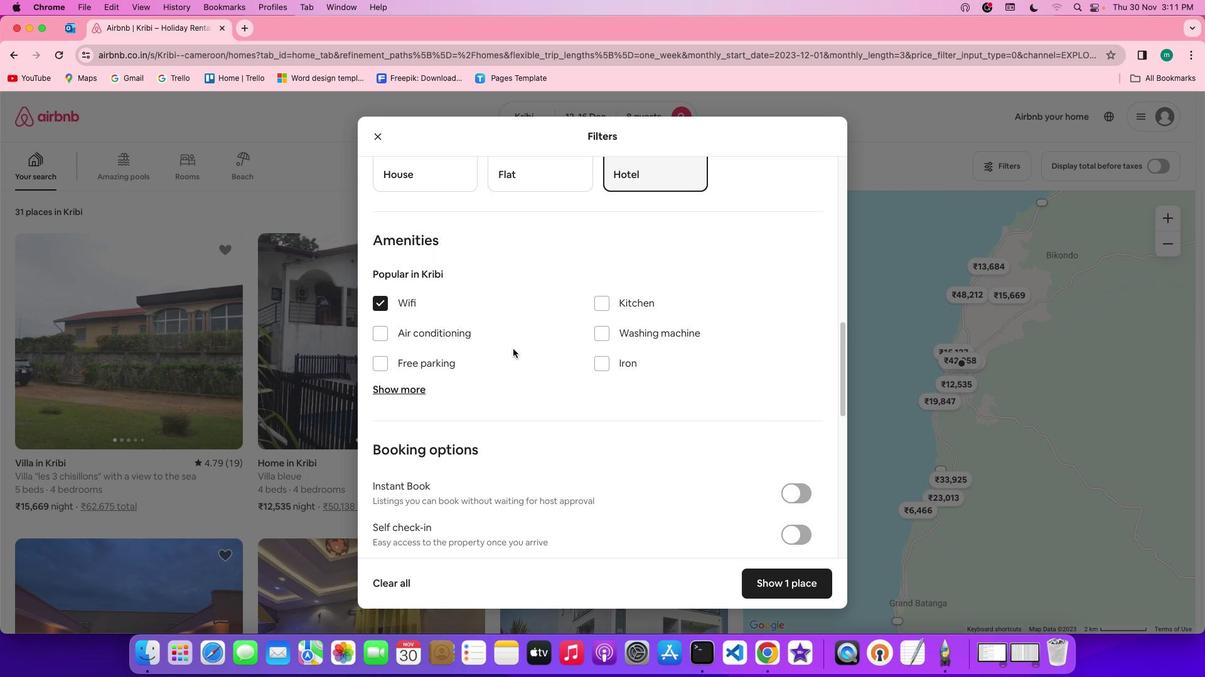 
Action: Mouse scrolled (519, 356) with delta (6, 6)
Screenshot: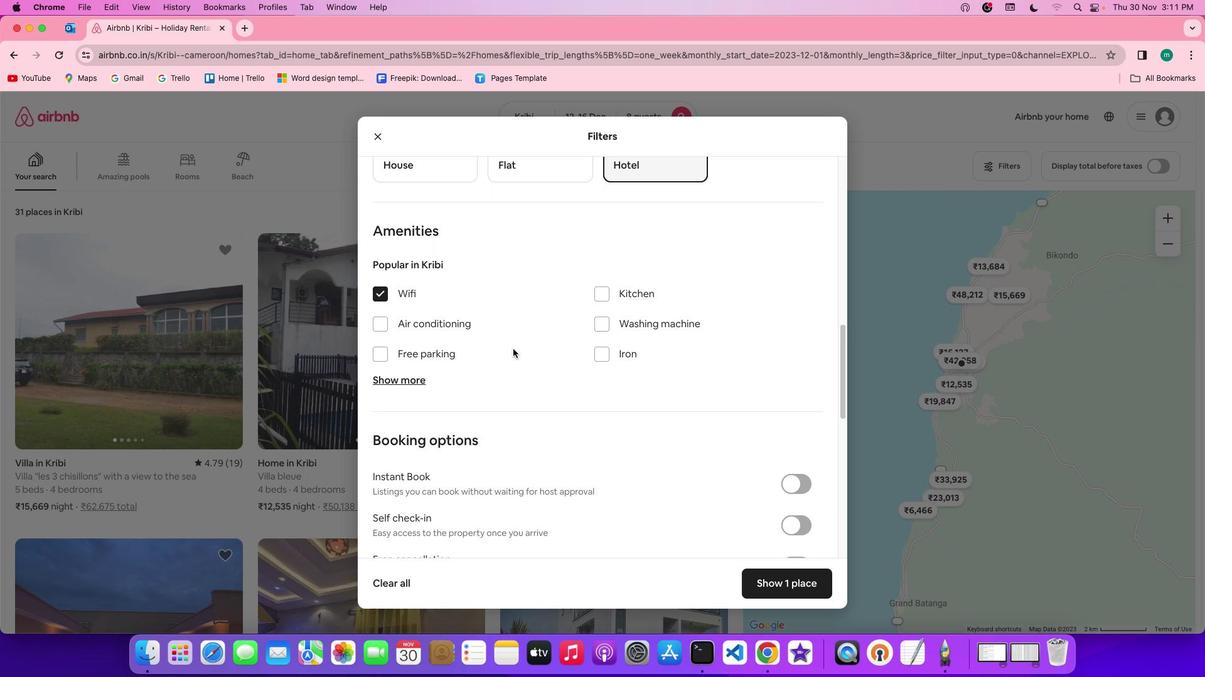 
Action: Mouse scrolled (519, 356) with delta (6, 6)
Screenshot: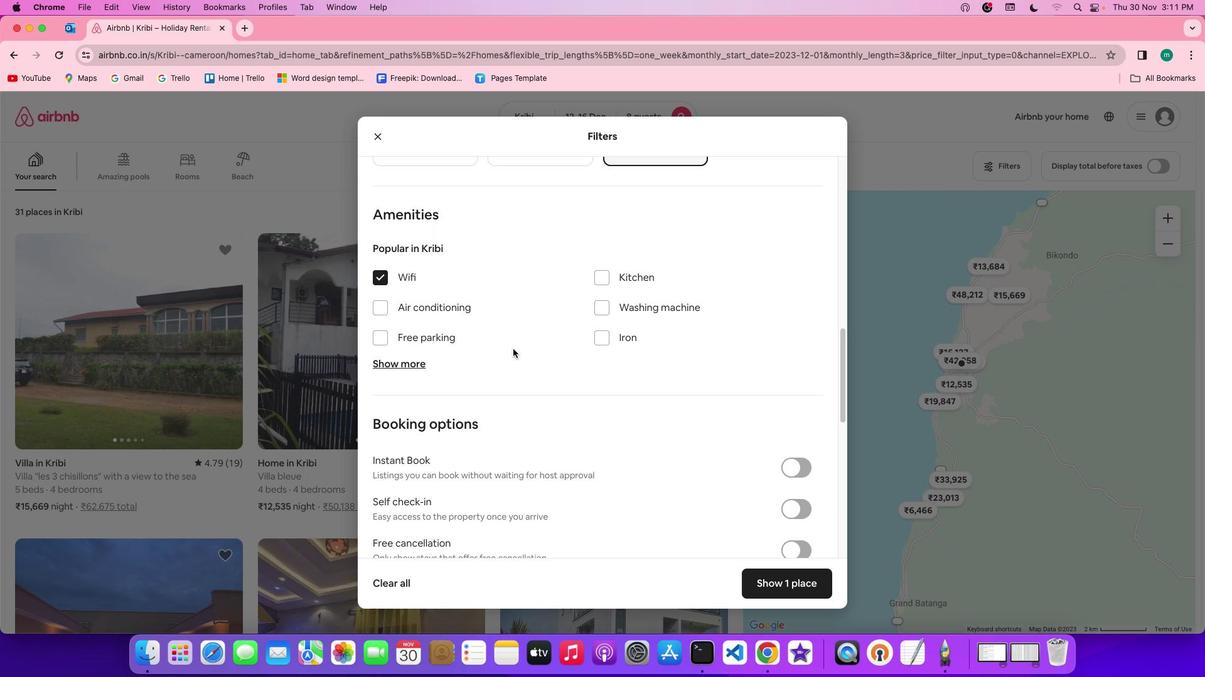 
Action: Mouse scrolled (519, 356) with delta (6, 6)
Screenshot: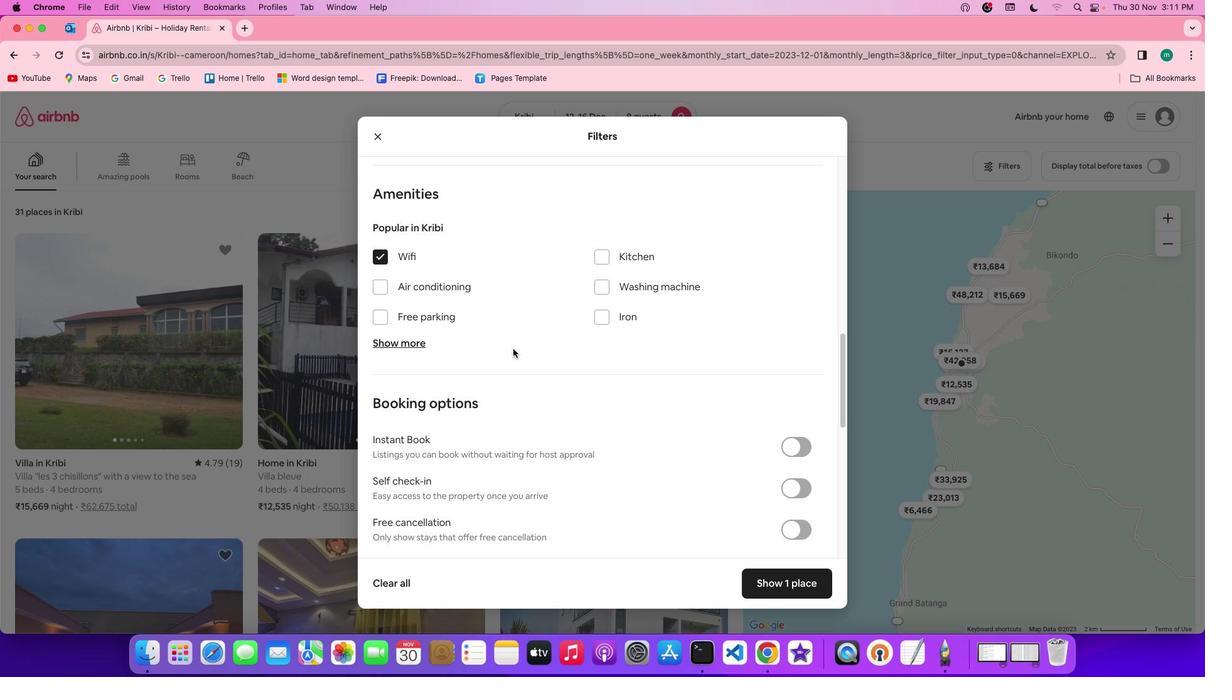 
Action: Mouse scrolled (519, 356) with delta (6, 6)
Screenshot: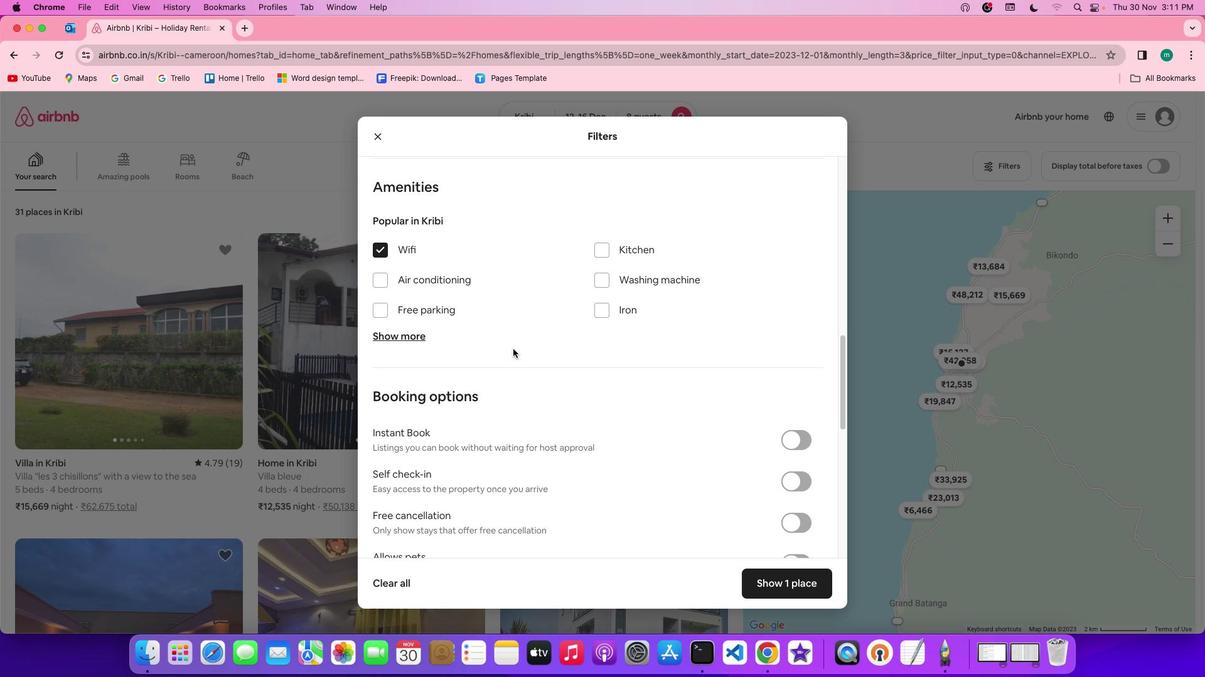 
Action: Mouse scrolled (519, 356) with delta (6, 6)
Screenshot: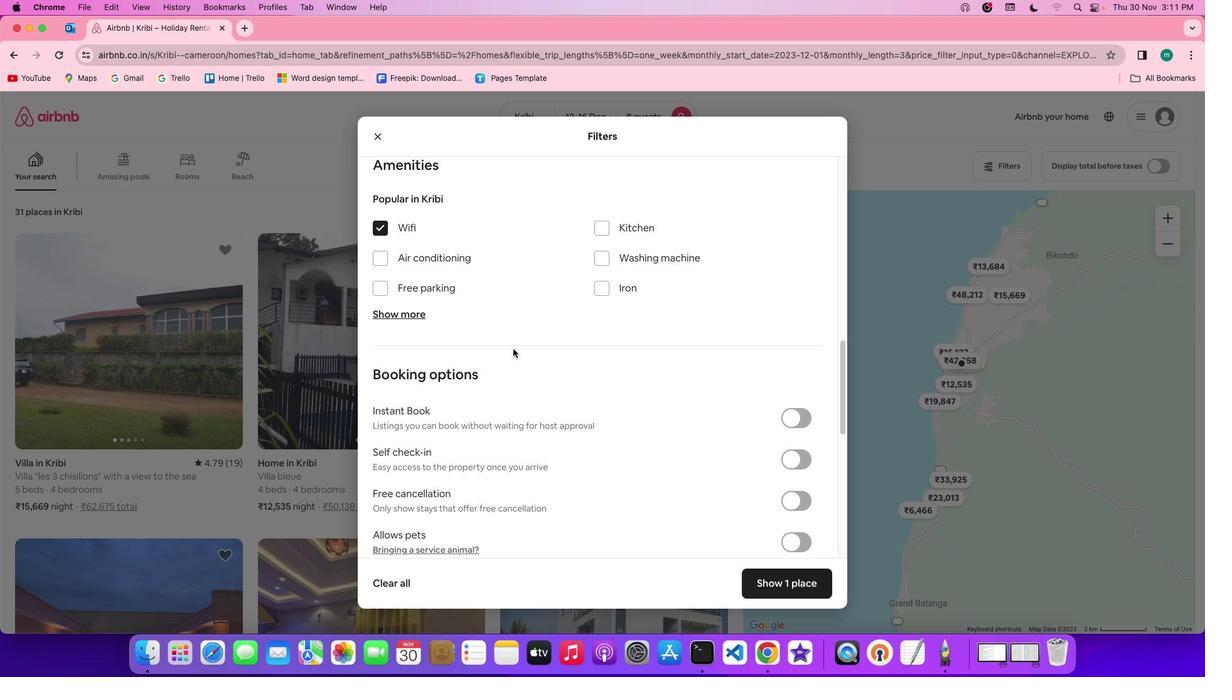 
Action: Mouse moved to (401, 311)
Screenshot: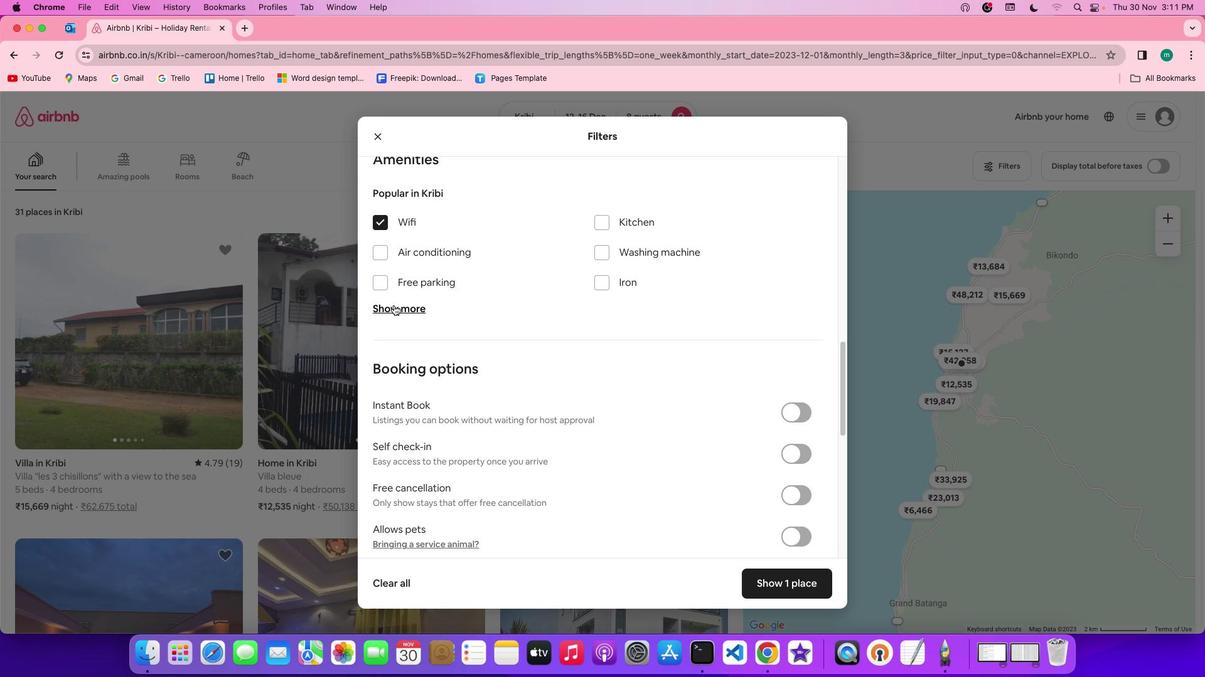 
Action: Mouse pressed left at (401, 311)
Screenshot: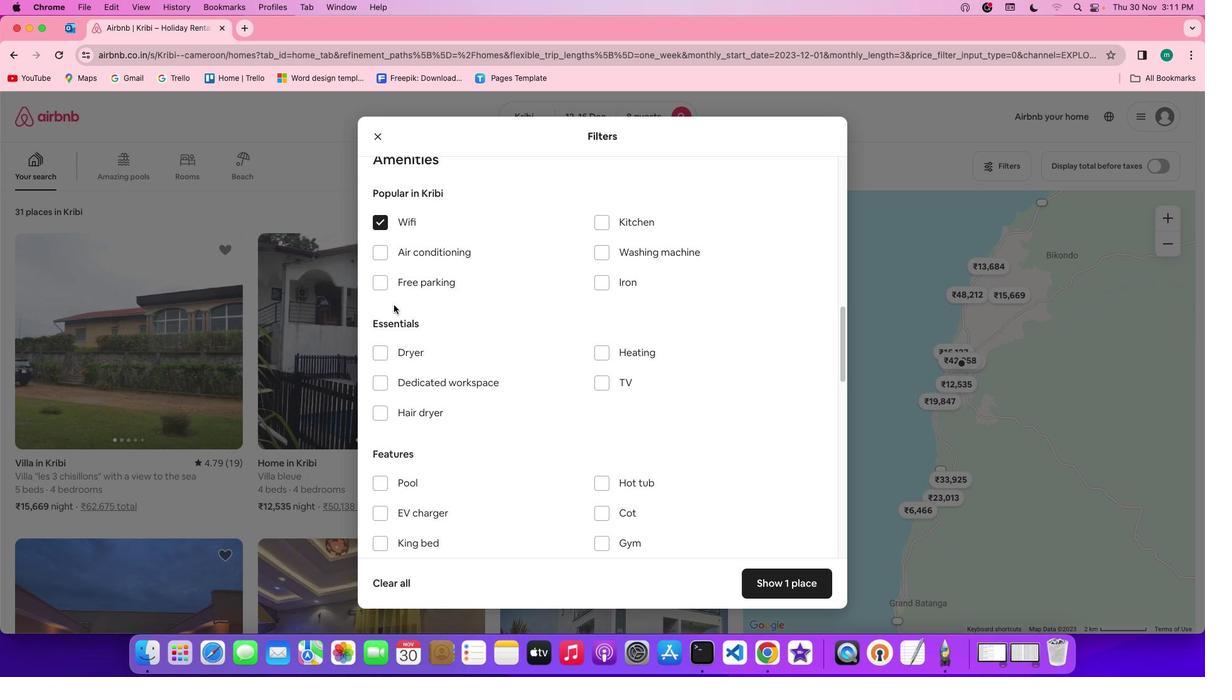 
Action: Mouse moved to (612, 390)
Screenshot: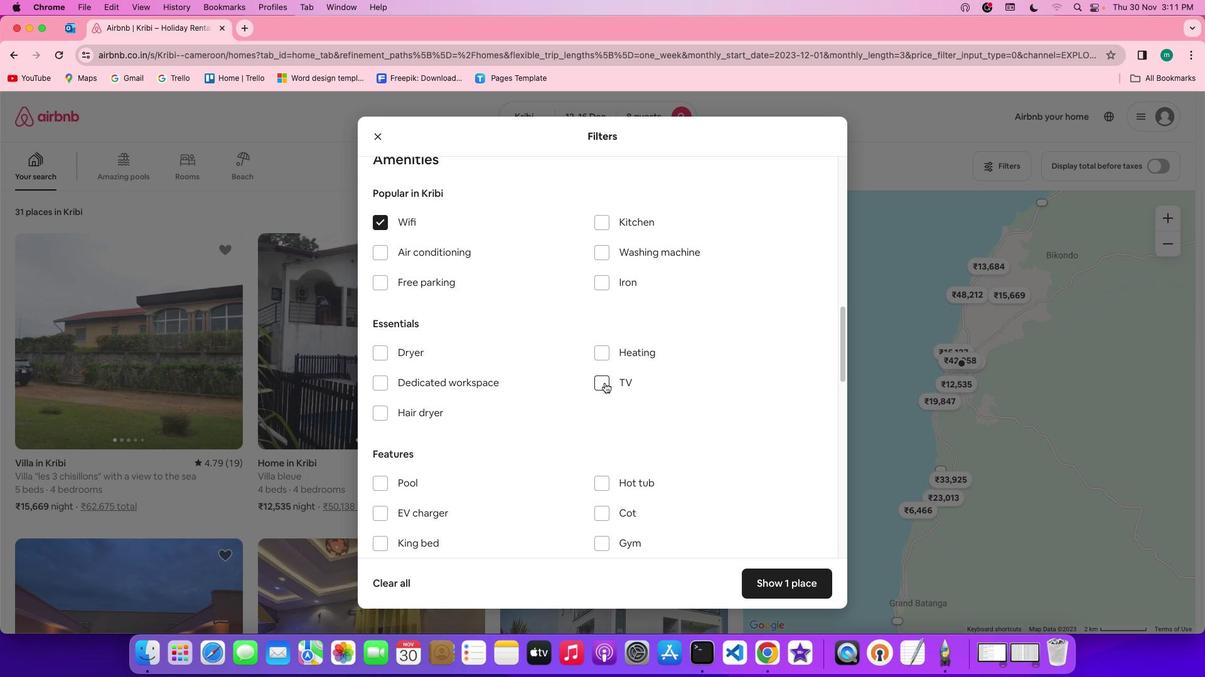 
Action: Mouse pressed left at (612, 390)
Screenshot: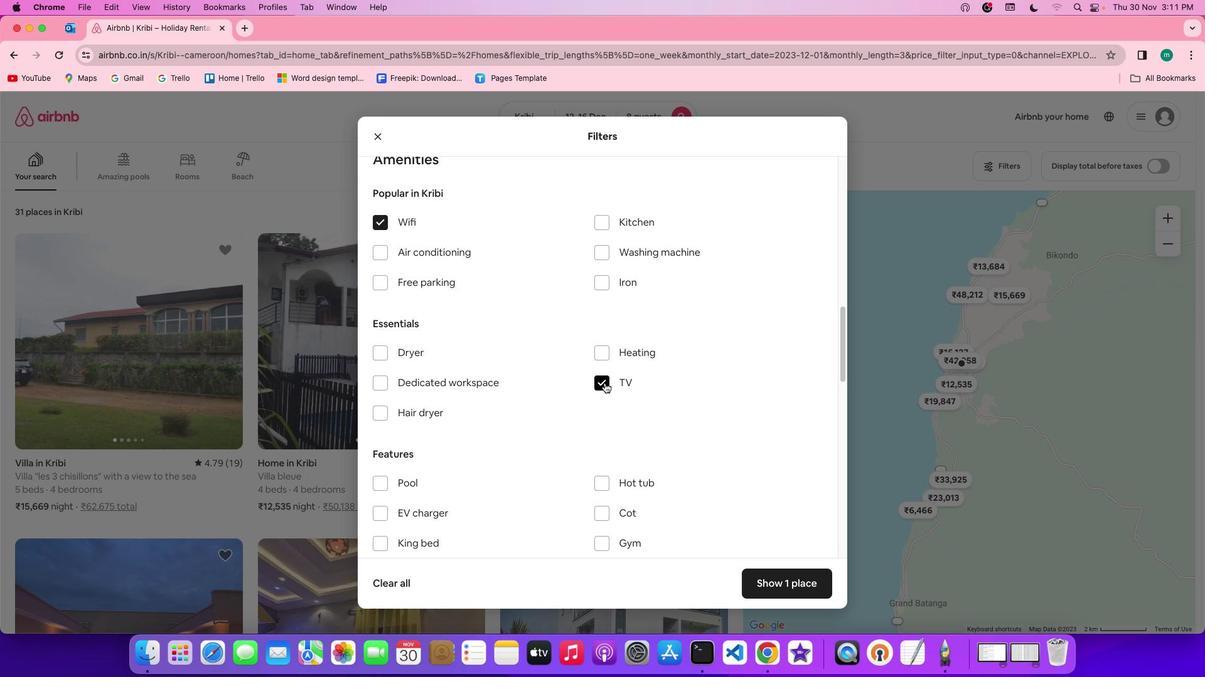 
Action: Mouse moved to (701, 386)
Screenshot: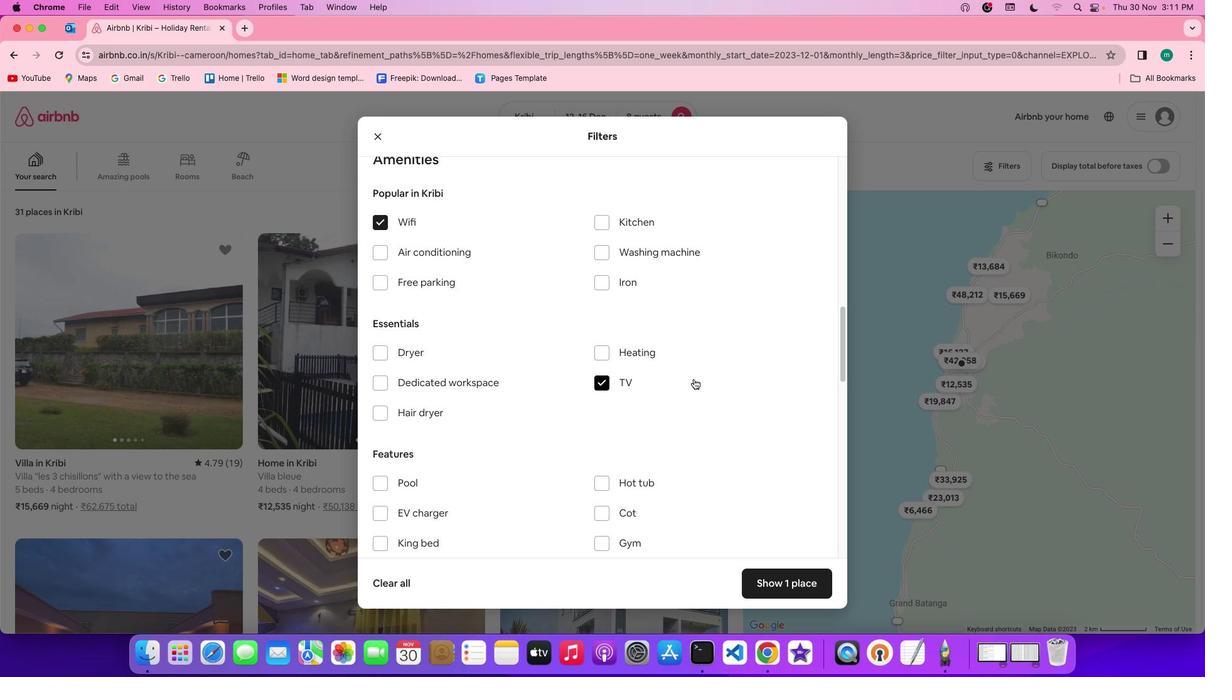 
Action: Mouse scrolled (701, 386) with delta (6, 6)
Screenshot: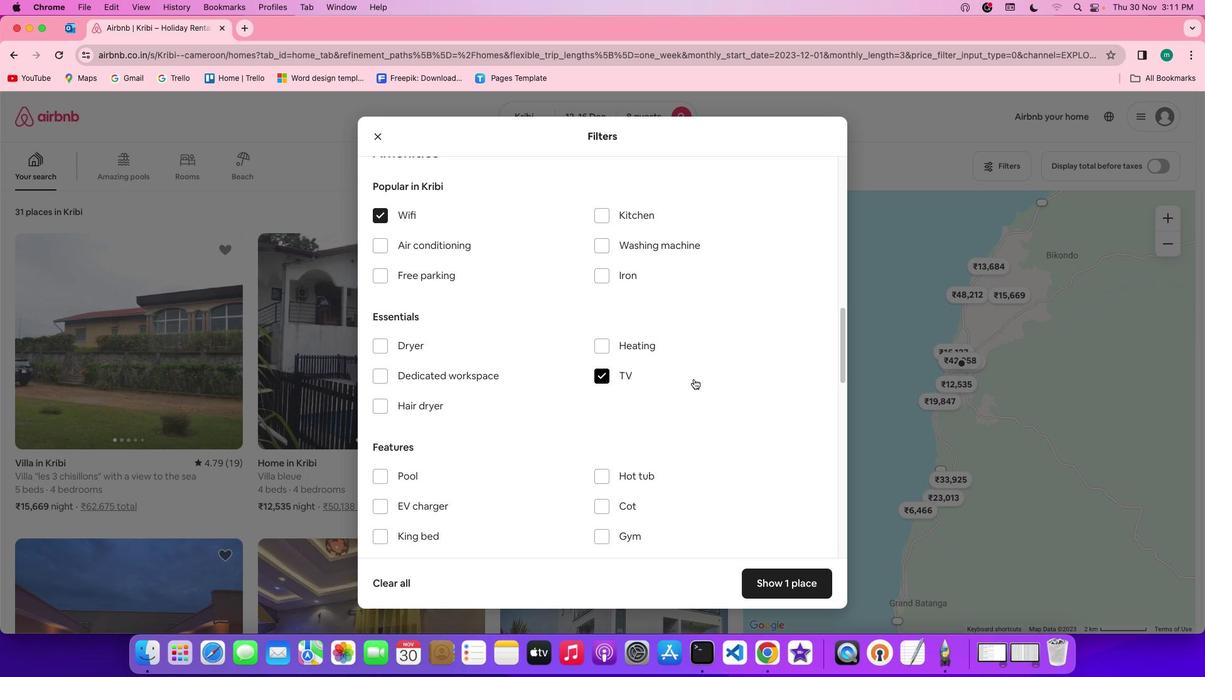 
Action: Mouse scrolled (701, 386) with delta (6, 6)
Screenshot: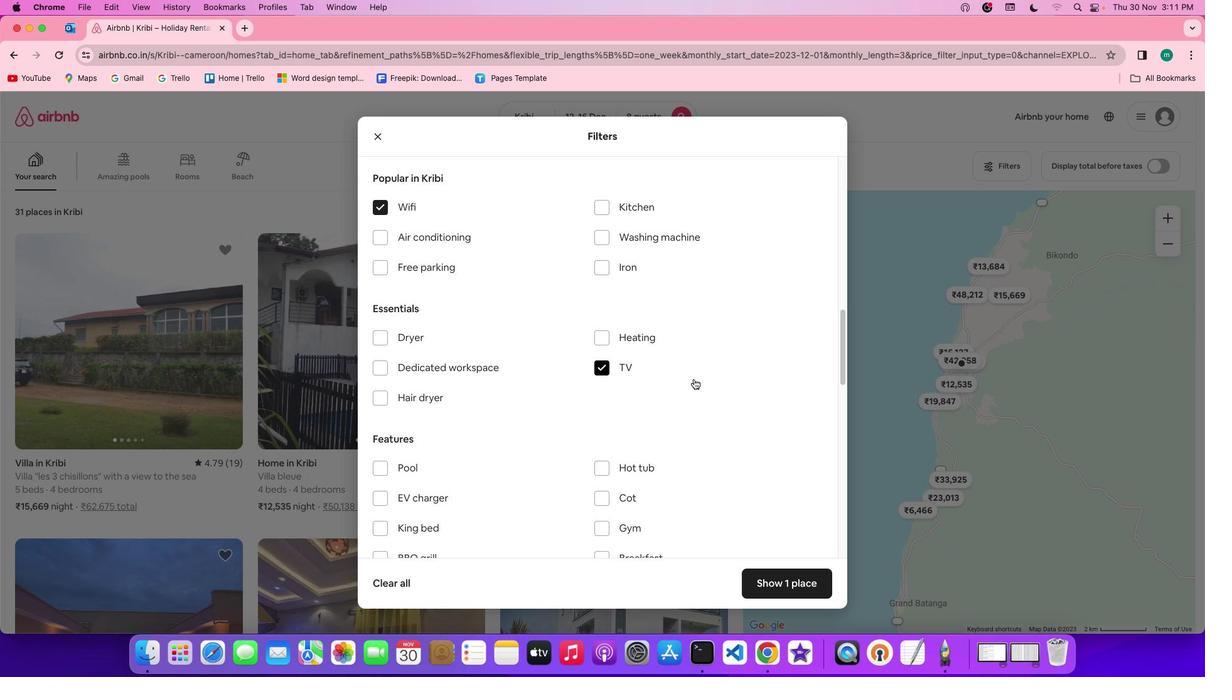 
Action: Mouse scrolled (701, 386) with delta (6, 6)
Screenshot: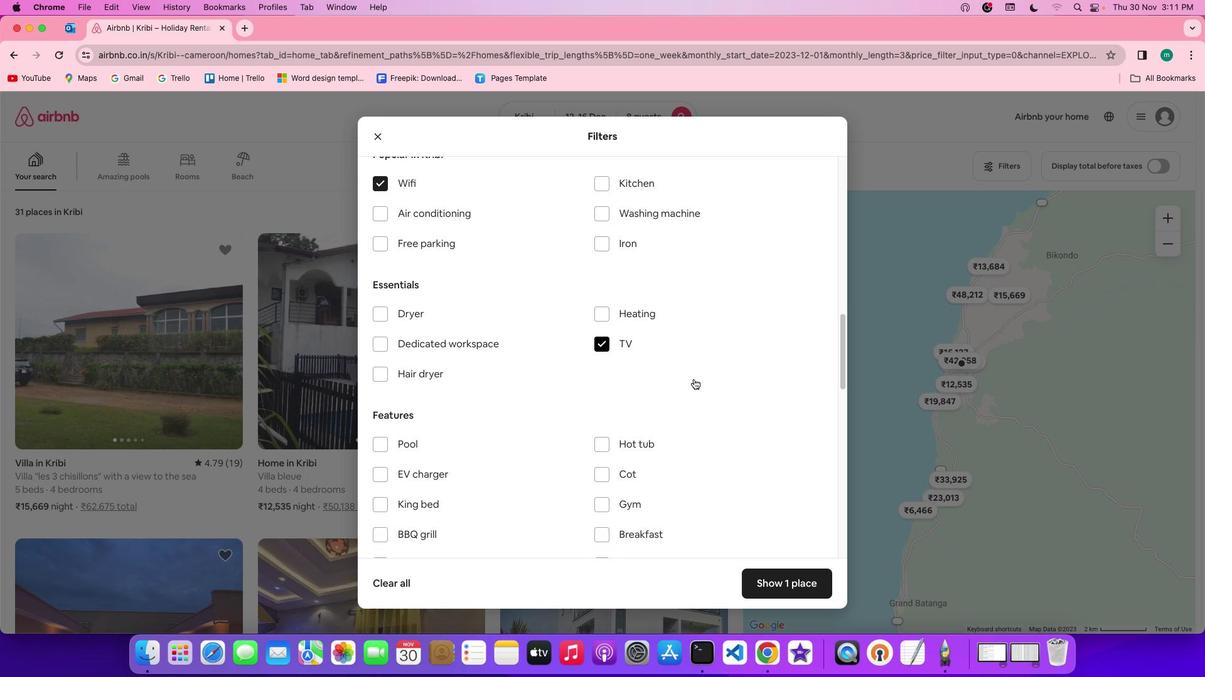 
Action: Mouse moved to (434, 241)
Screenshot: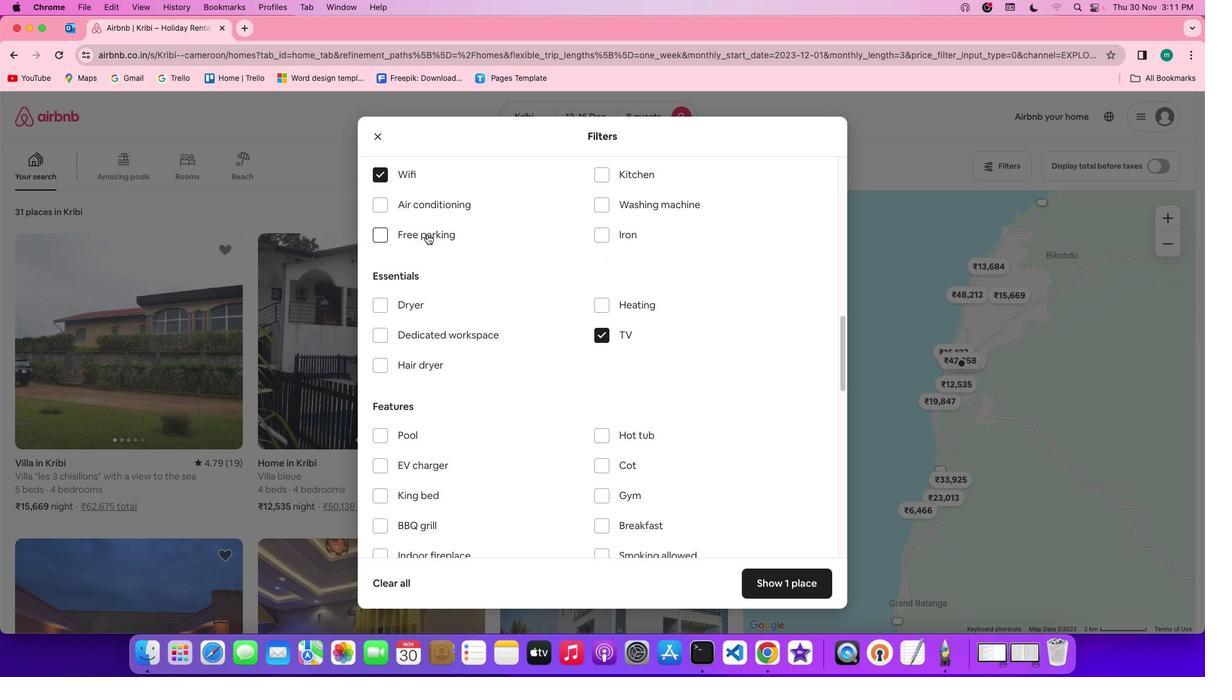 
Action: Mouse pressed left at (434, 241)
Screenshot: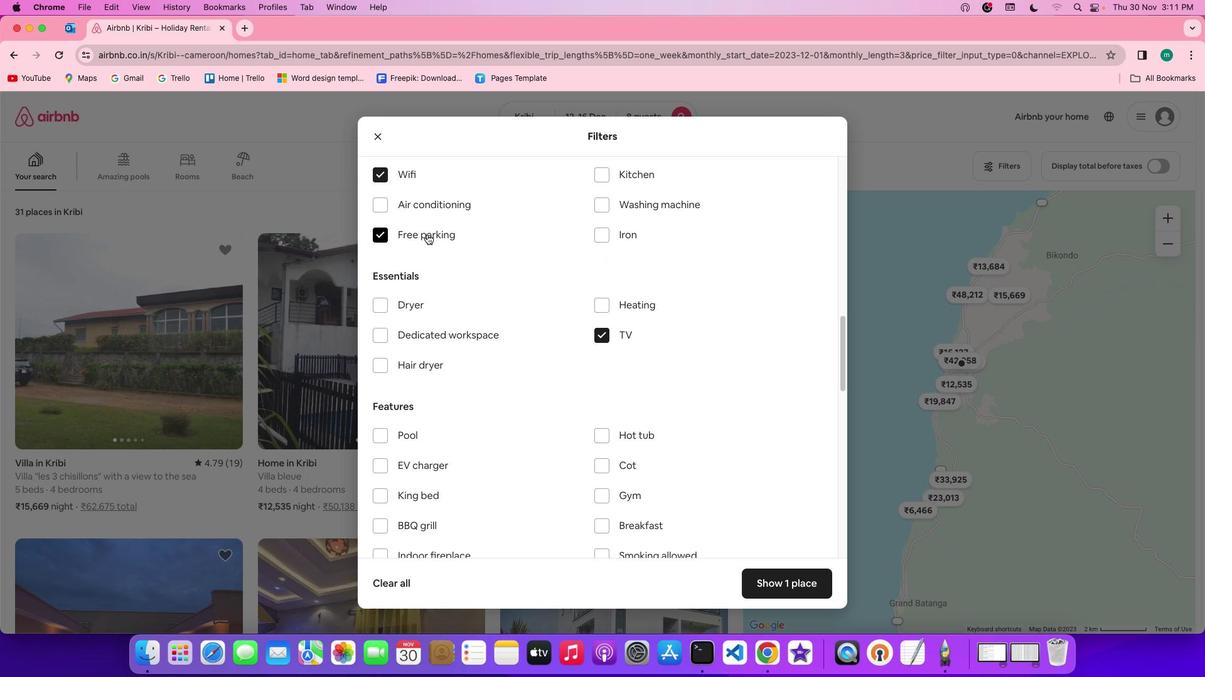 
Action: Mouse moved to (526, 341)
Screenshot: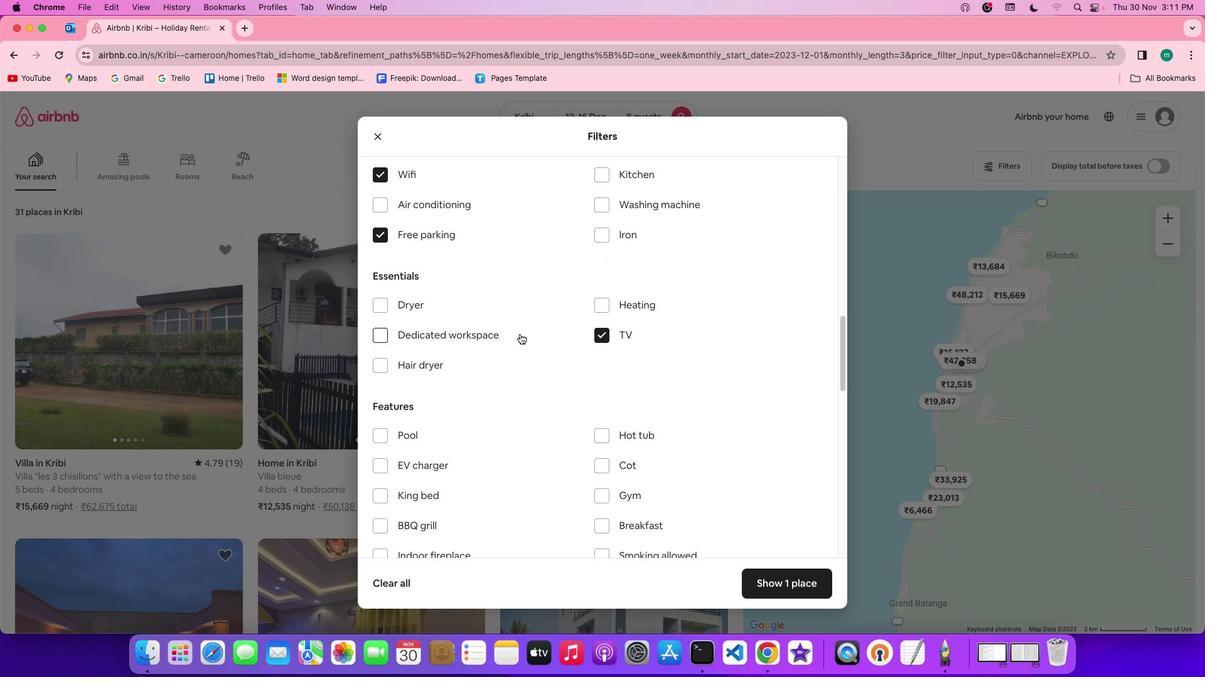 
Action: Mouse scrolled (526, 341) with delta (6, 6)
Screenshot: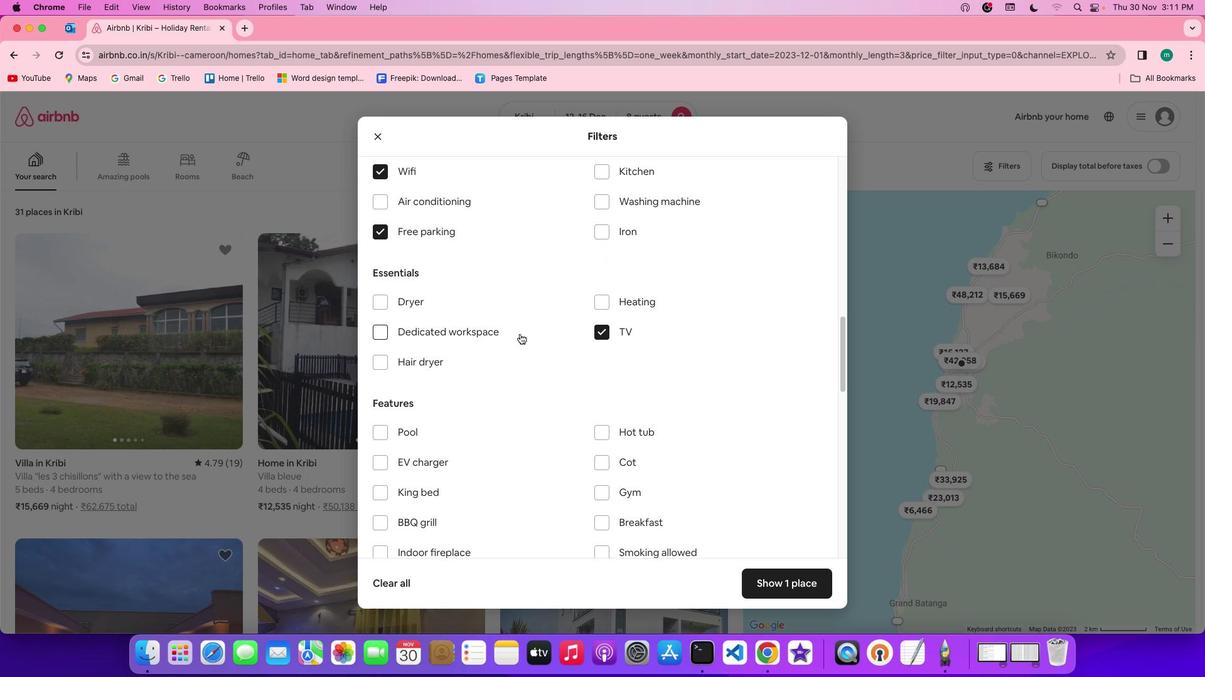 
Action: Mouse scrolled (526, 341) with delta (6, 6)
Screenshot: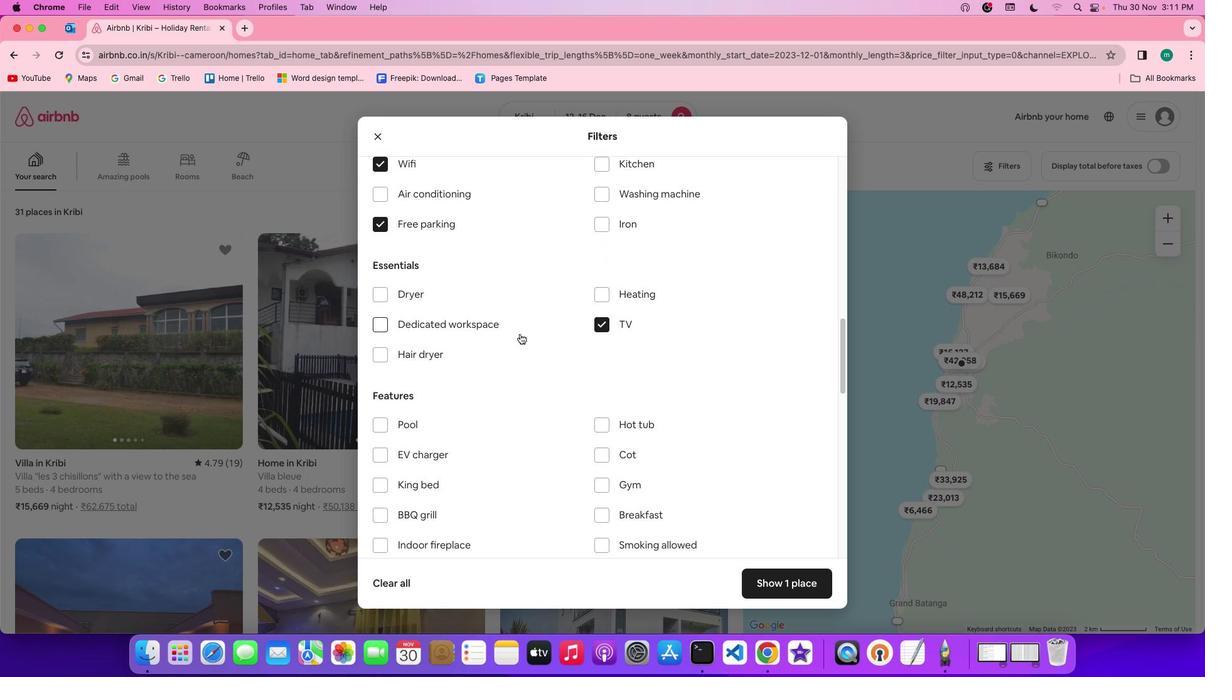 
Action: Mouse scrolled (526, 341) with delta (6, 6)
Screenshot: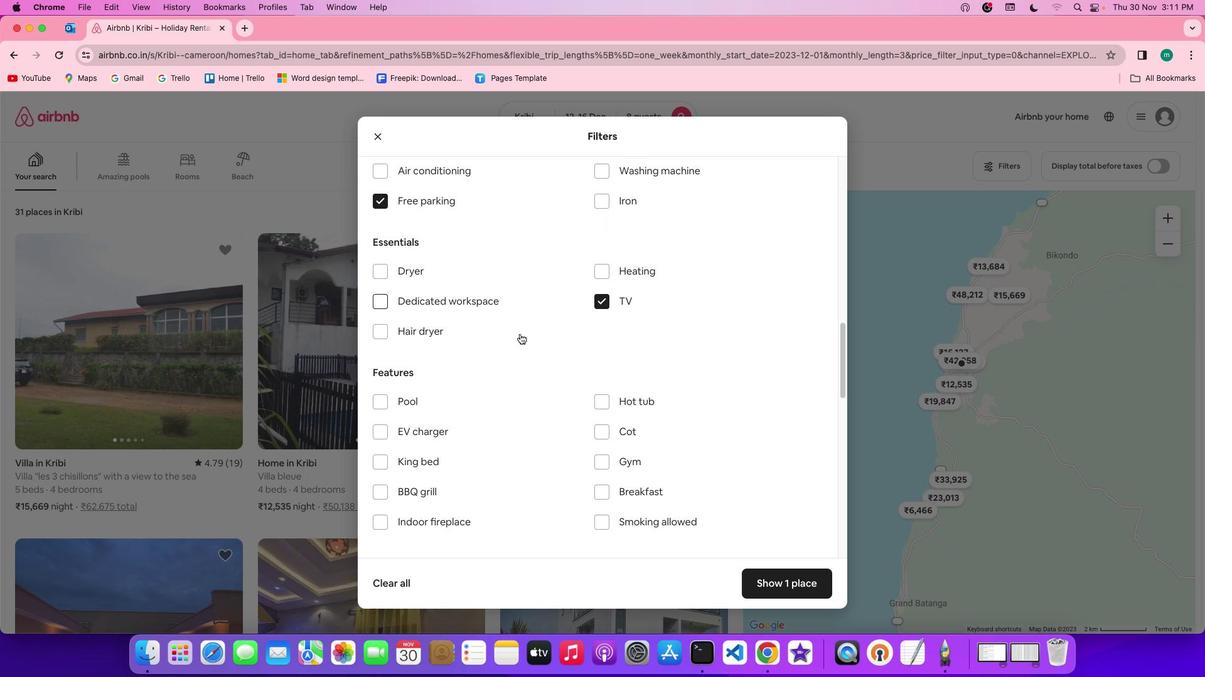 
Action: Mouse scrolled (526, 341) with delta (6, 6)
Screenshot: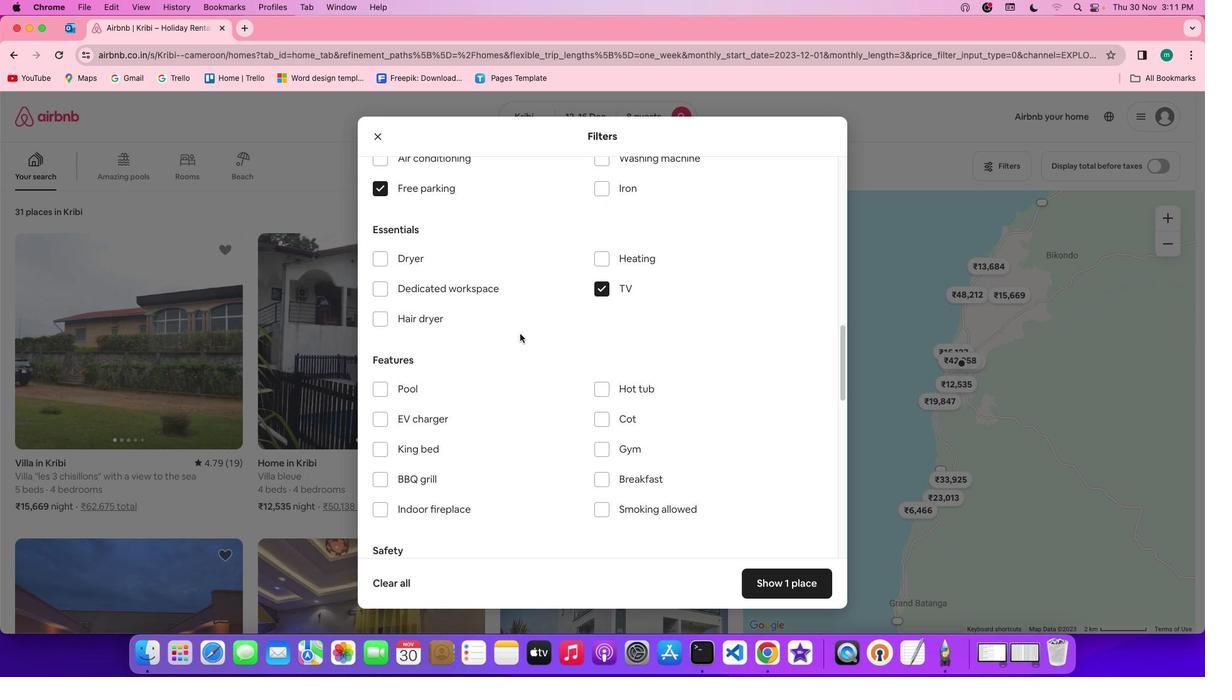 
Action: Mouse scrolled (526, 341) with delta (6, 6)
Screenshot: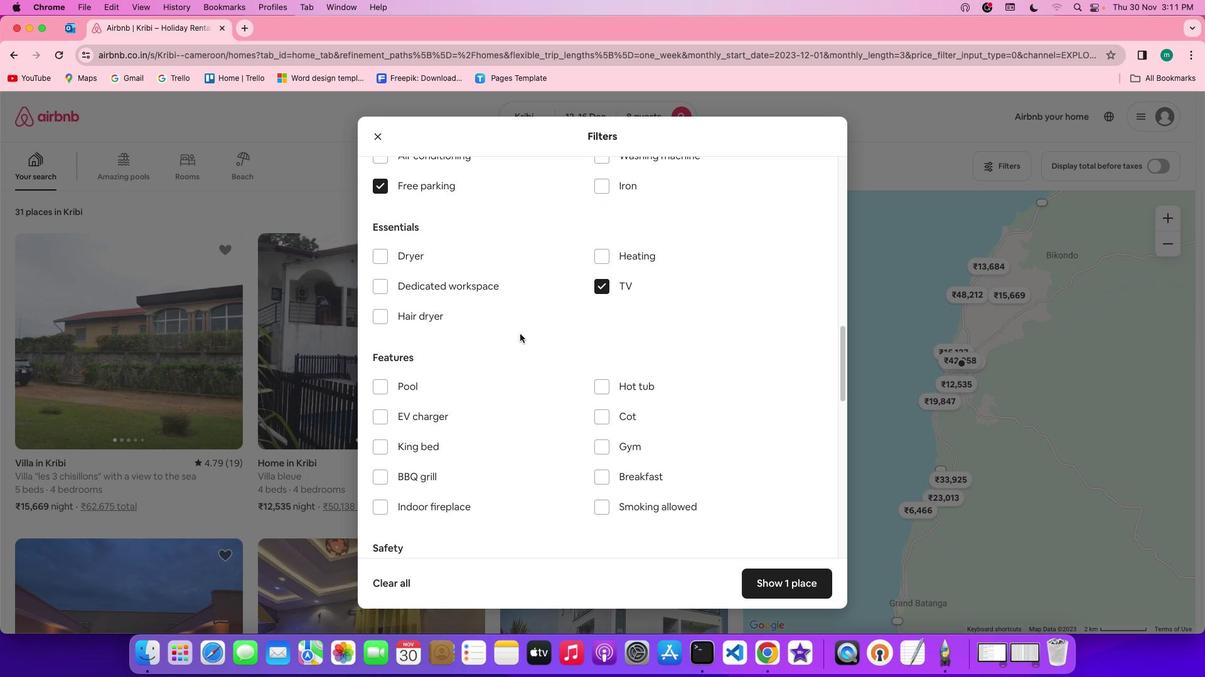 
Action: Mouse scrolled (526, 341) with delta (6, 6)
Screenshot: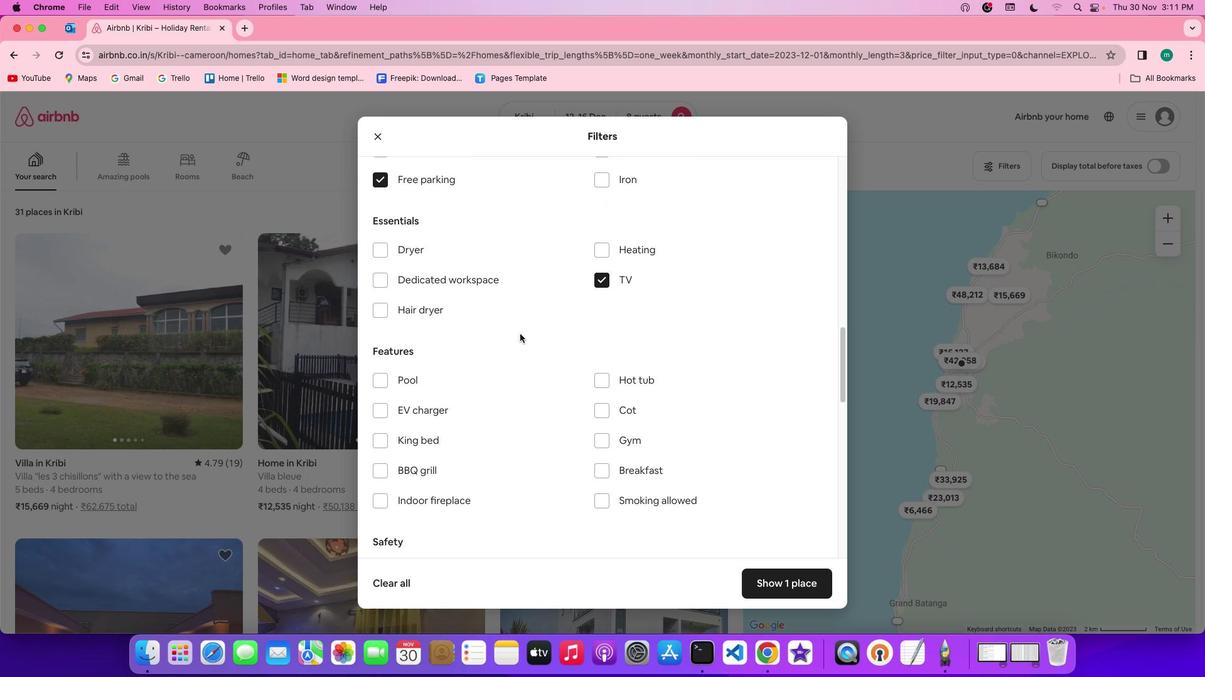 
Action: Mouse scrolled (526, 341) with delta (6, 6)
Screenshot: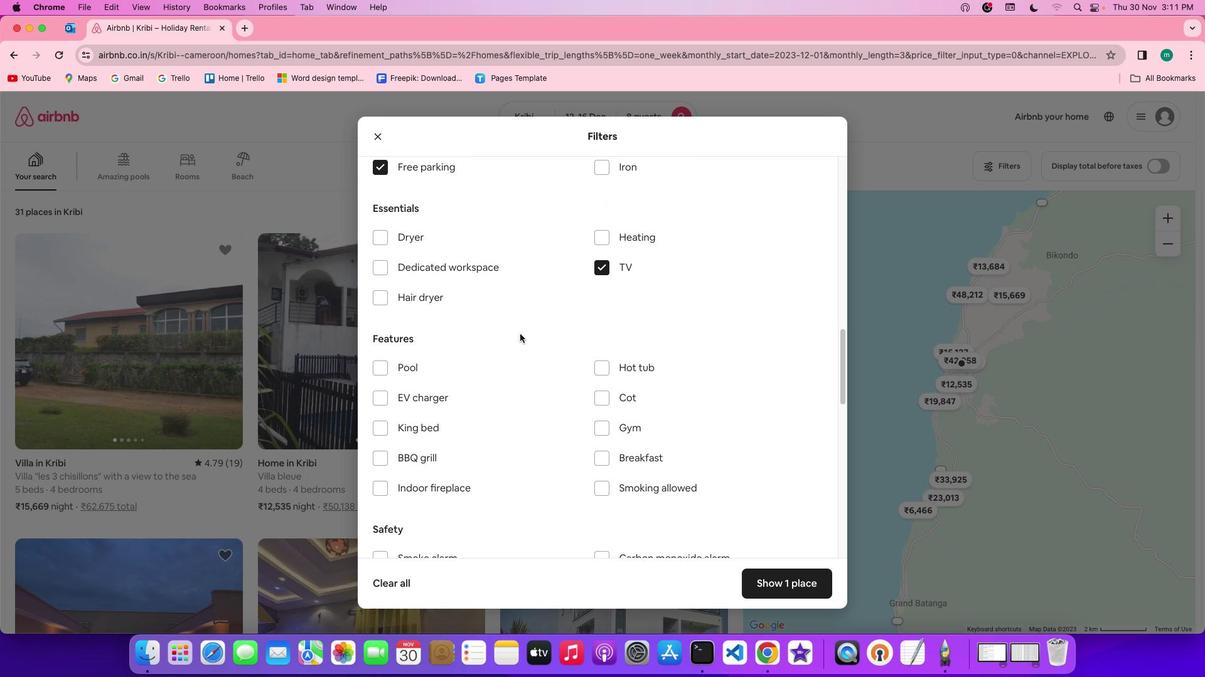 
Action: Mouse scrolled (526, 341) with delta (6, 6)
Screenshot: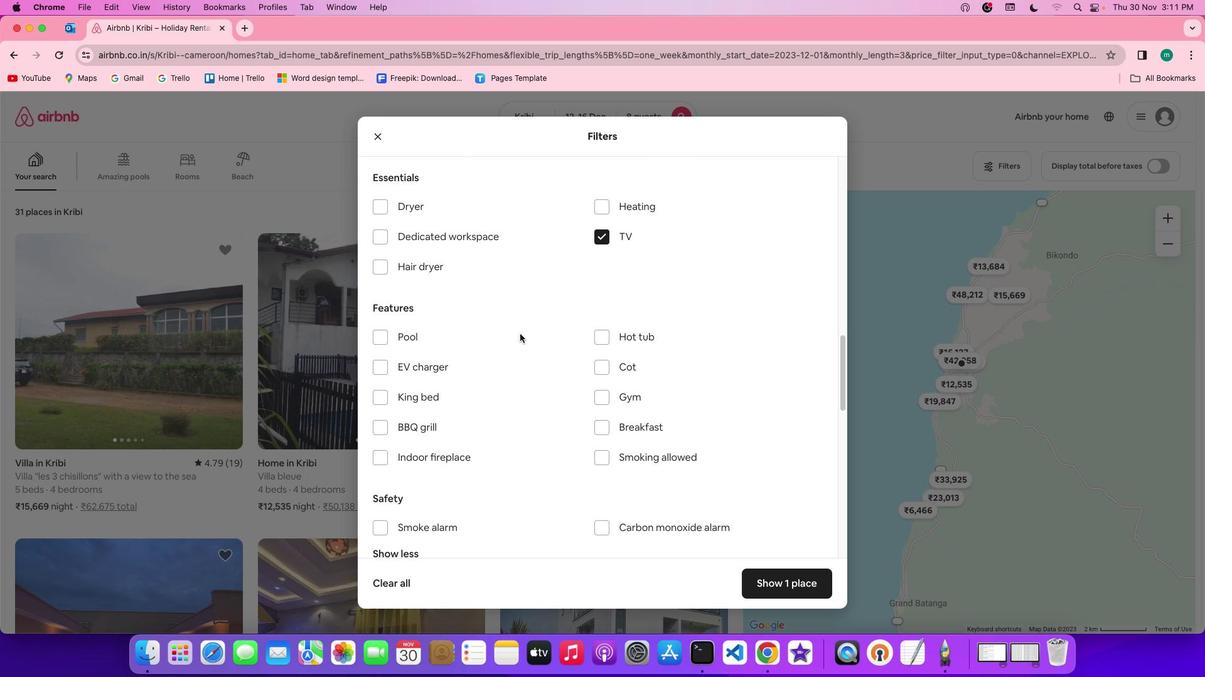 
Action: Mouse scrolled (526, 341) with delta (6, 5)
Screenshot: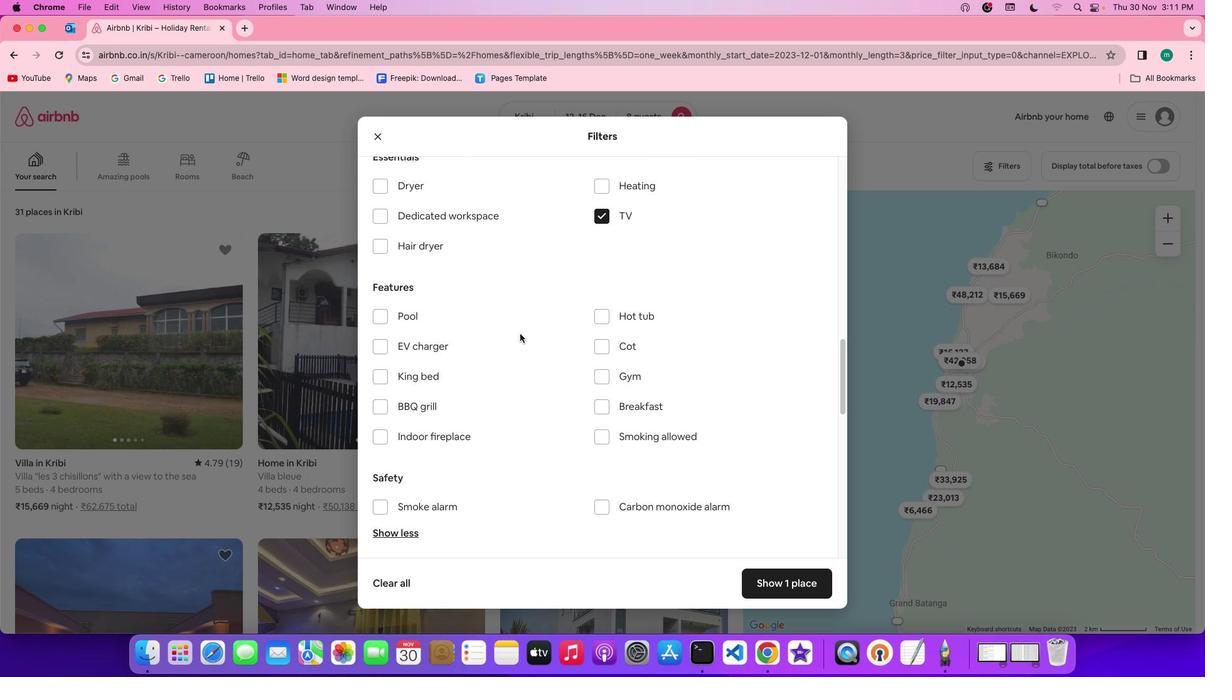 
Action: Mouse moved to (612, 364)
Screenshot: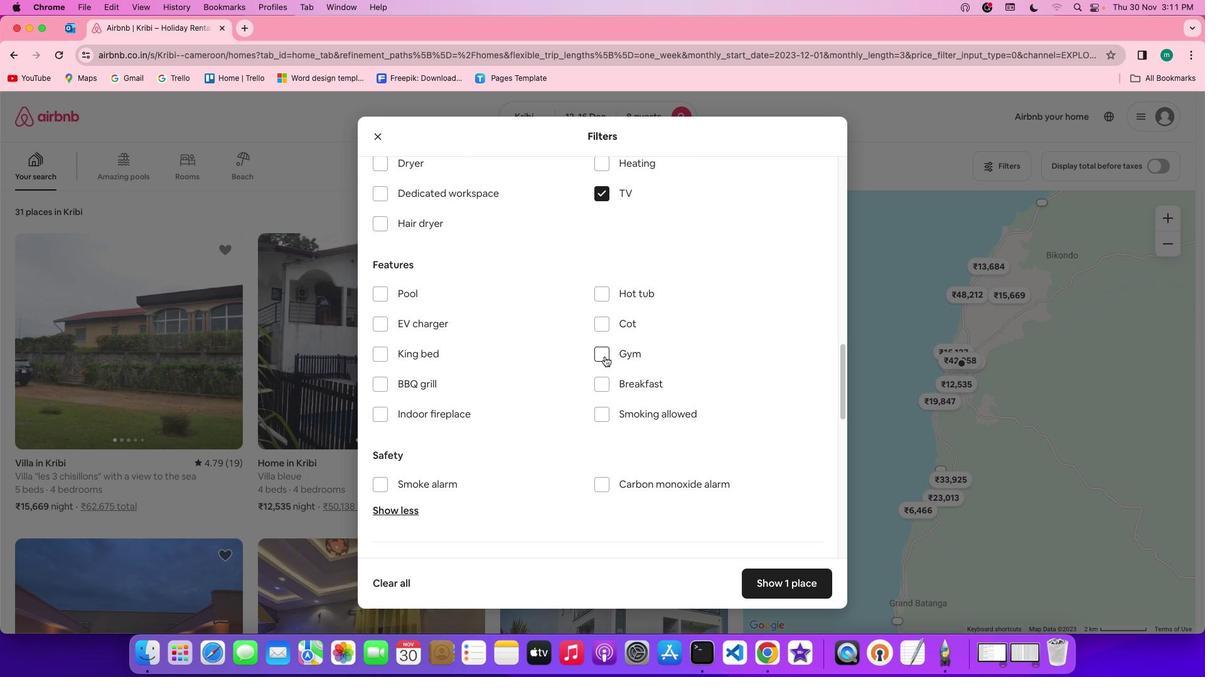 
Action: Mouse pressed left at (612, 364)
Screenshot: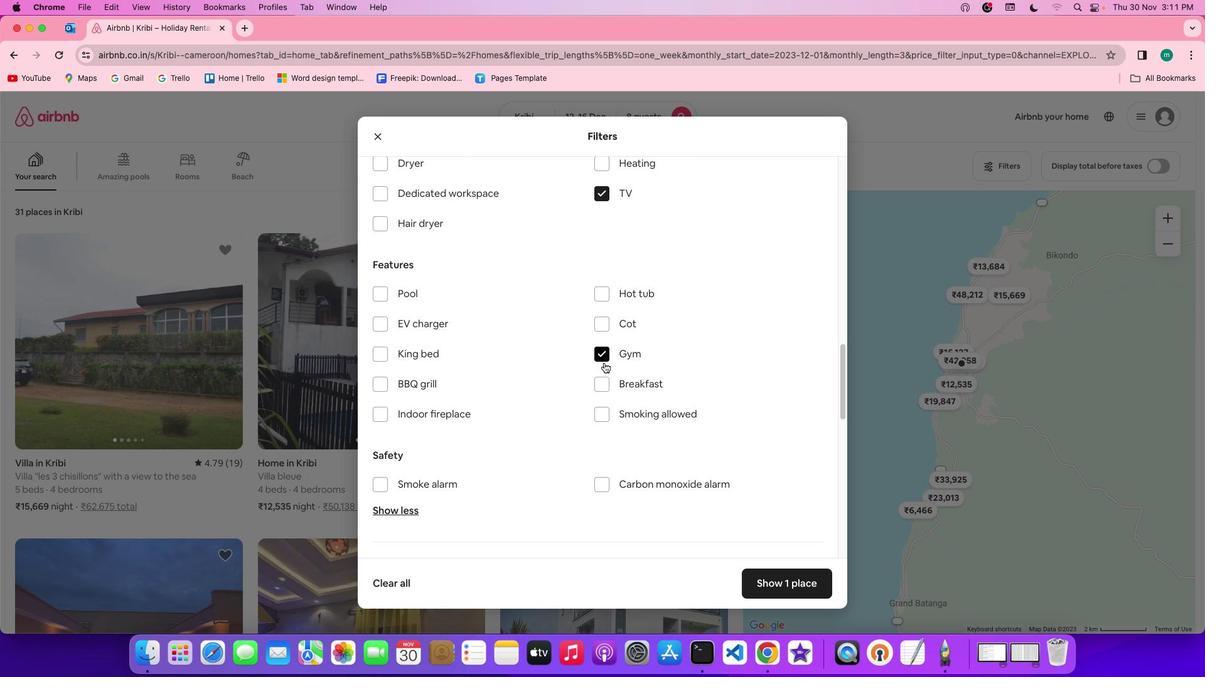 
Action: Mouse moved to (609, 390)
Screenshot: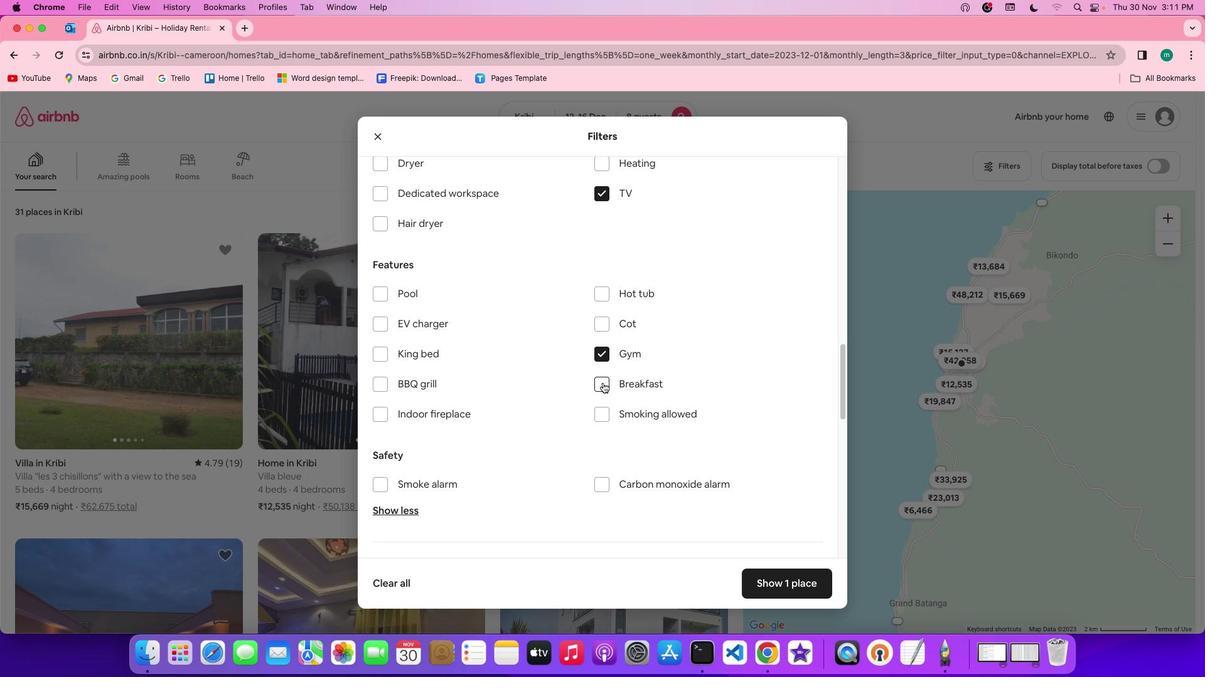 
Action: Mouse pressed left at (609, 390)
Screenshot: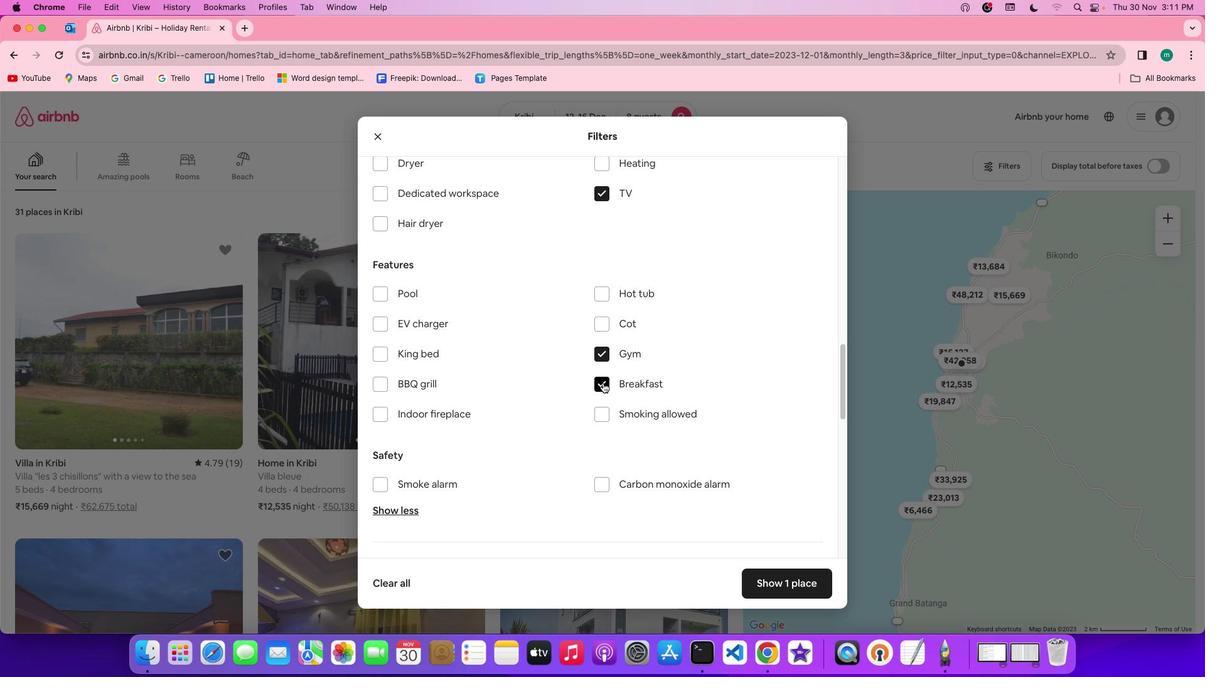 
Action: Mouse moved to (715, 399)
Screenshot: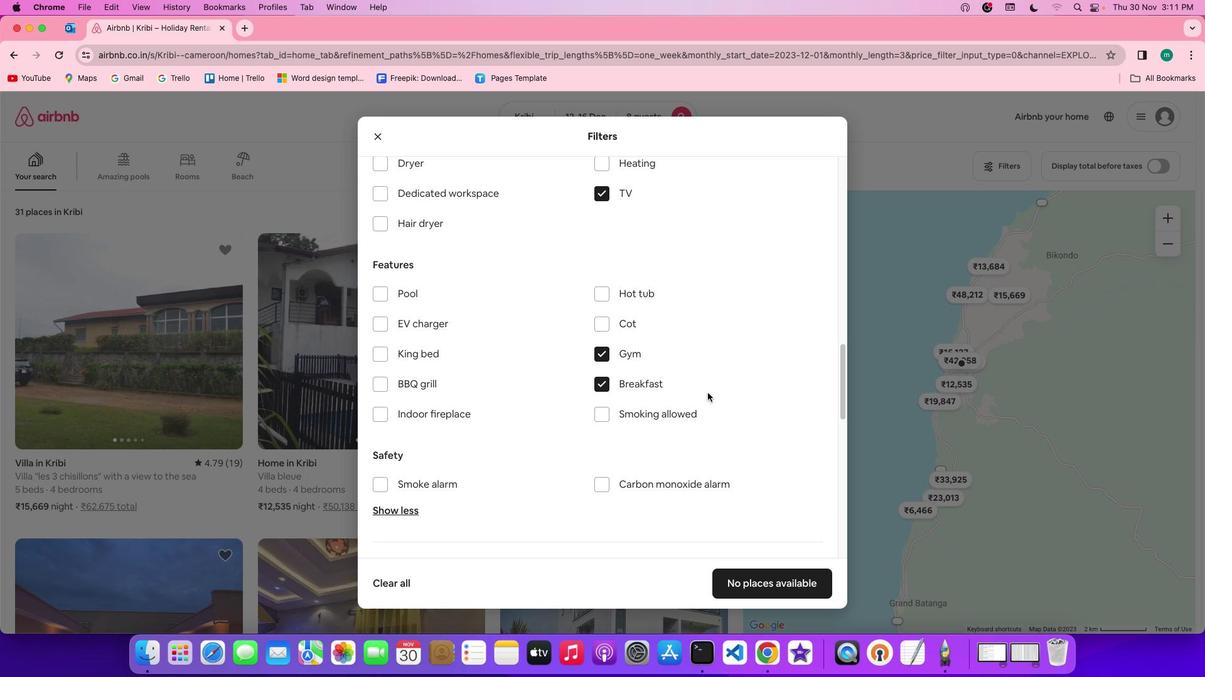 
Action: Mouse scrolled (715, 399) with delta (6, 6)
Screenshot: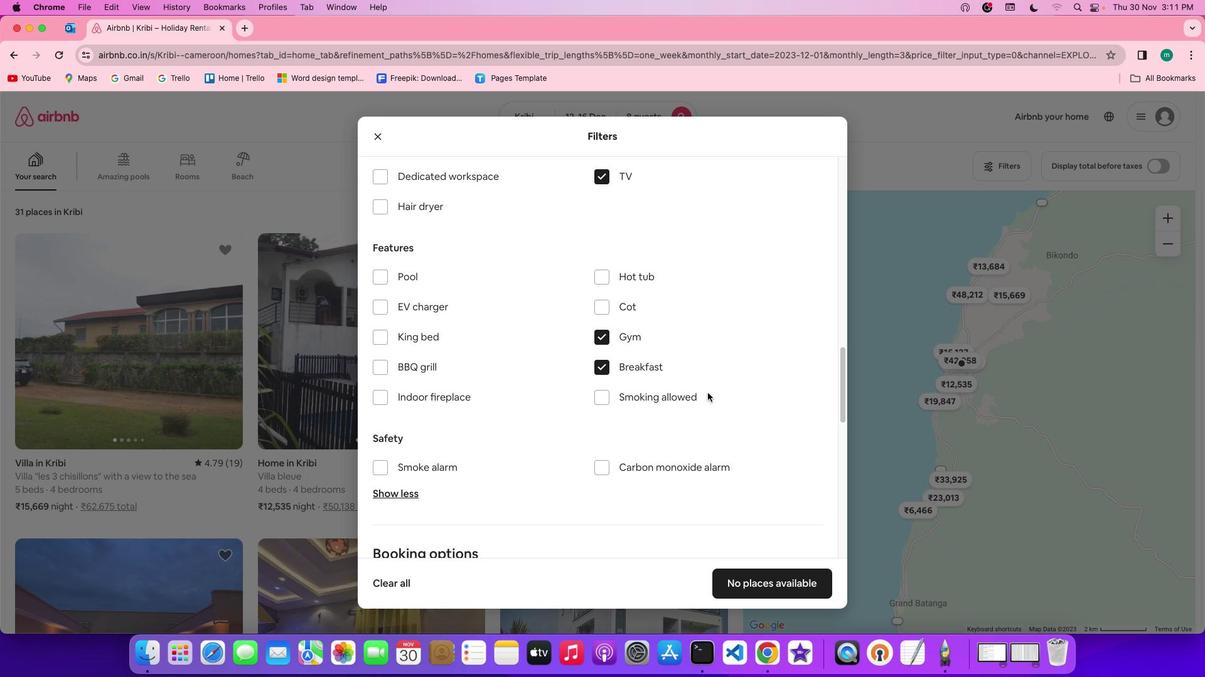 
Action: Mouse scrolled (715, 399) with delta (6, 6)
Screenshot: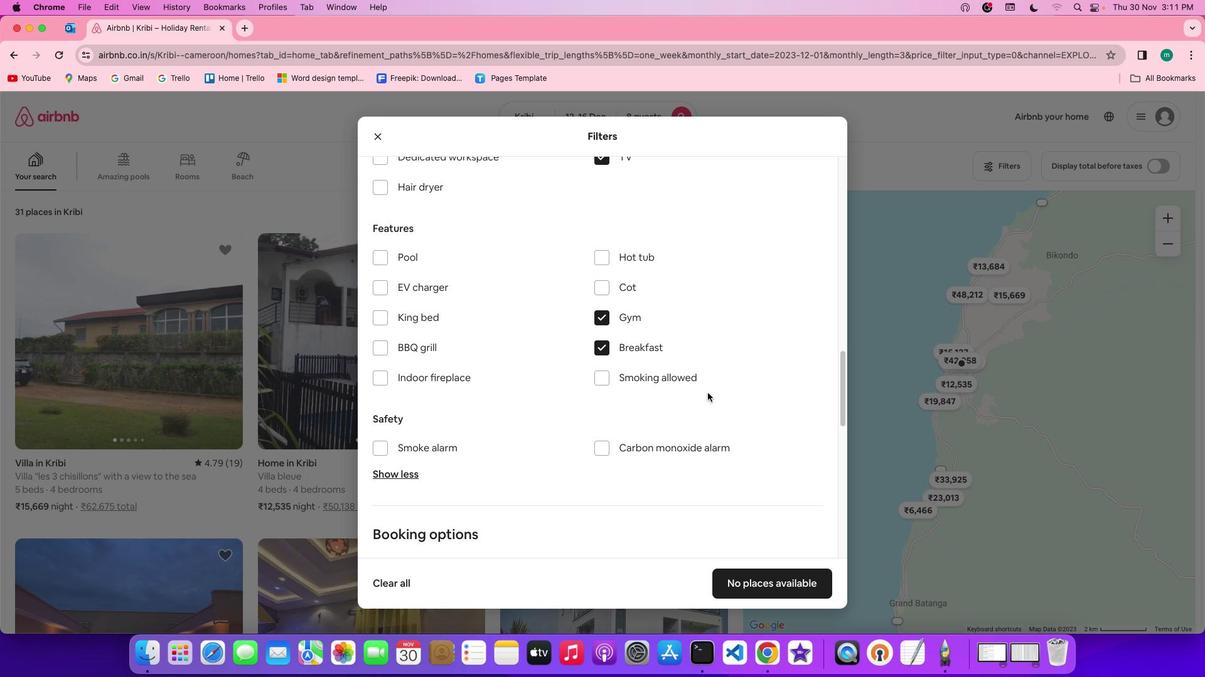 
Action: Mouse scrolled (715, 399) with delta (6, 5)
Screenshot: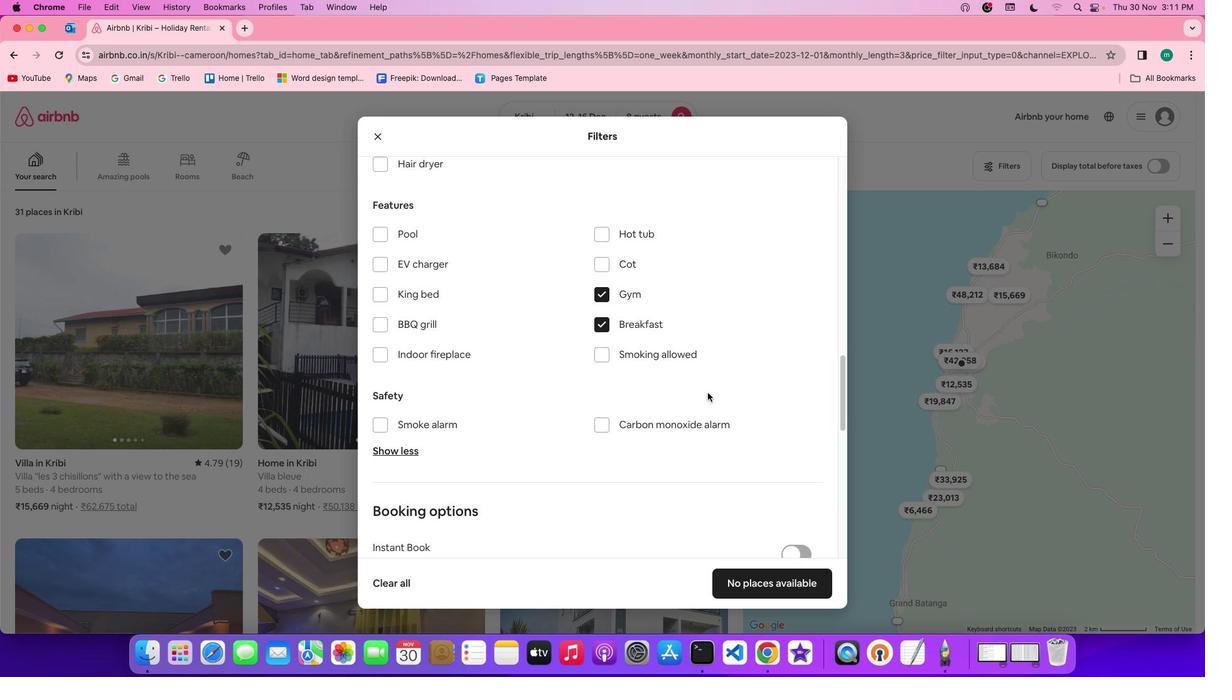 
Action: Mouse scrolled (715, 399) with delta (6, 6)
Screenshot: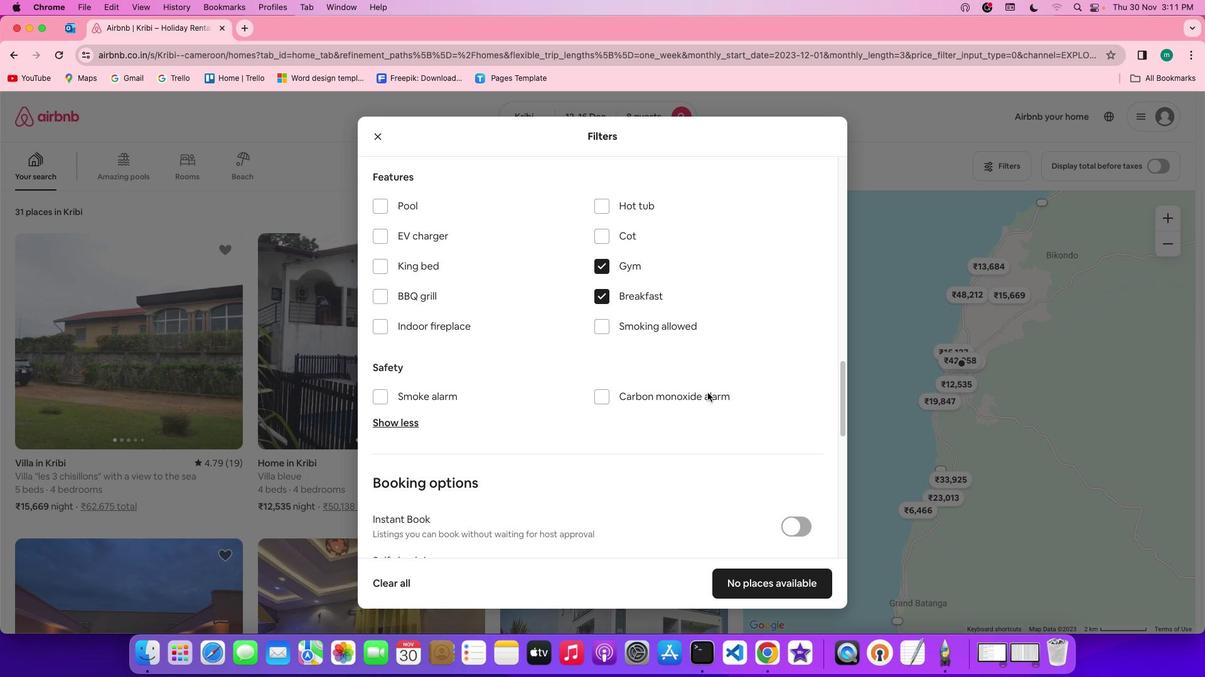 
Action: Mouse moved to (715, 402)
Screenshot: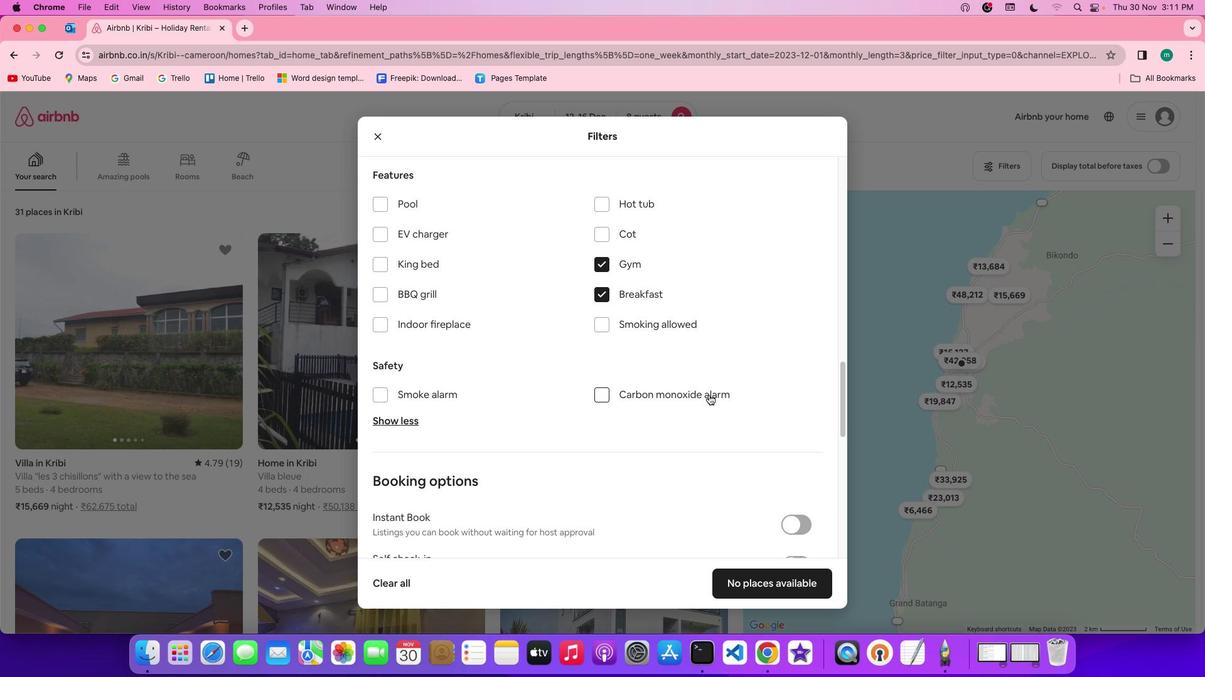
Action: Mouse scrolled (715, 402) with delta (6, 6)
Screenshot: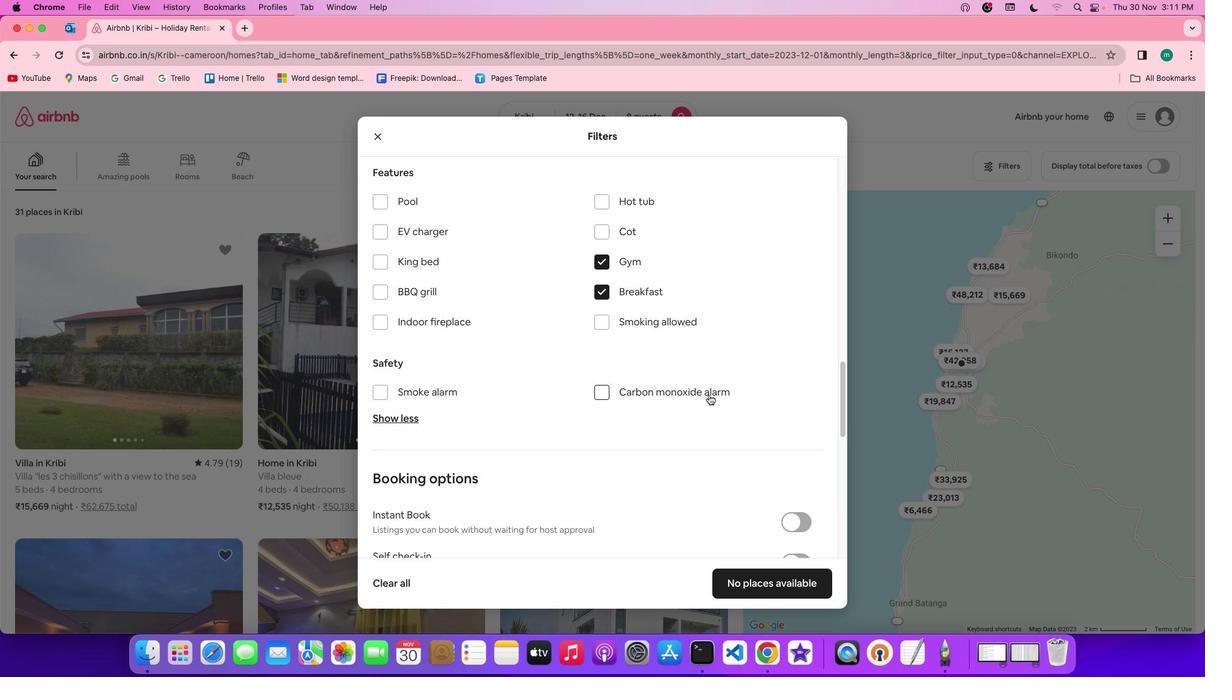 
Action: Mouse scrolled (715, 402) with delta (6, 6)
Screenshot: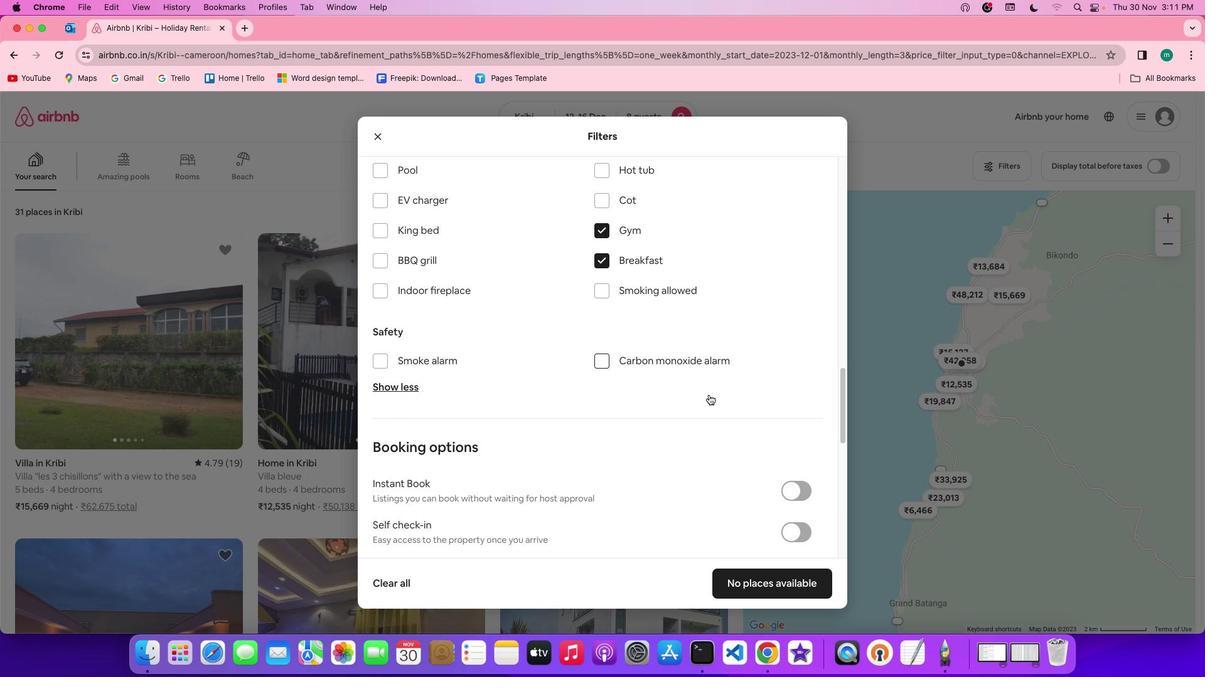 
Action: Mouse scrolled (715, 402) with delta (6, 6)
Screenshot: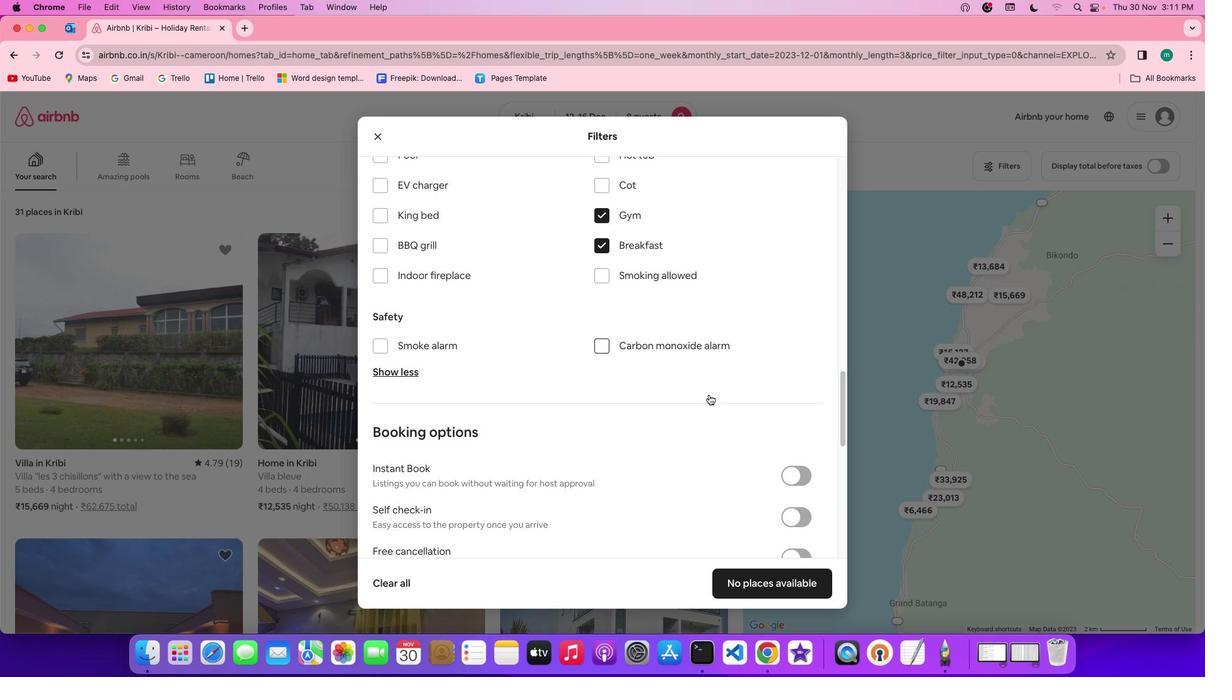 
Action: Mouse scrolled (715, 402) with delta (6, 6)
Screenshot: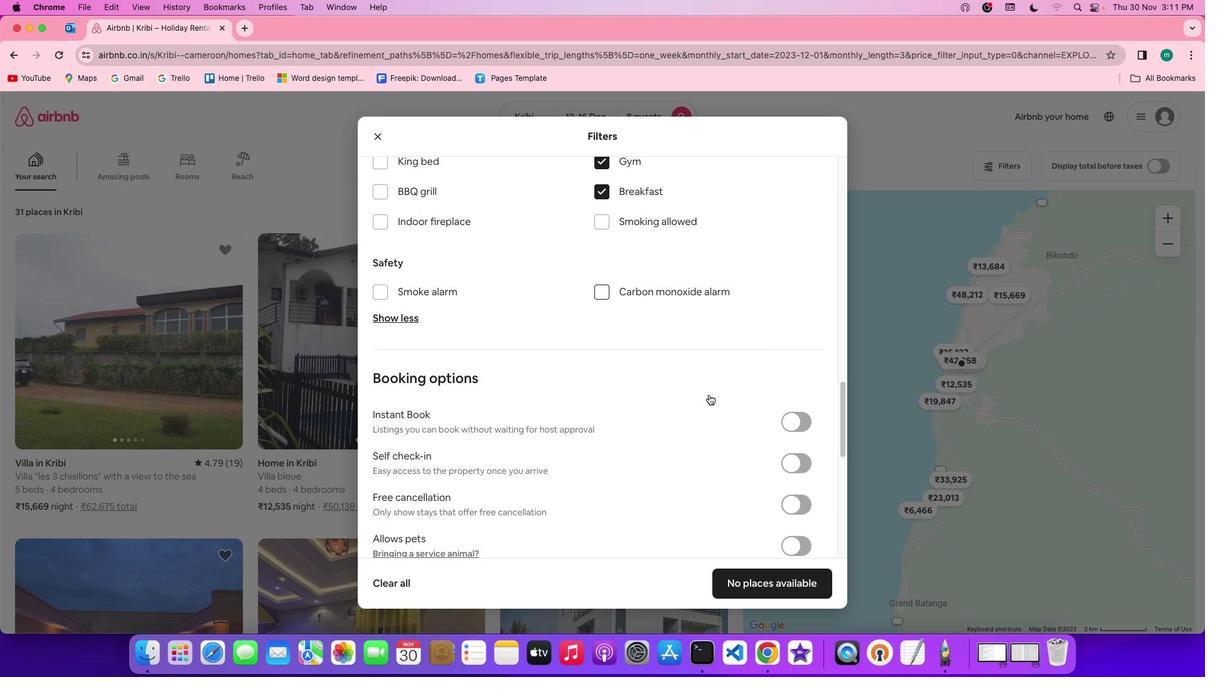 
Action: Mouse scrolled (715, 402) with delta (6, 6)
Screenshot: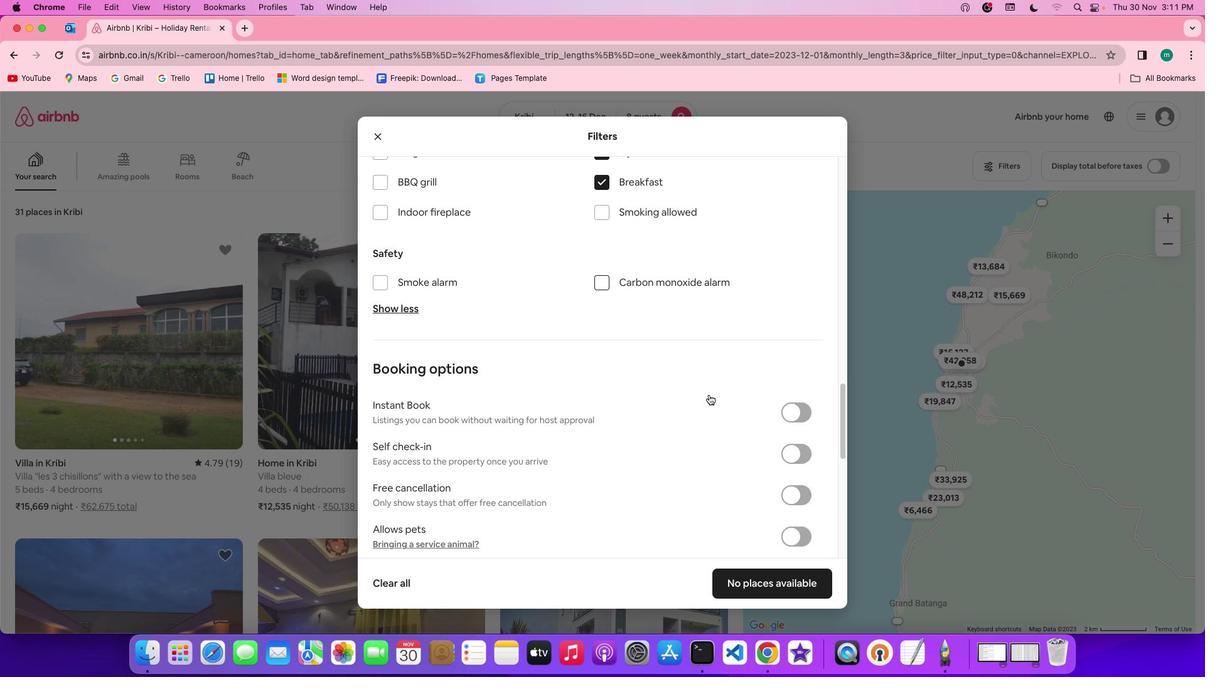 
Action: Mouse scrolled (715, 402) with delta (6, 6)
Screenshot: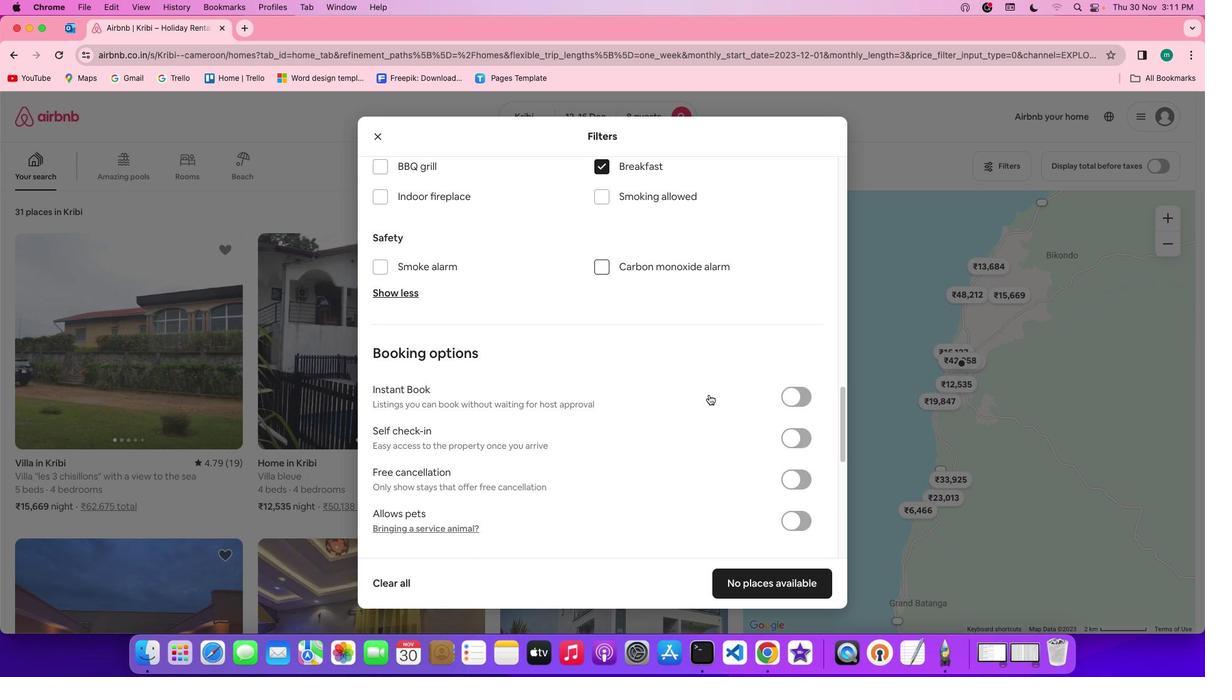 
Action: Mouse scrolled (715, 402) with delta (6, 6)
Screenshot: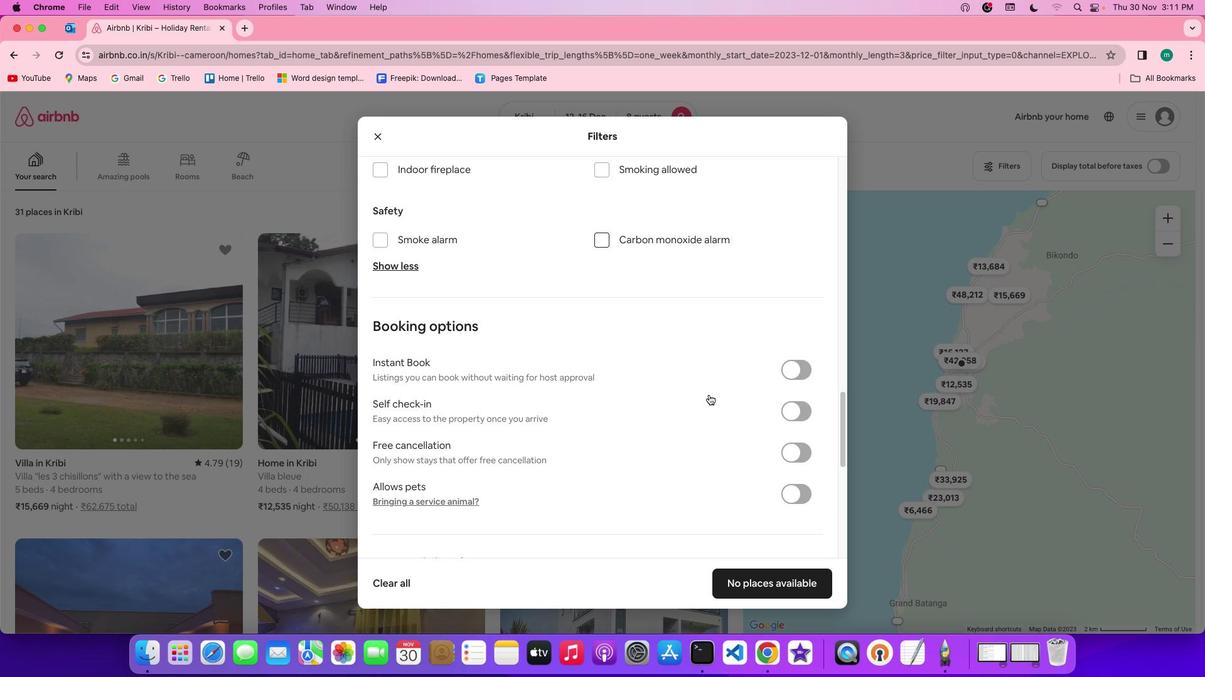 
Action: Mouse scrolled (715, 402) with delta (6, 6)
Screenshot: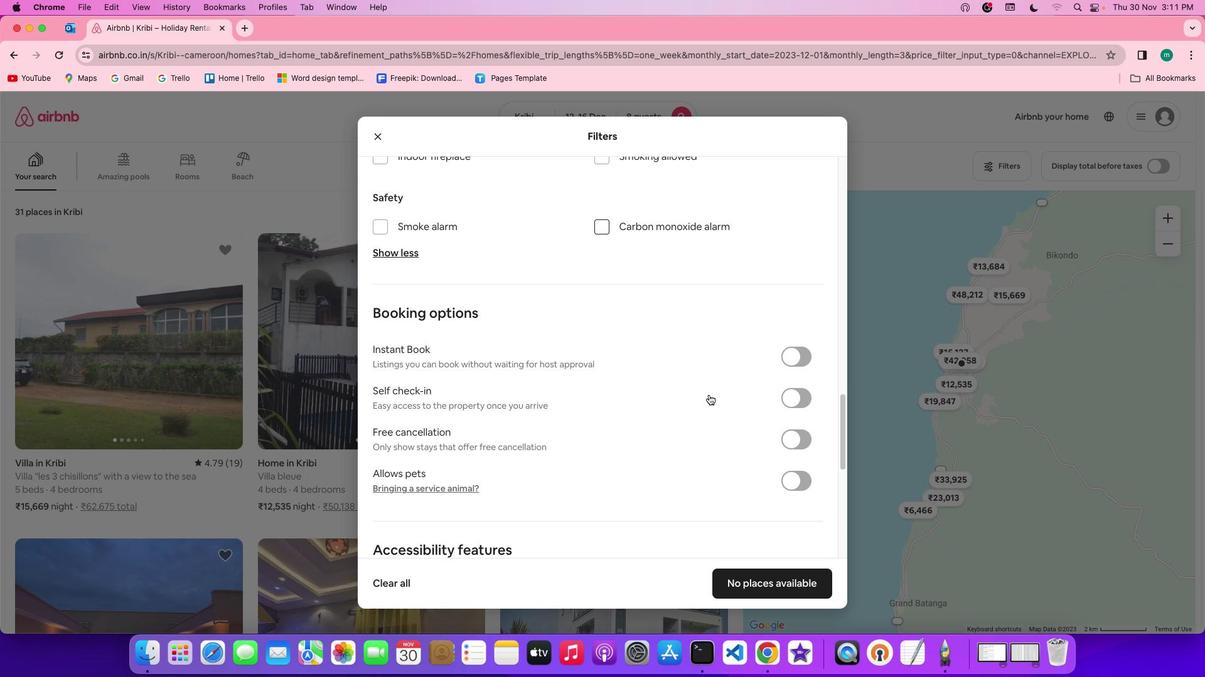 
Action: Mouse moved to (715, 402)
Screenshot: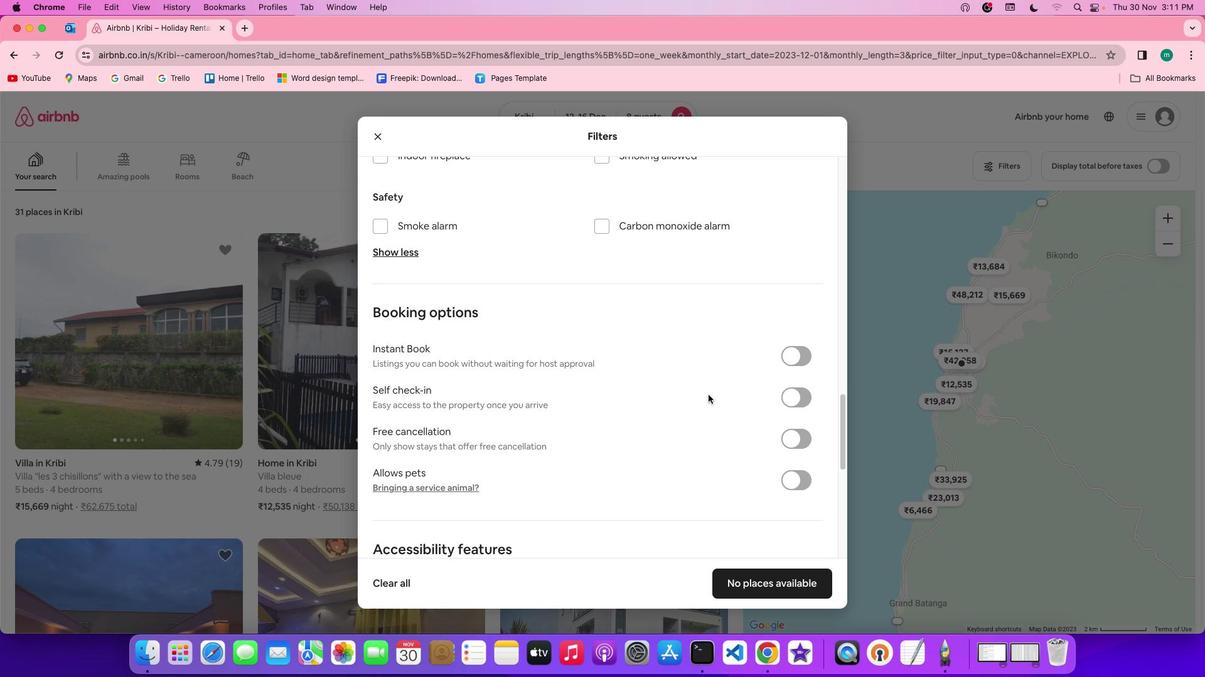 
Action: Mouse scrolled (715, 402) with delta (6, 6)
Screenshot: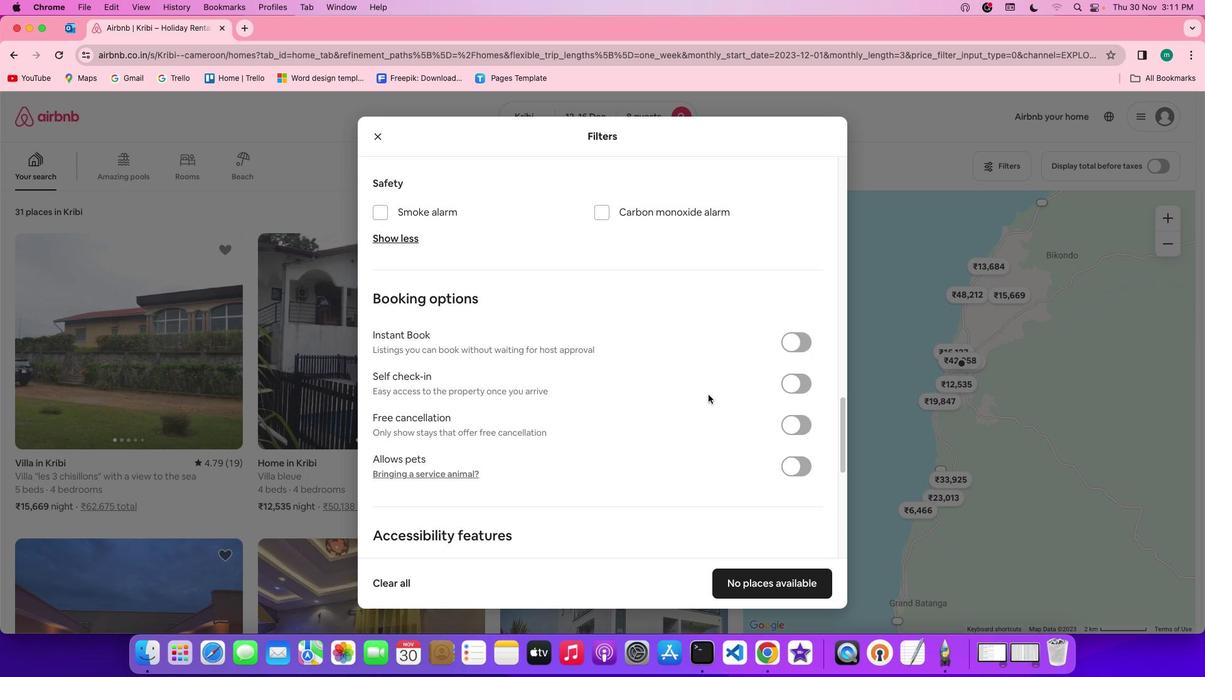 
Action: Mouse scrolled (715, 402) with delta (6, 6)
Screenshot: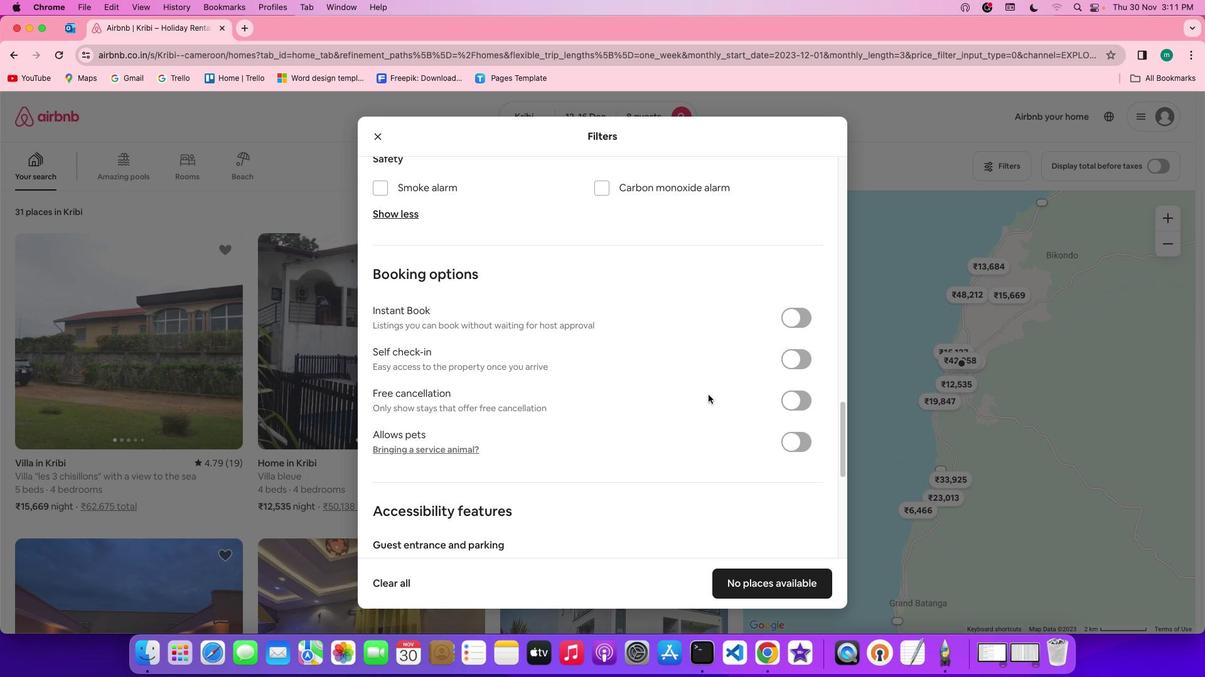 
Action: Mouse scrolled (715, 402) with delta (6, 5)
Screenshot: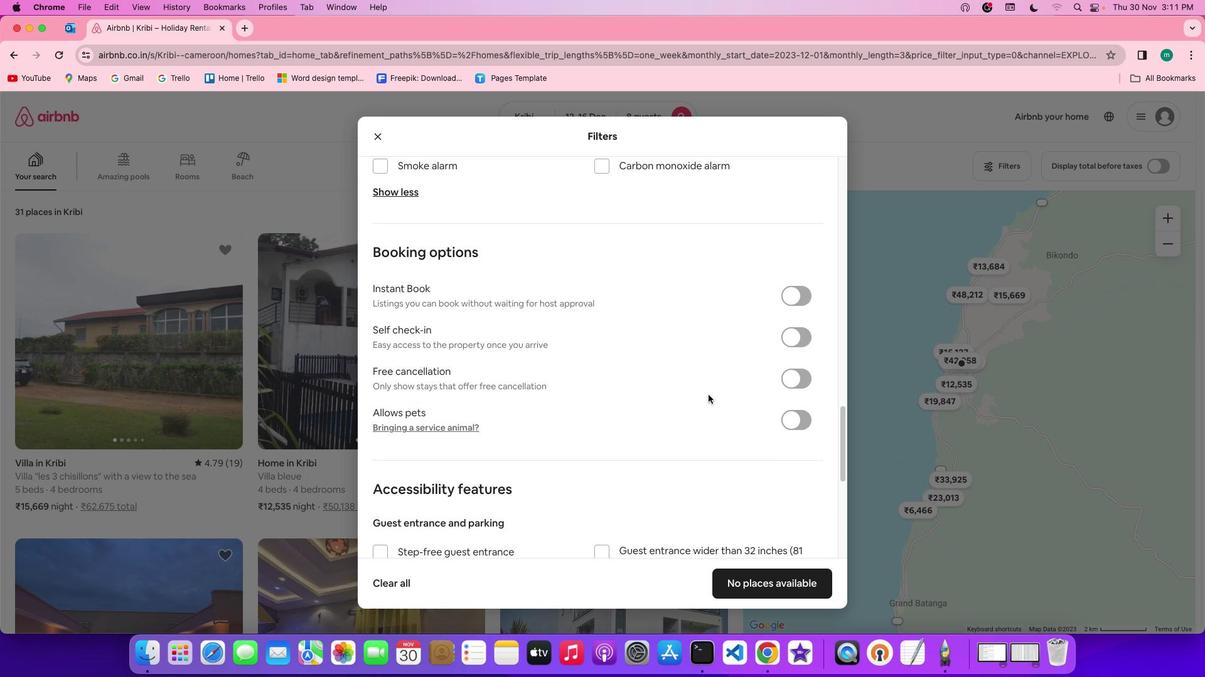 
Action: Mouse scrolled (715, 402) with delta (6, 5)
Screenshot: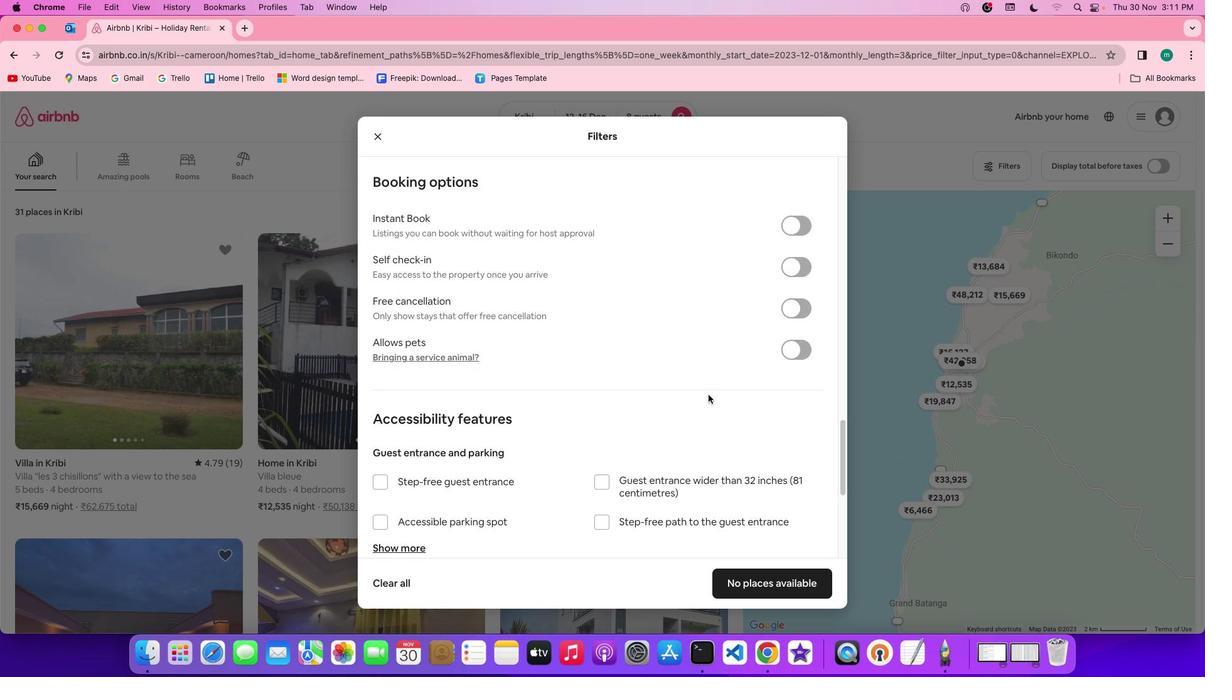 
Action: Mouse scrolled (715, 402) with delta (6, 6)
Screenshot: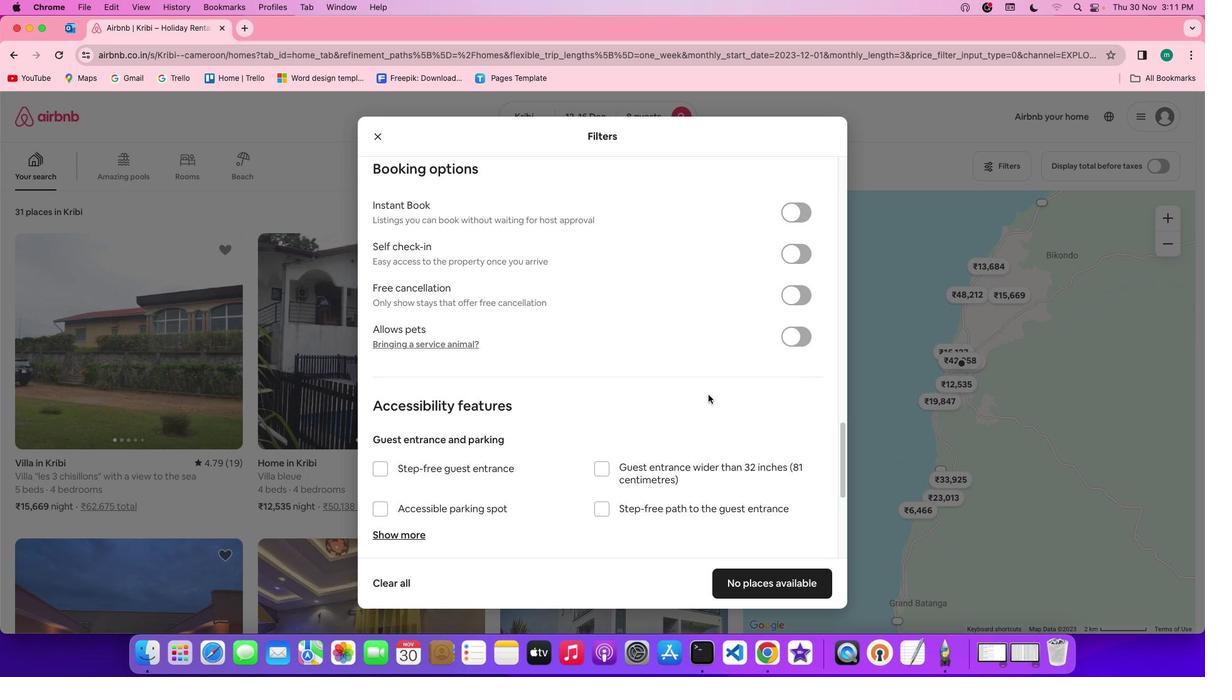 
Action: Mouse scrolled (715, 402) with delta (6, 6)
Screenshot: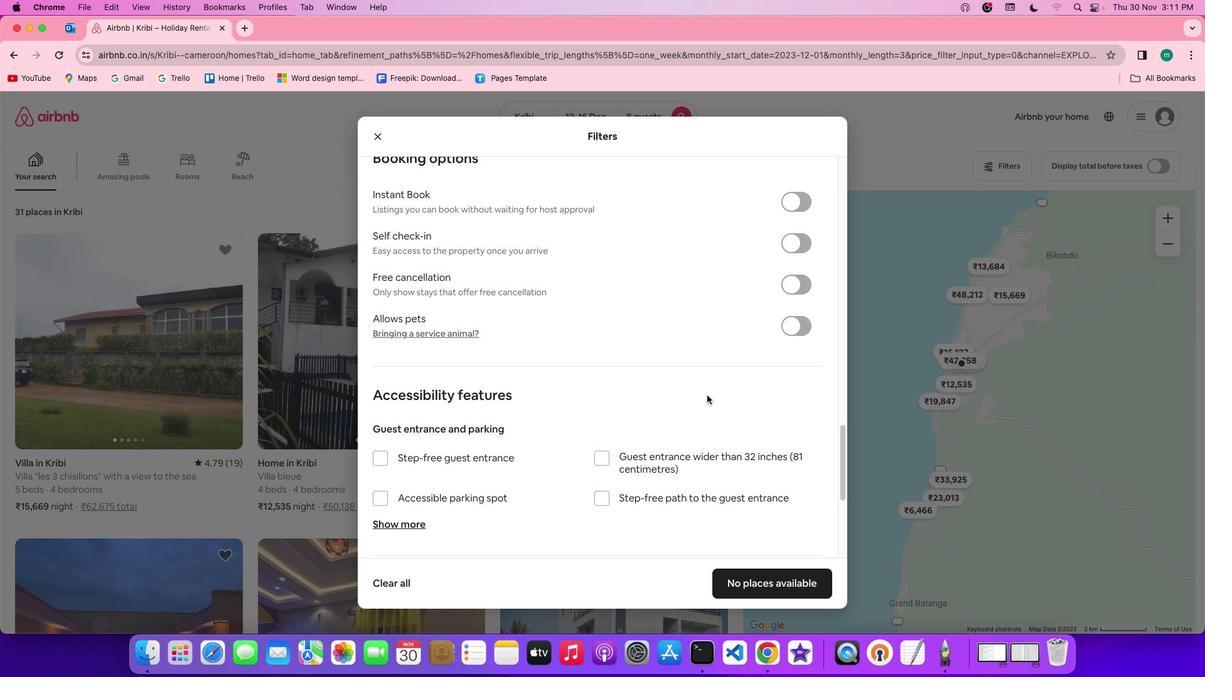 
Action: Mouse scrolled (715, 402) with delta (6, 6)
Screenshot: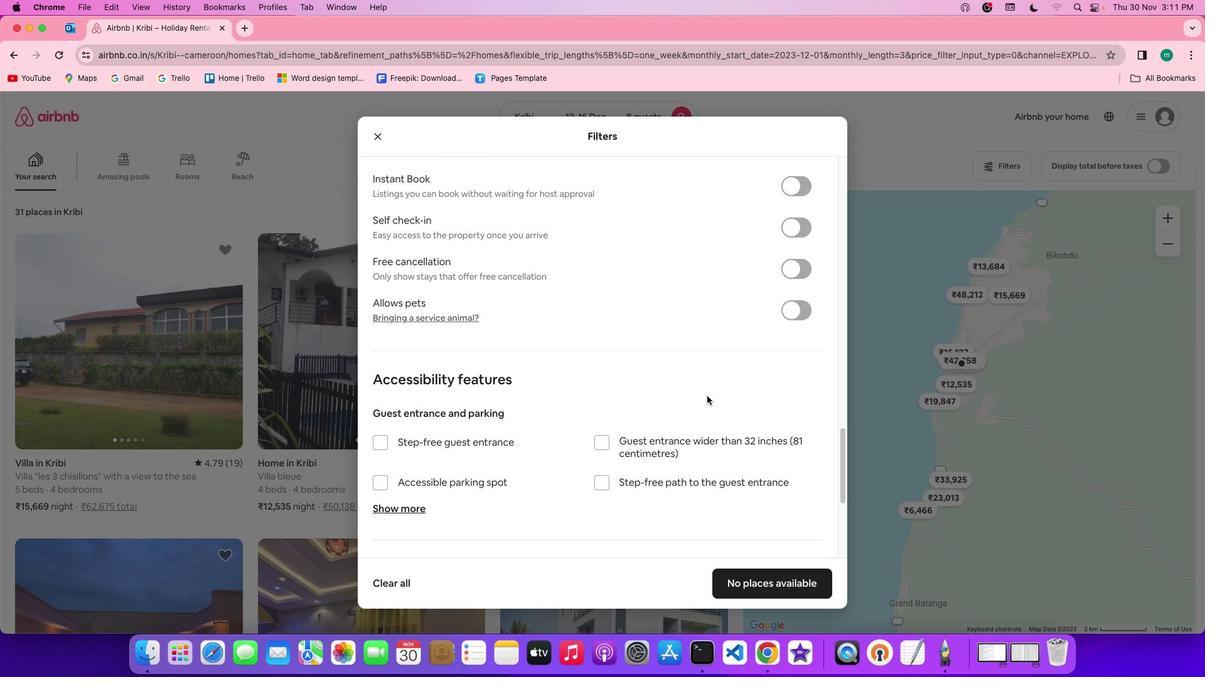 
Action: Mouse moved to (713, 403)
Screenshot: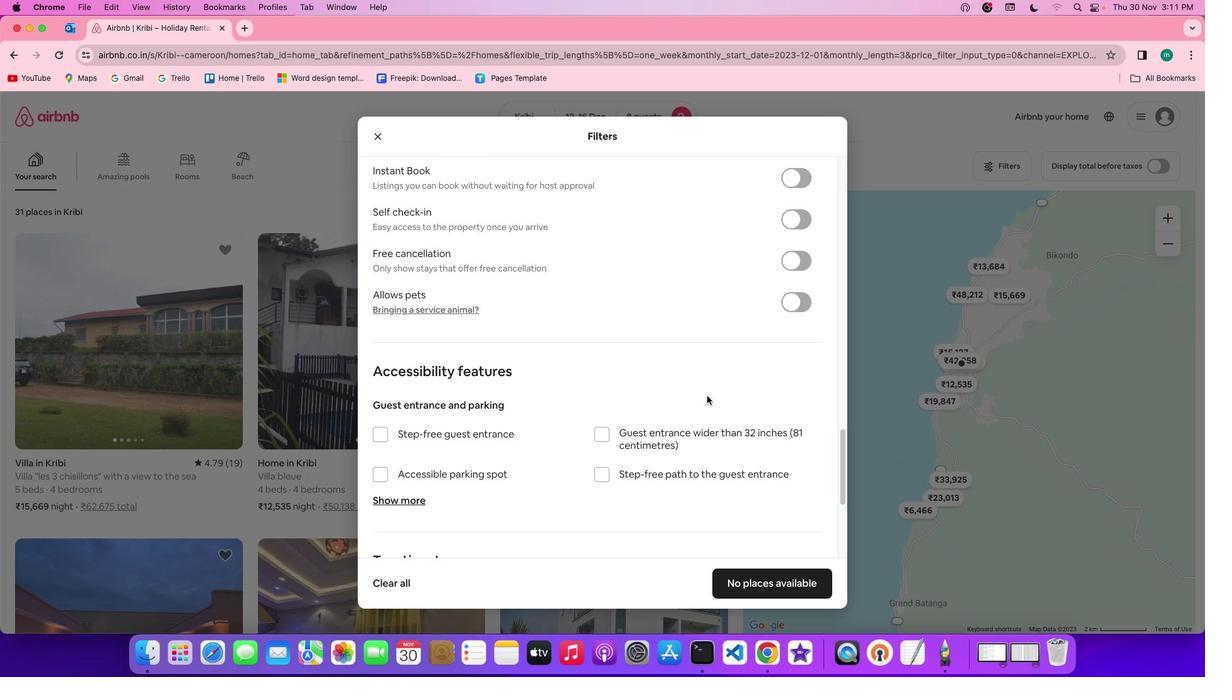 
Action: Mouse scrolled (713, 403) with delta (6, 6)
Screenshot: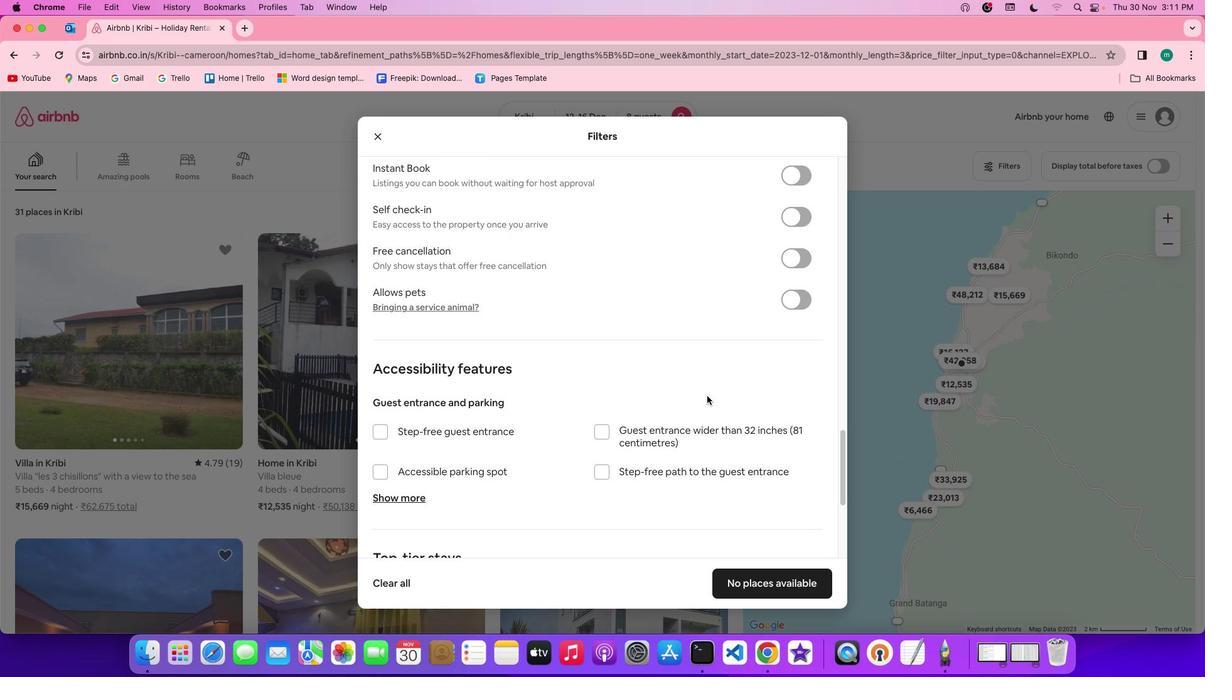 
Action: Mouse scrolled (713, 403) with delta (6, 6)
Screenshot: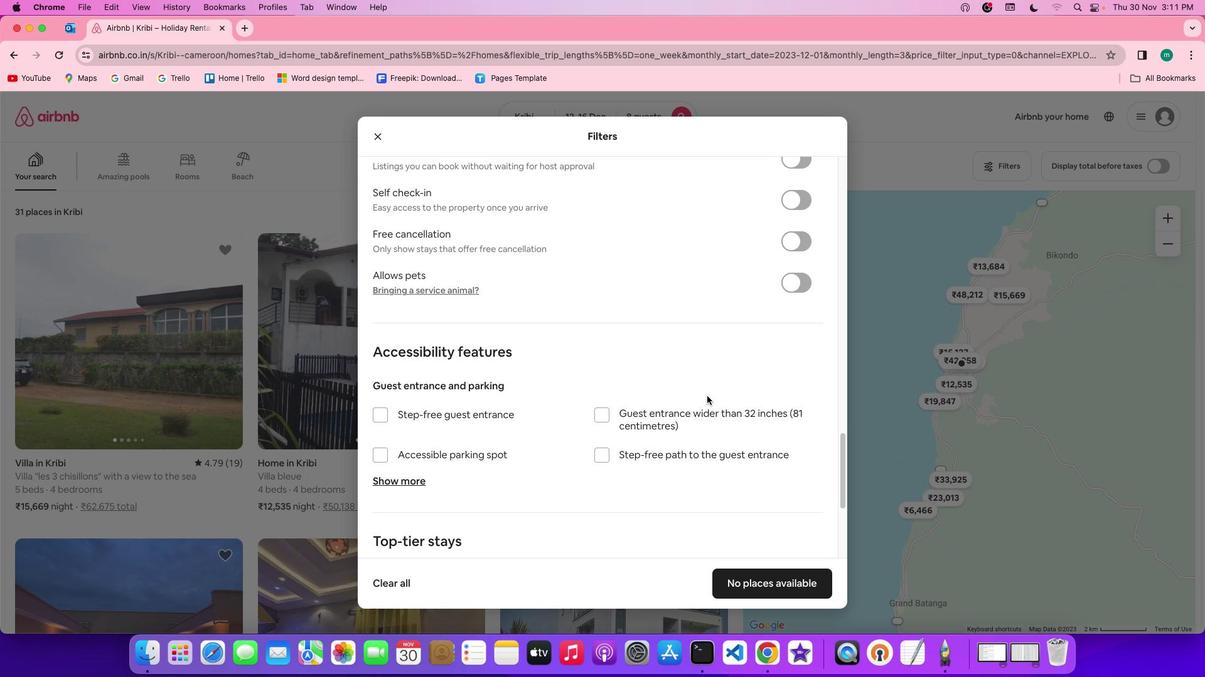 
Action: Mouse scrolled (713, 403) with delta (6, 6)
Screenshot: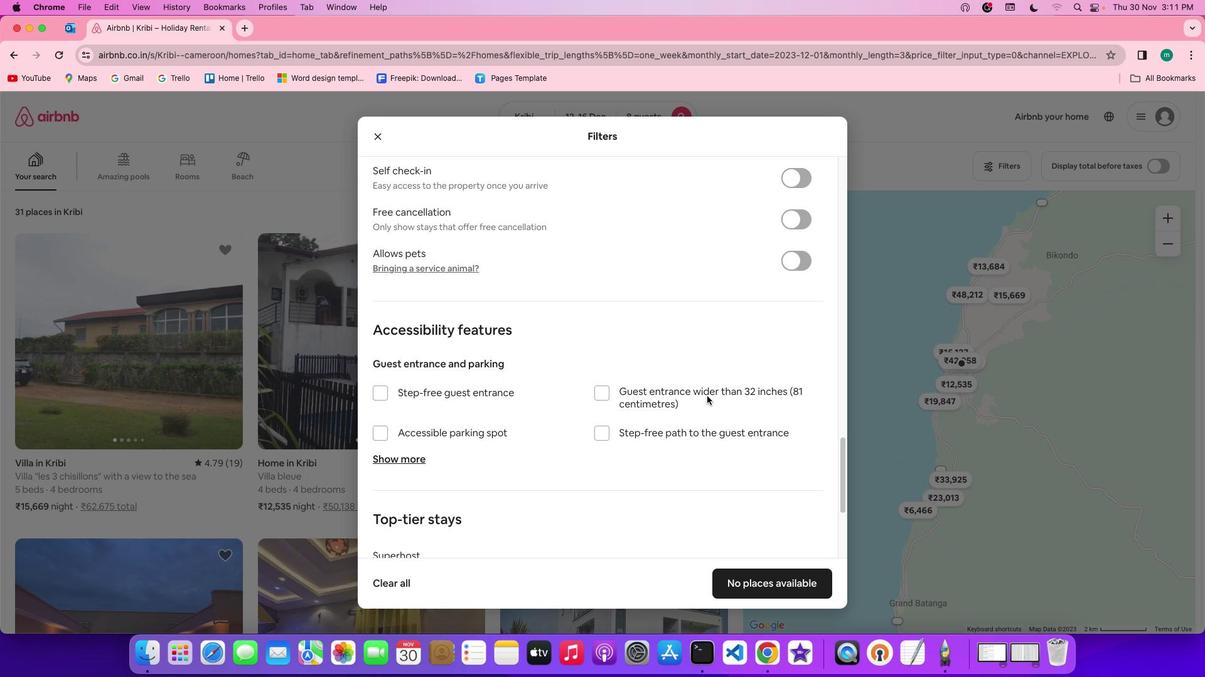 
Action: Mouse scrolled (713, 403) with delta (6, 6)
Screenshot: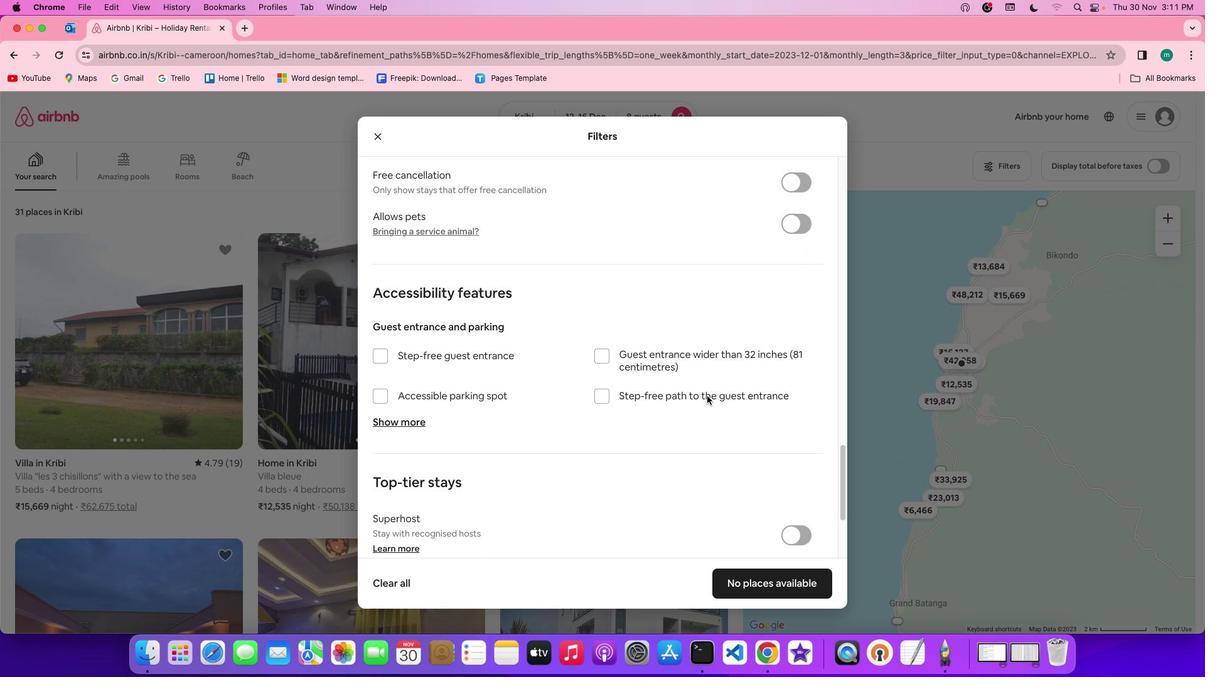 
Action: Mouse scrolled (713, 403) with delta (6, 6)
Screenshot: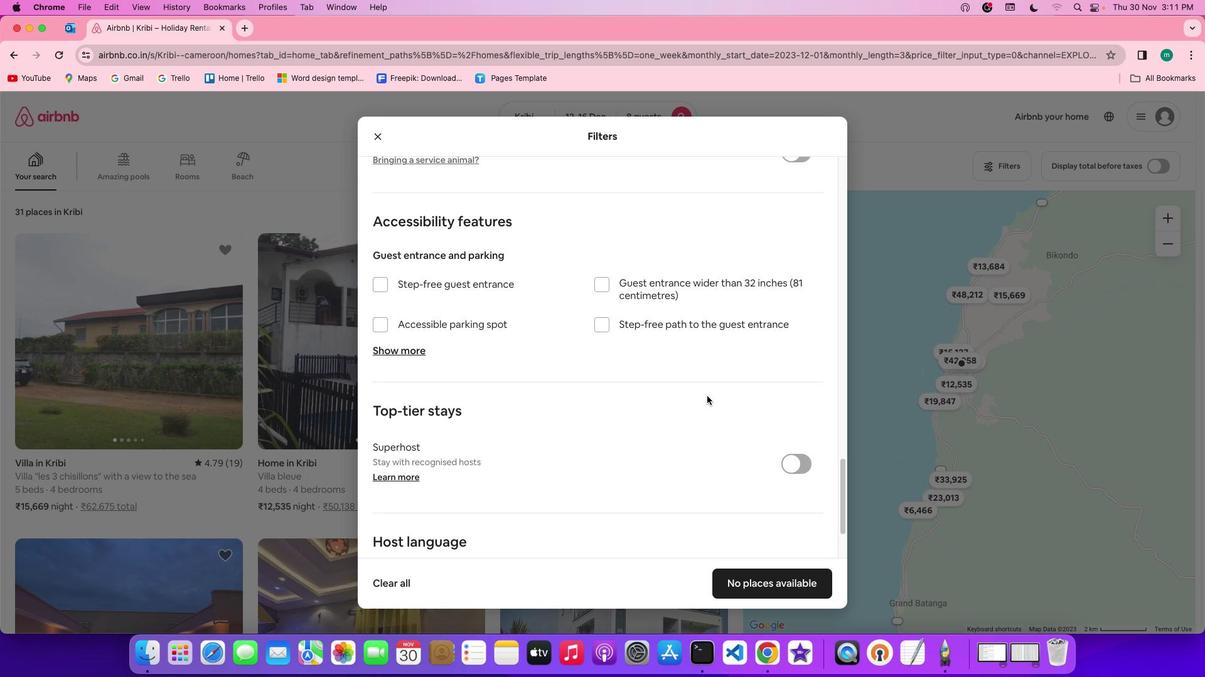 
Action: Mouse scrolled (713, 403) with delta (6, 6)
Screenshot: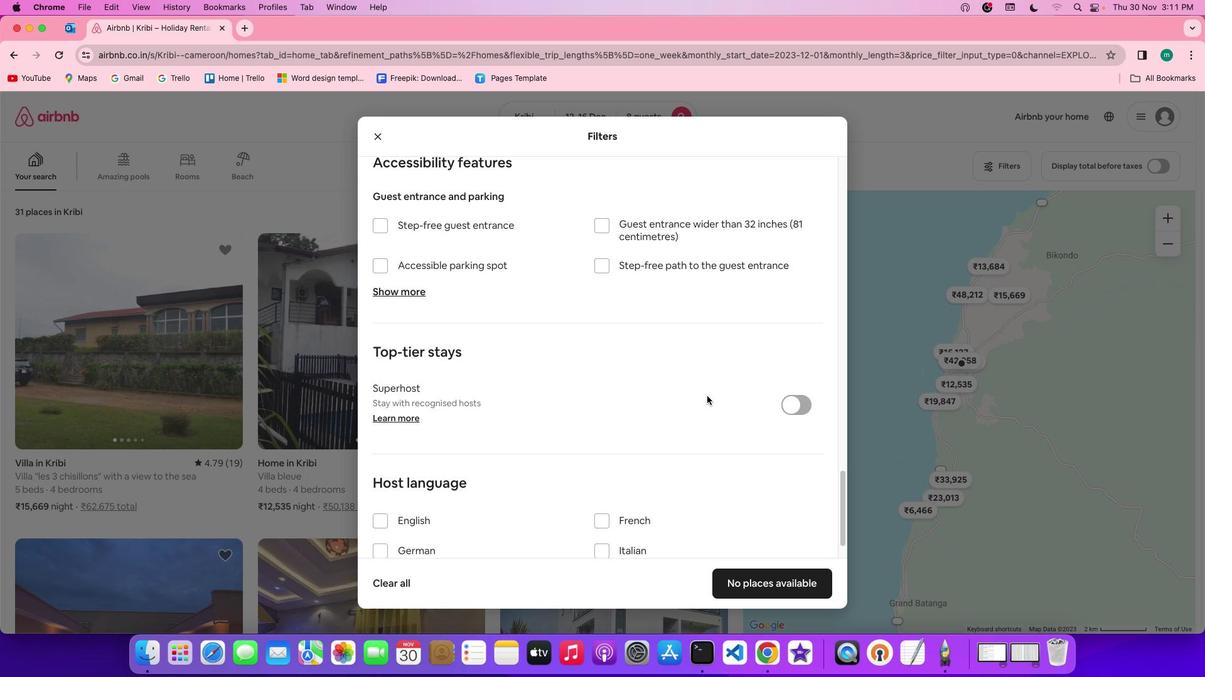 
Action: Mouse scrolled (713, 403) with delta (6, 5)
Screenshot: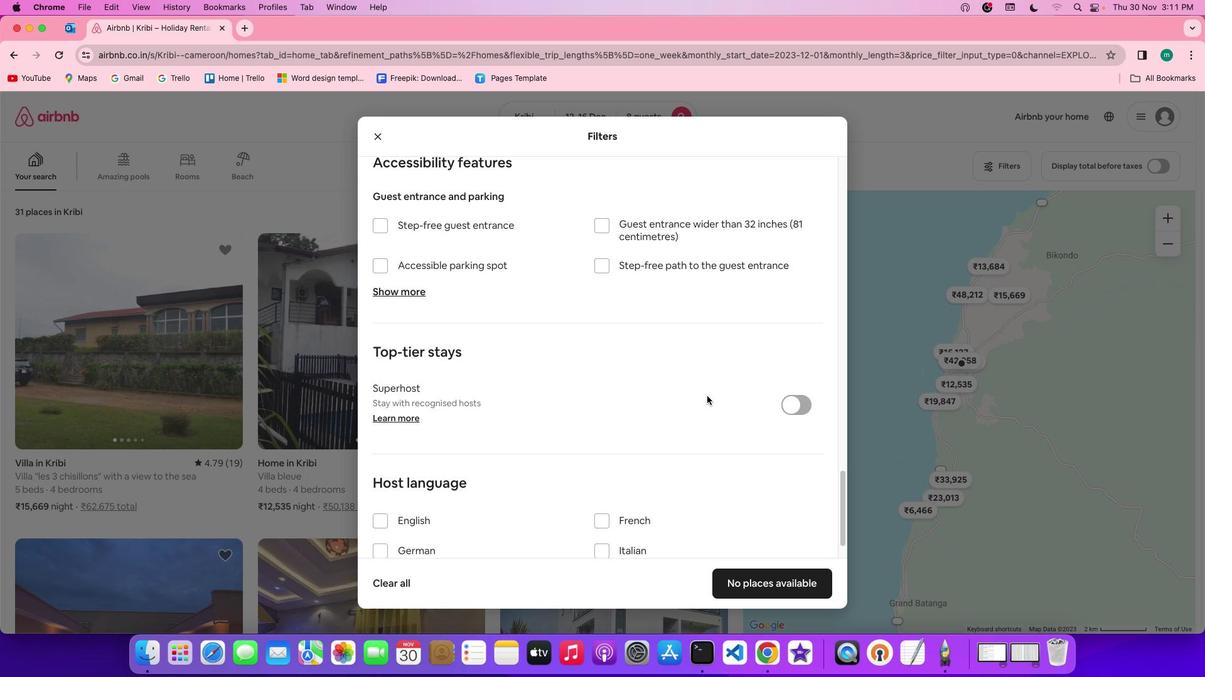 
Action: Mouse scrolled (713, 403) with delta (6, 3)
Screenshot: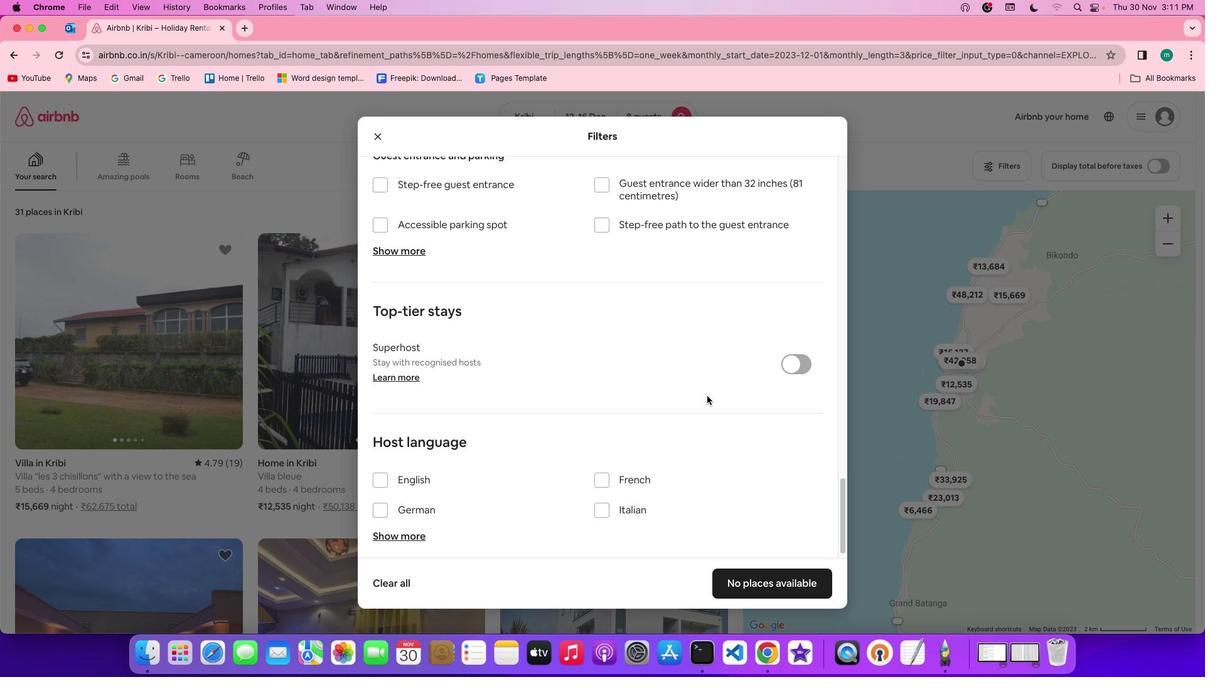 
Action: Mouse scrolled (713, 403) with delta (6, 3)
Screenshot: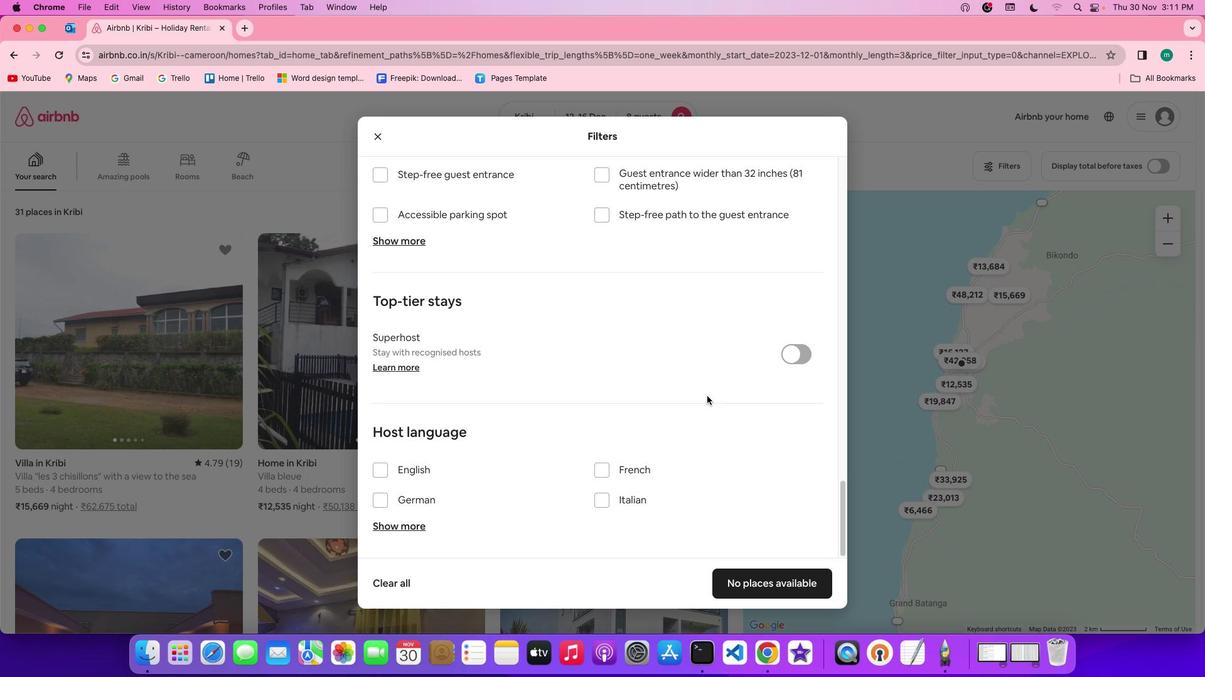 
Action: Mouse scrolled (713, 403) with delta (6, 6)
Screenshot: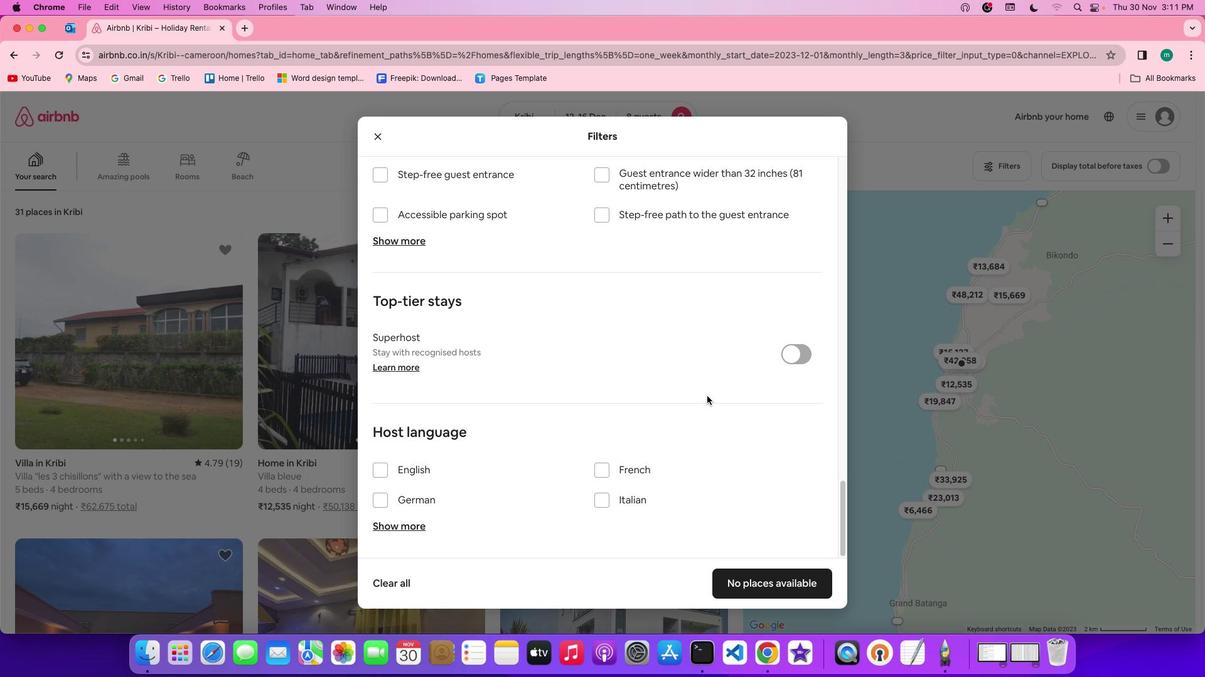 
Action: Mouse scrolled (713, 403) with delta (6, 6)
Screenshot: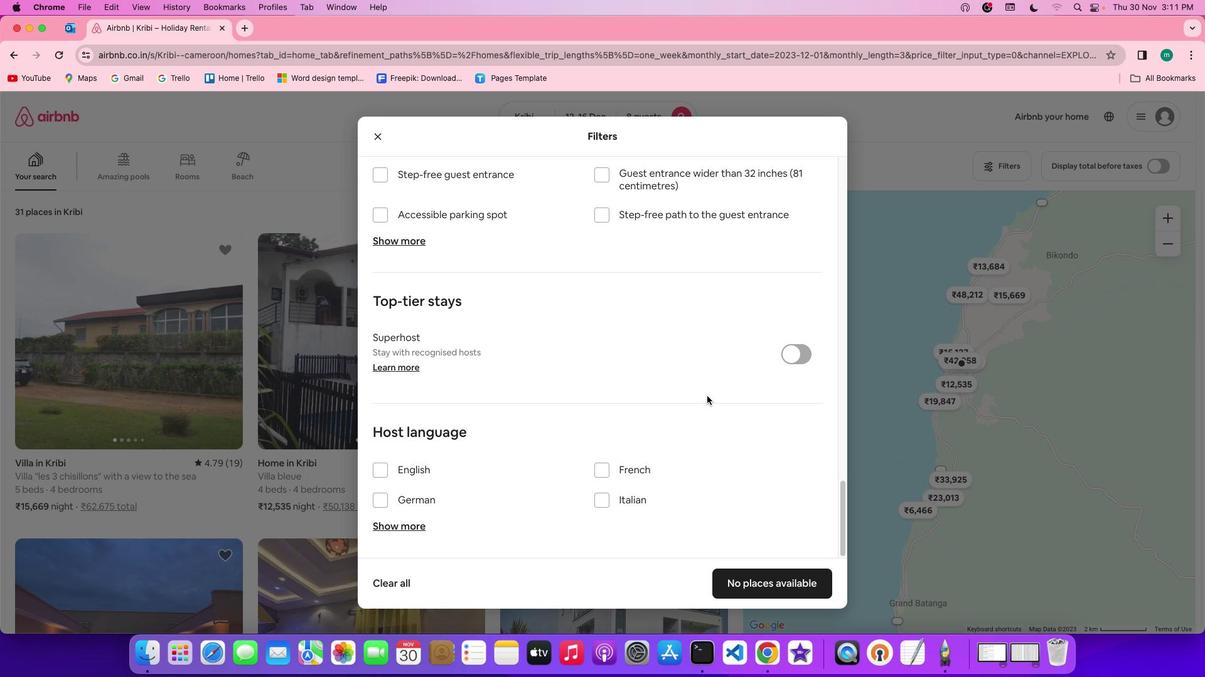 
Action: Mouse scrolled (713, 403) with delta (6, 5)
Screenshot: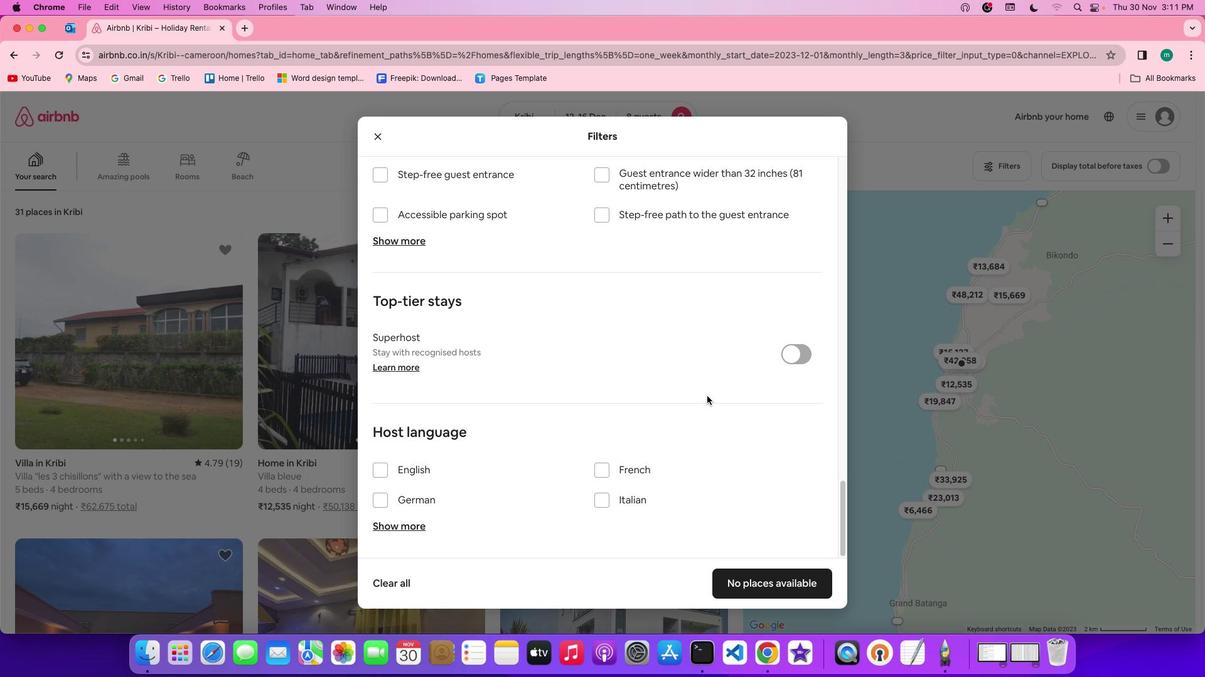 
Action: Mouse scrolled (713, 403) with delta (6, 3)
Screenshot: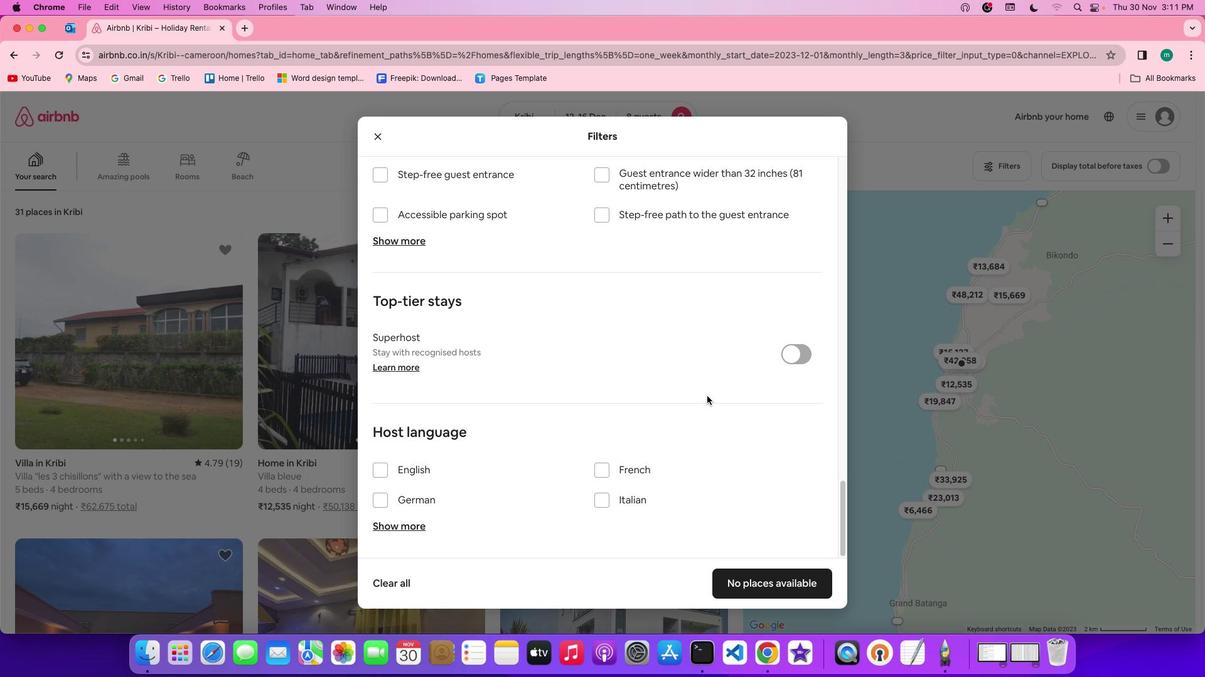 
Action: Mouse scrolled (713, 403) with delta (6, 3)
Screenshot: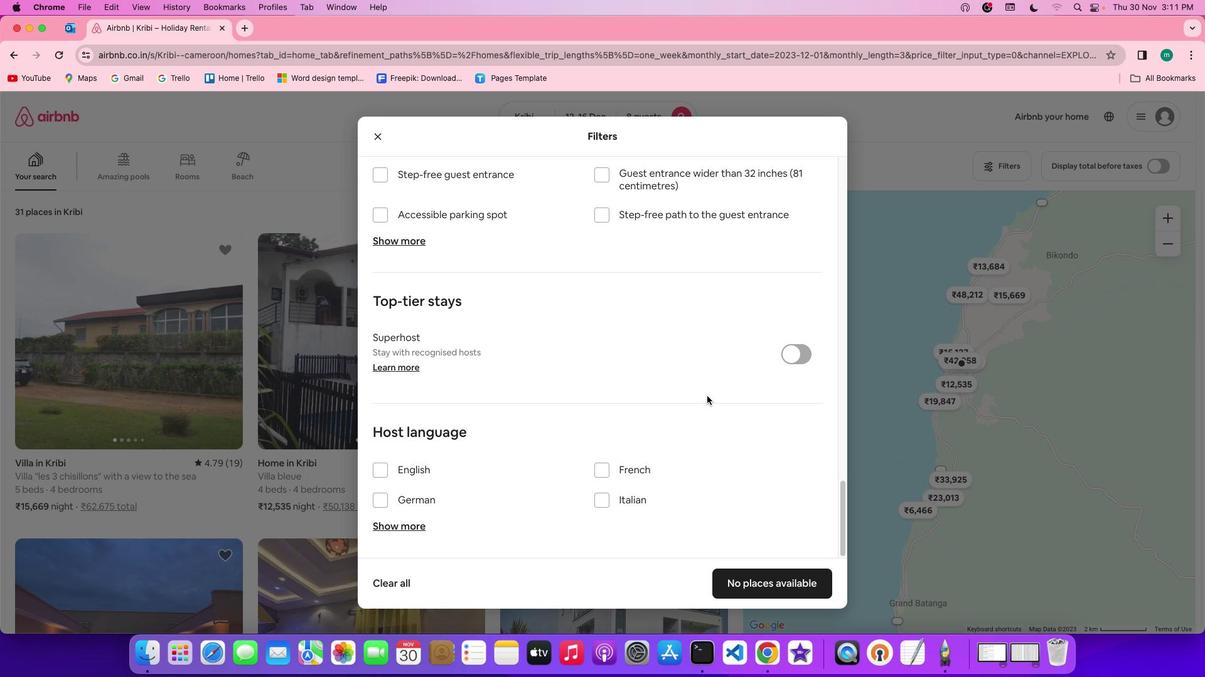 
Action: Mouse scrolled (713, 403) with delta (6, 3)
Screenshot: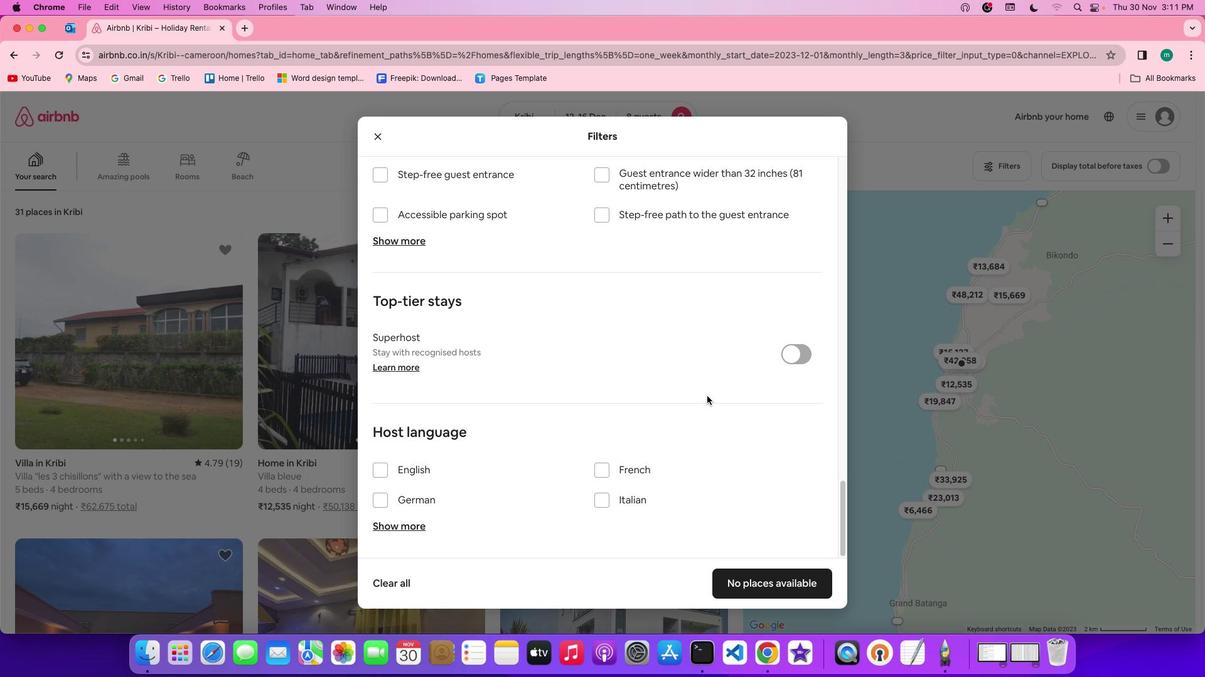 
Action: Mouse moved to (782, 585)
Screenshot: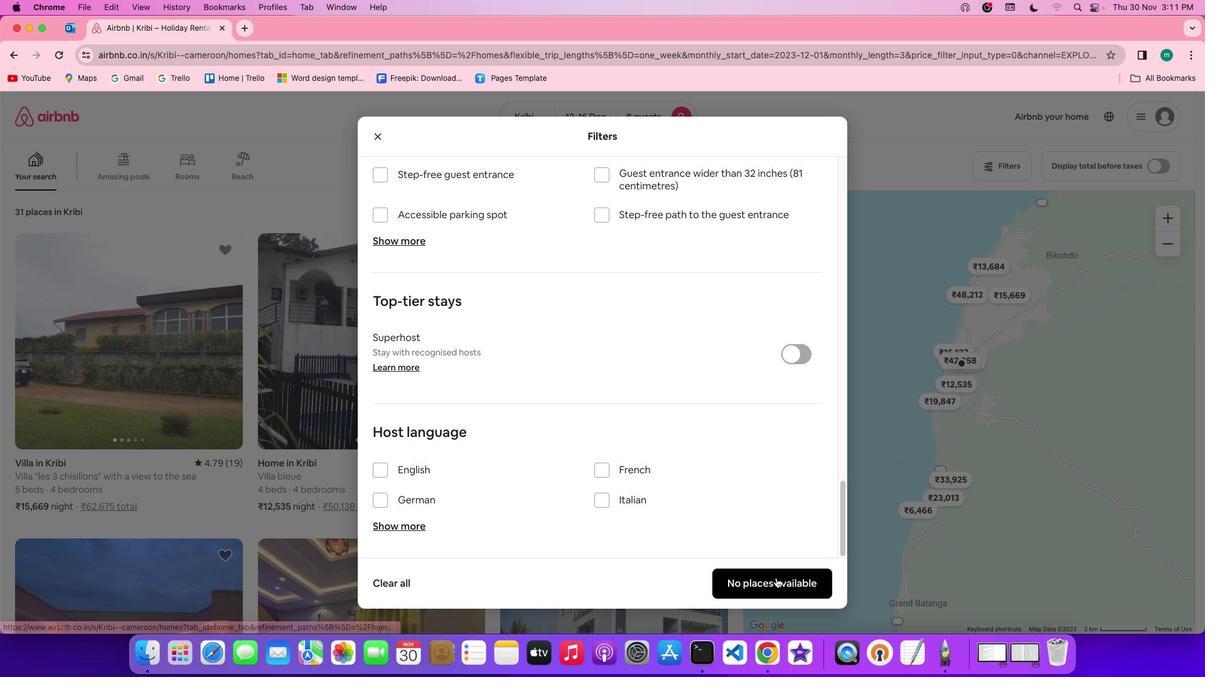 
Action: Mouse pressed left at (782, 585)
Screenshot: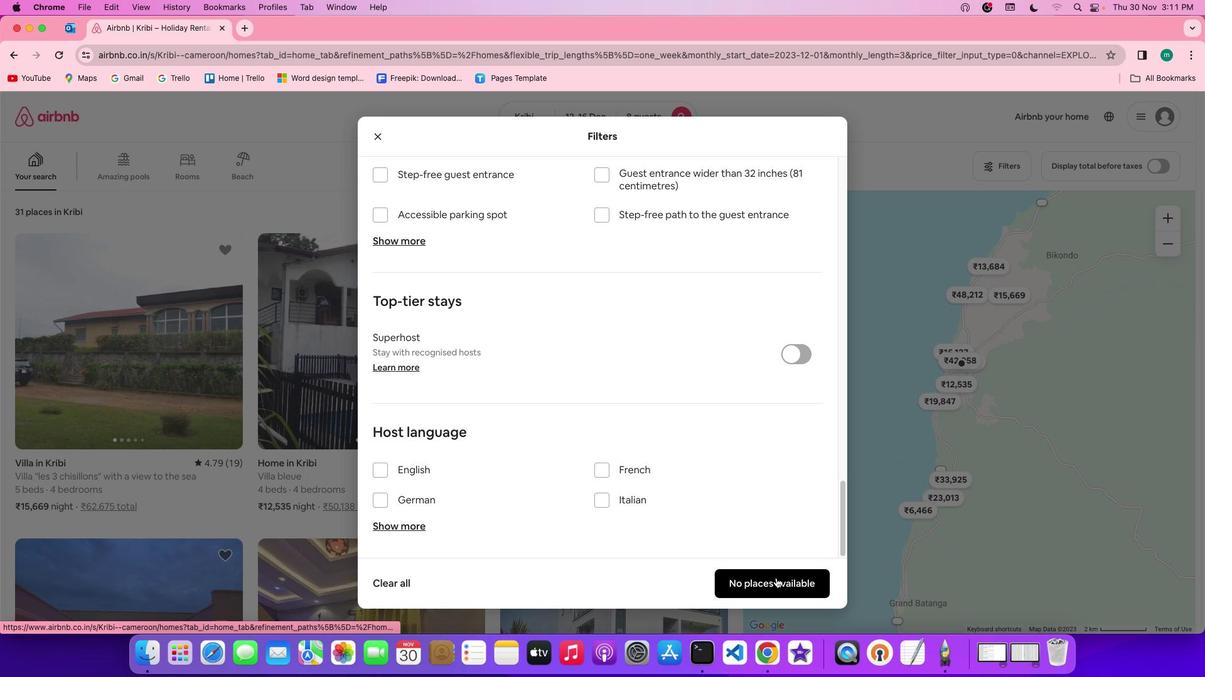 
Action: Mouse moved to (413, 374)
Screenshot: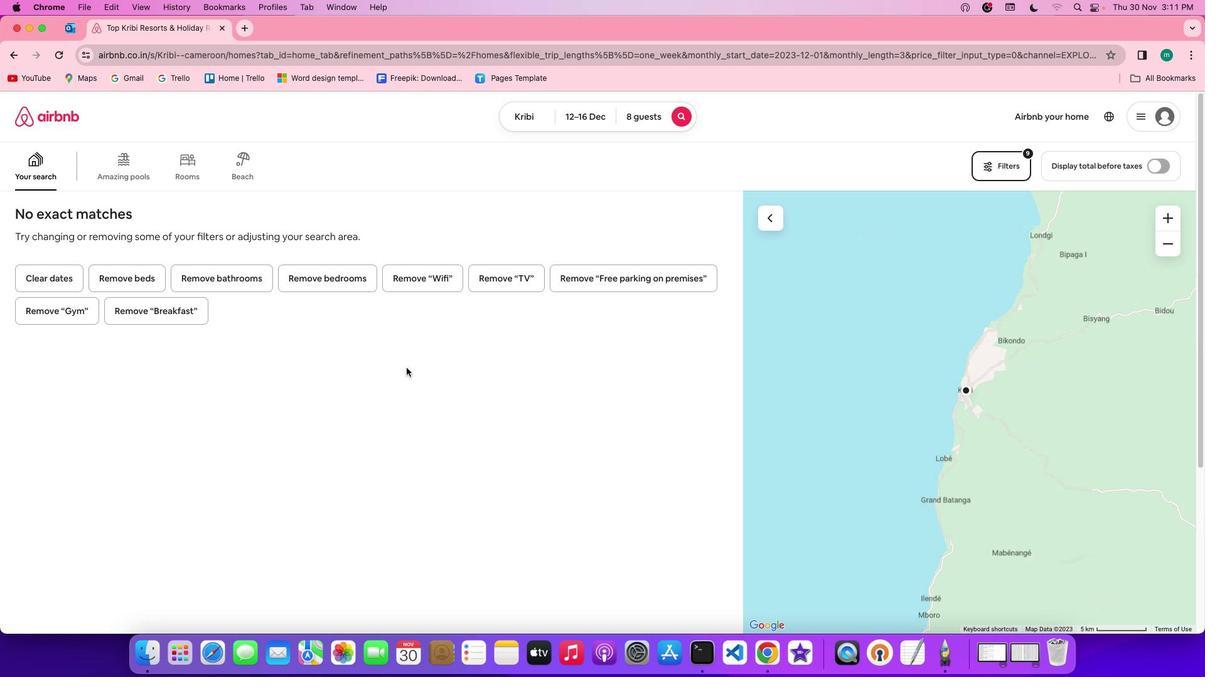 
